 Task: Create an HTML page with a sticky navigation bar using CSS.
Action: Mouse moved to (210, 68)
Screenshot: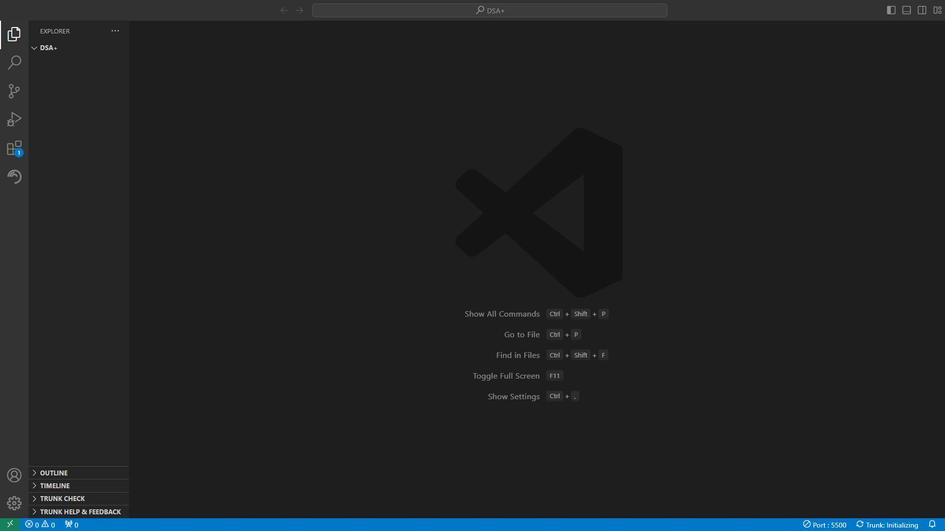 
Action: Mouse pressed left at (210, 68)
Screenshot: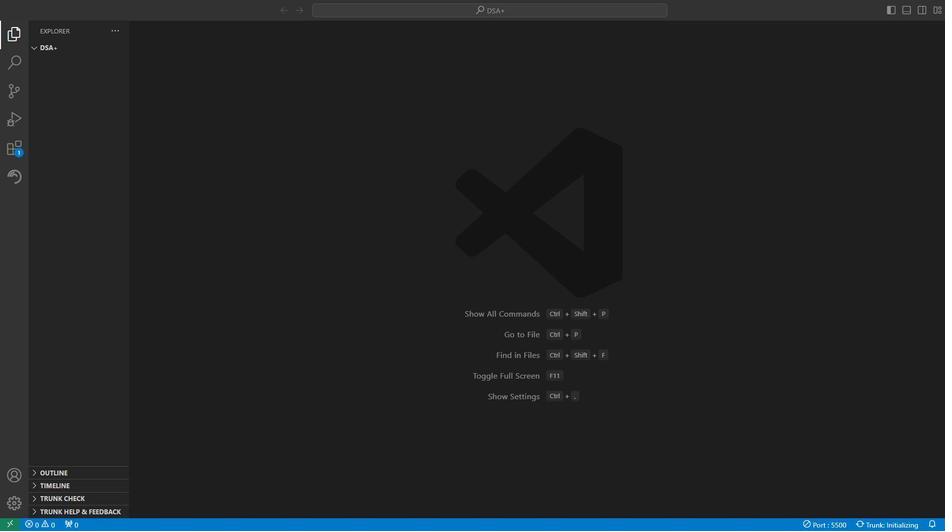 
Action: Mouse moved to (212, 221)
Screenshot: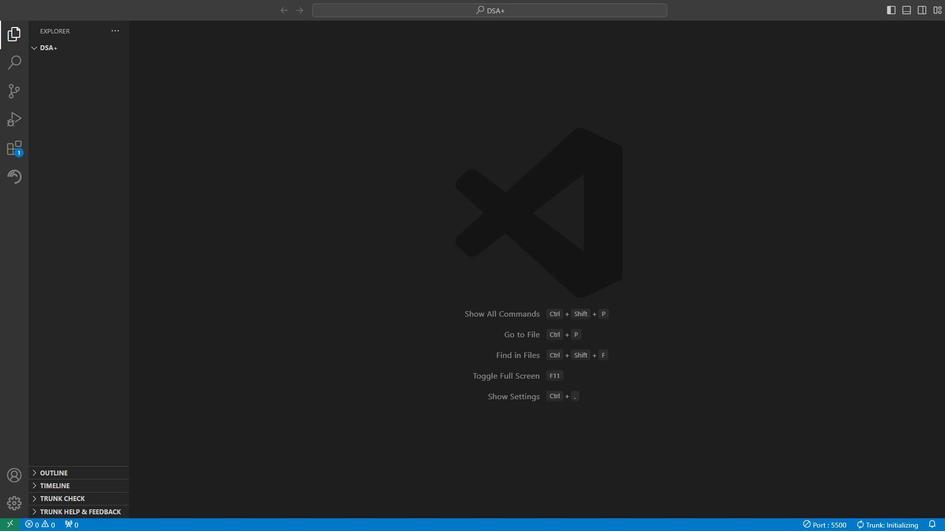 
Action: Mouse scrolled (212, 222) with delta (0, 0)
Screenshot: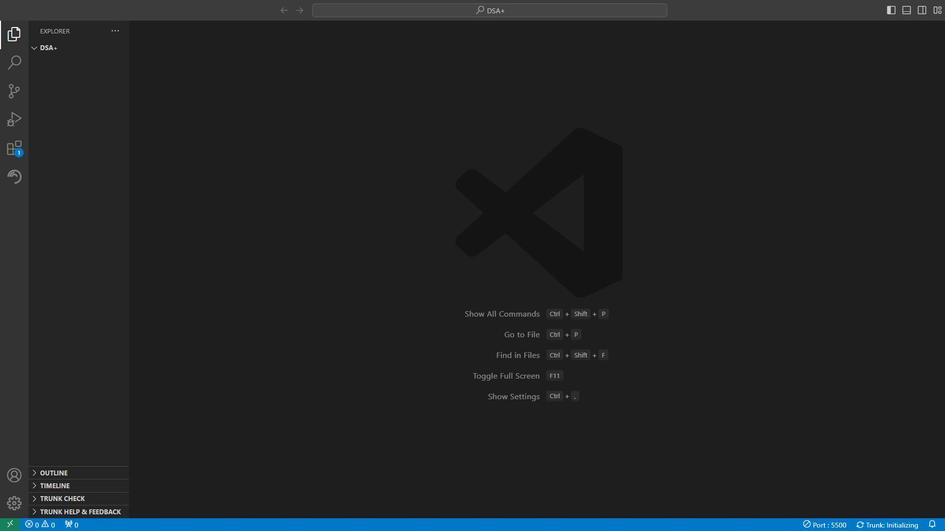 
Action: Mouse scrolled (212, 222) with delta (0, 0)
Screenshot: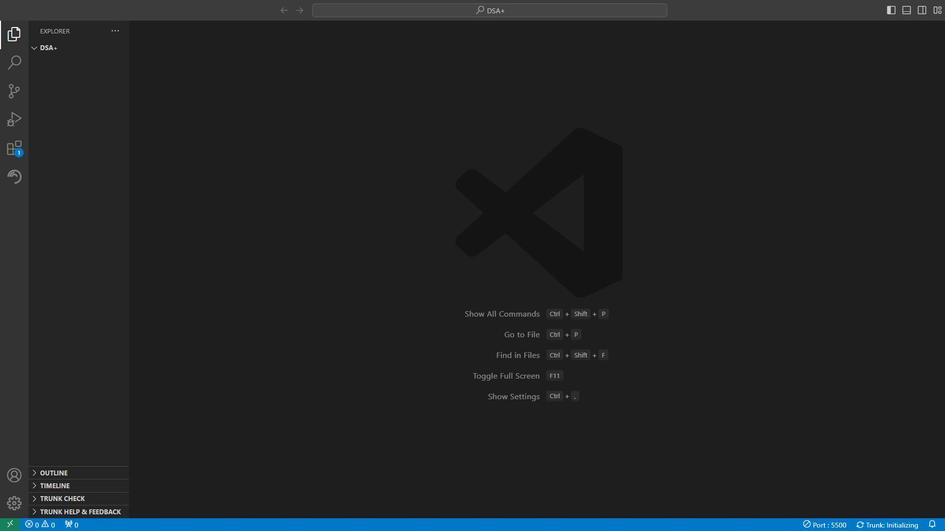 
Action: Mouse scrolled (212, 222) with delta (0, 0)
Screenshot: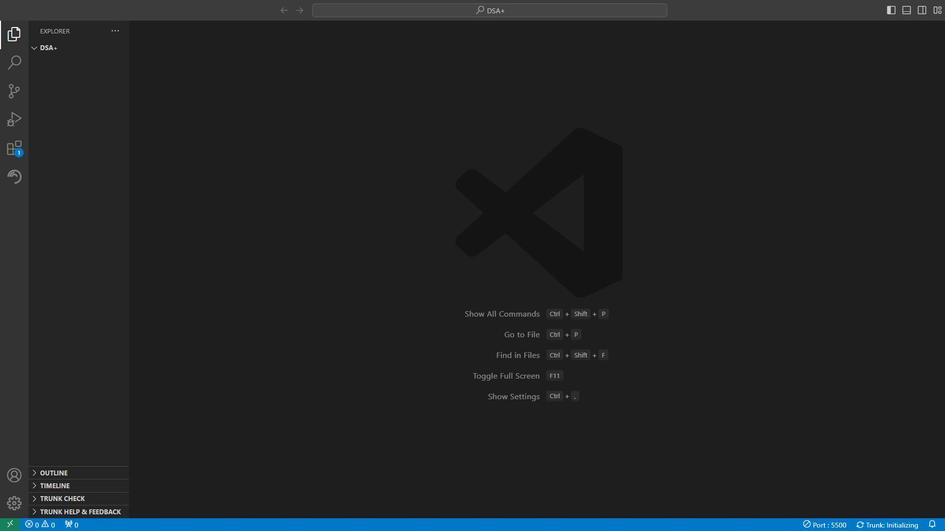 
Action: Mouse scrolled (212, 222) with delta (0, 0)
Screenshot: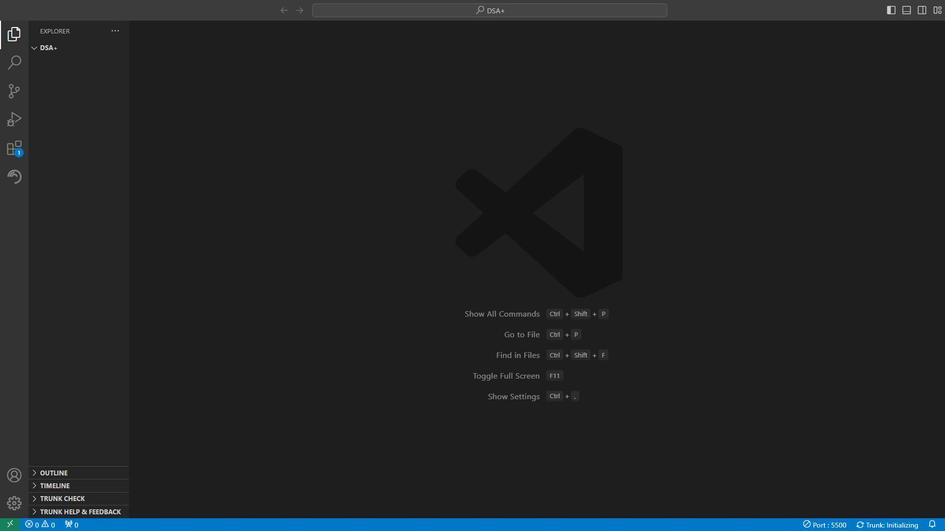 
Action: Mouse scrolled (212, 222) with delta (0, 0)
Screenshot: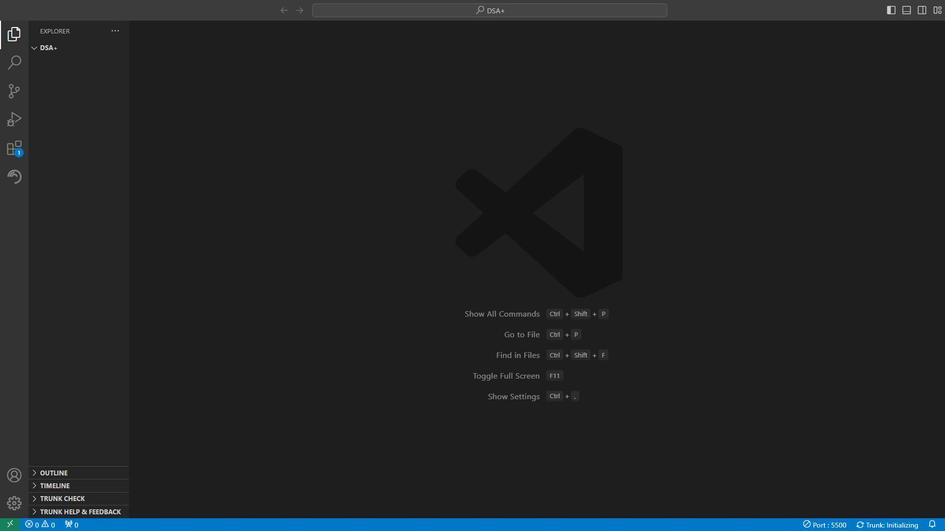 
Action: Mouse scrolled (212, 222) with delta (0, 0)
Screenshot: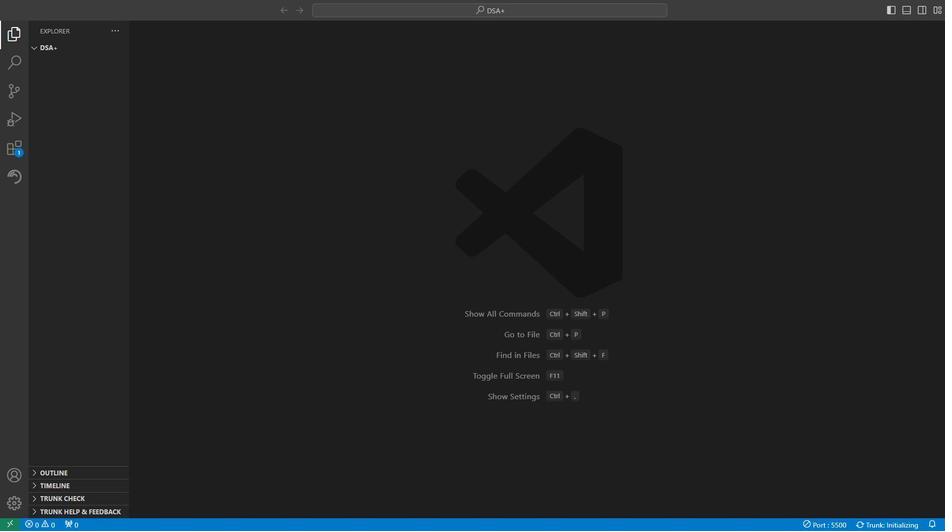 
Action: Mouse moved to (224, 45)
Screenshot: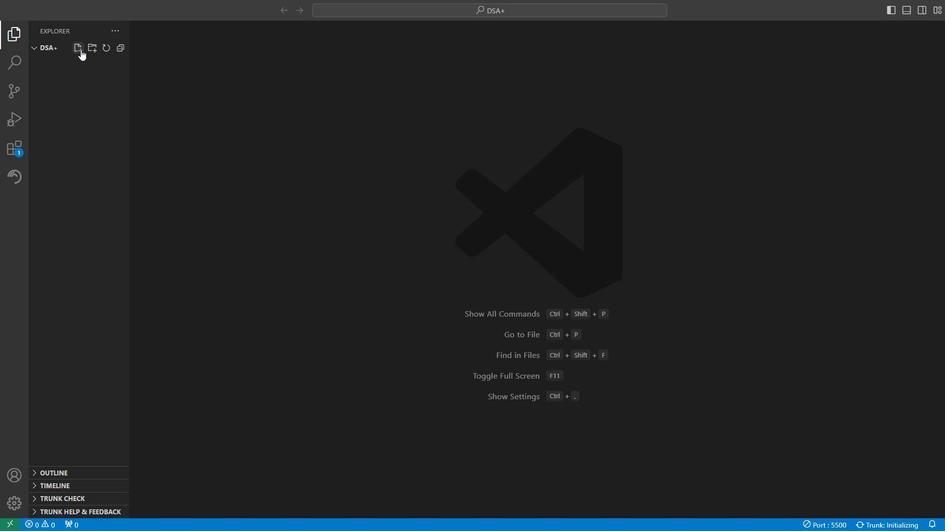 
Action: Mouse pressed left at (224, 45)
Screenshot: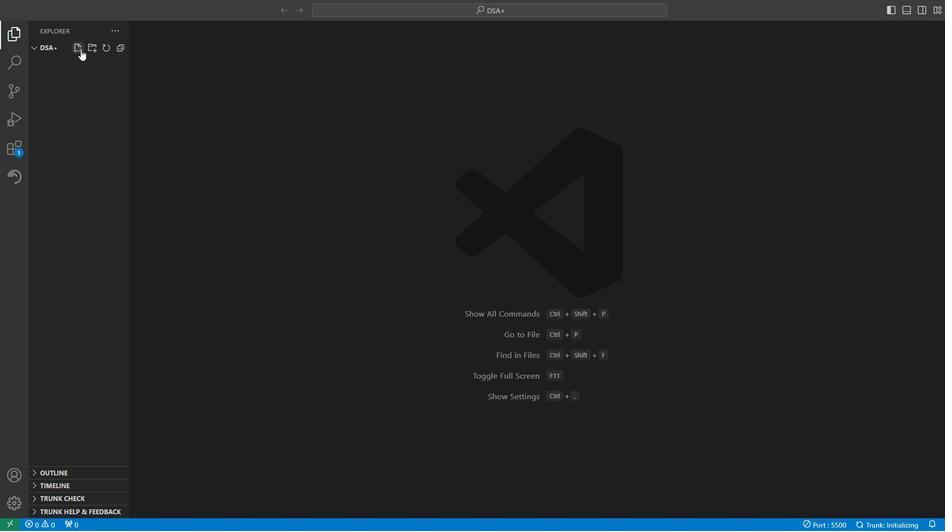 
Action: Key pressed <Key.shift>Navigation<Key.shift_r>_<Key.shift>Bar.html<Key.enter><Key.shift_r><<Key.shift>!DOCTYPE<Key.space>html<Key.shift_r>><Key.enter><Key.shift_r><html<Key.shift_r>><Key.enter><Key.enter><Key.enter><Key.shift_r><Key.shift_r><Key.shift_r><Key.shift_r><Key.shift_r><Key.shift_r><Key.shift_r><Key.shift_r><Key.shift_r><Key.shift_r><Key.shift_r><Key.shift_r><Key.shift_r><Key.shift_r><Key.shift_r><Key.shift_r><Key.shift_r><Key.shift_r><Key.shift_r><Key.shift_r><Key.shift_r><head<Key.backspace><Key.backspace><Key.backspace><Key.backspace><Key.backspace><Key.backspace><Key.backspace><Key.backspace><Key.enter><Key.shift_r><head<Key.shift_r>><Key.enter><Key.shift_r><to<Key.backspace><Key.backspace><Key.backspace><Key.enter><Key.enter><Key.enter><Key.backspace><Key.backspace><Key.backspace><Key.backspace><Key.down>
Screenshot: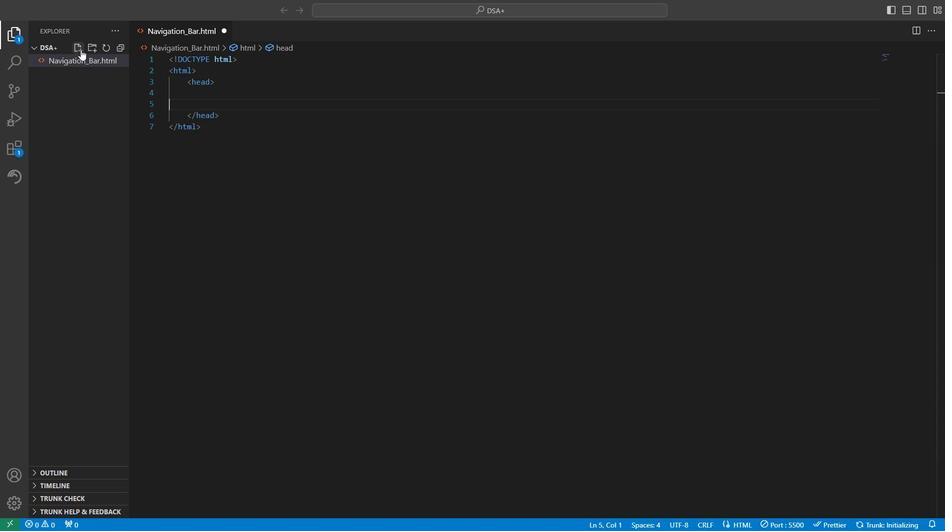 
Action: Mouse moved to (223, 81)
Screenshot: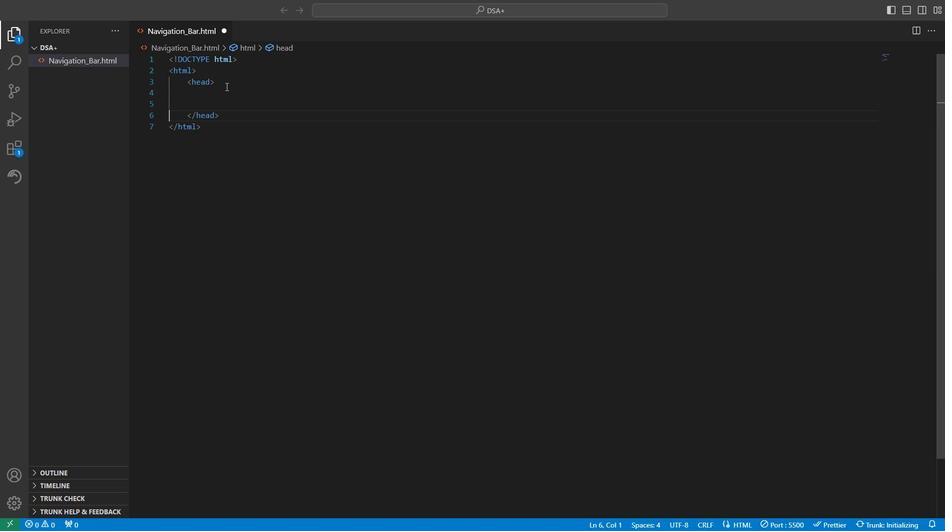 
Action: Mouse pressed left at (223, 81)
Screenshot: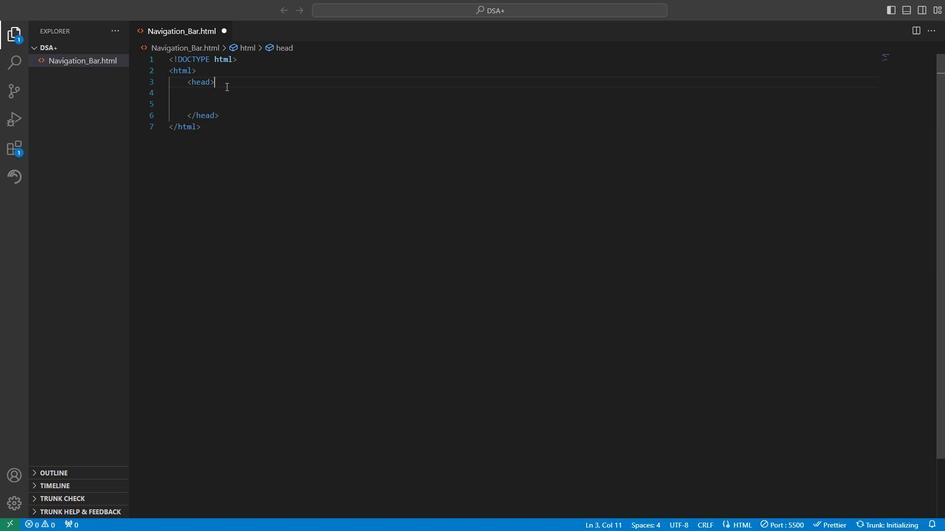 
Action: Key pressed <Key.enter><Key.enter><Key.shift_r><title<Key.shift_r>><Key.shift><Key.shift><Key.shift>Stickly<Key.space><Key.shift>NAv<Key.backspace><Key.backspace>avigation<Key.space><Key.shift>Bar
Screenshot: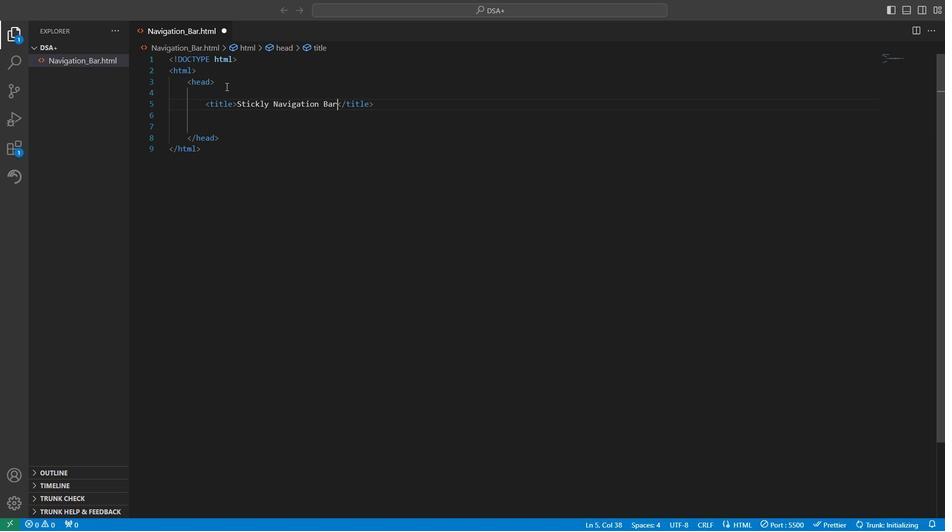 
Action: Mouse moved to (221, 100)
Screenshot: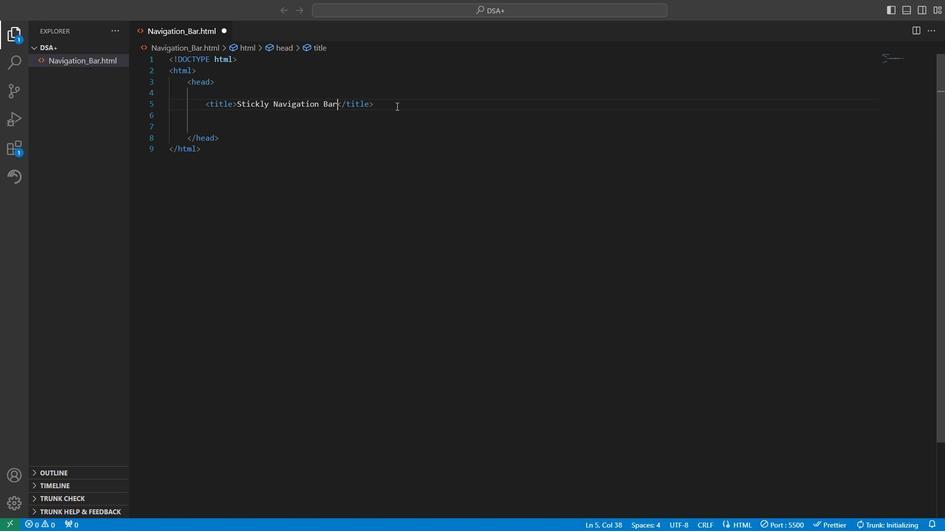 
Action: Mouse pressed left at (221, 100)
Screenshot: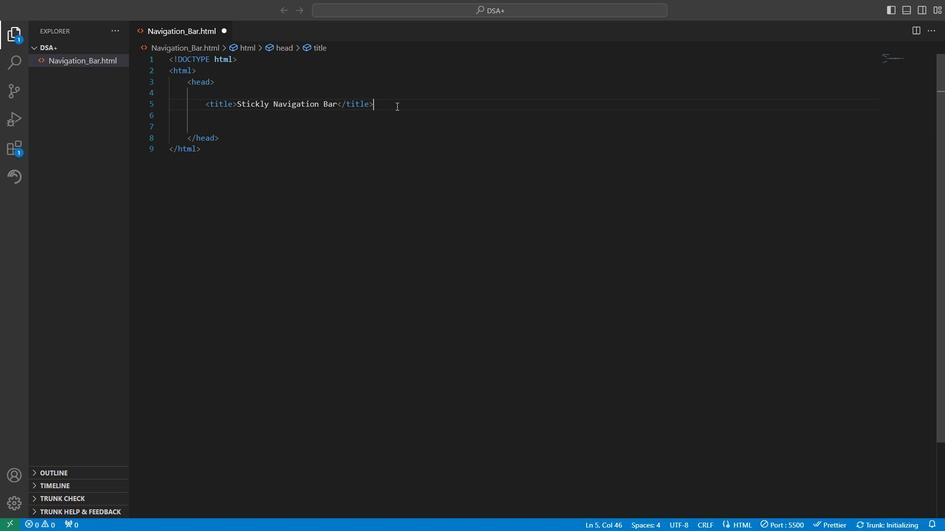 
Action: Key pressed <Key.enter><Key.shift_r><Key.shift_r><style<Key.shift_r>><Key.enter><Key.enter>body<Key.shift_r>{<Key.enter>font-famiy<Key.backspace>ly<Key.shift_r>:<Key.shift>Arial,sans-serif<Key.enter>;<Key.enter>margin<Key.shift_r>:0;<Key.enter>padding<Key.shift_r>:0;<Key.enter>background-color<Key.shift_r>:<Key.shift>#f2f2f2;
Screenshot: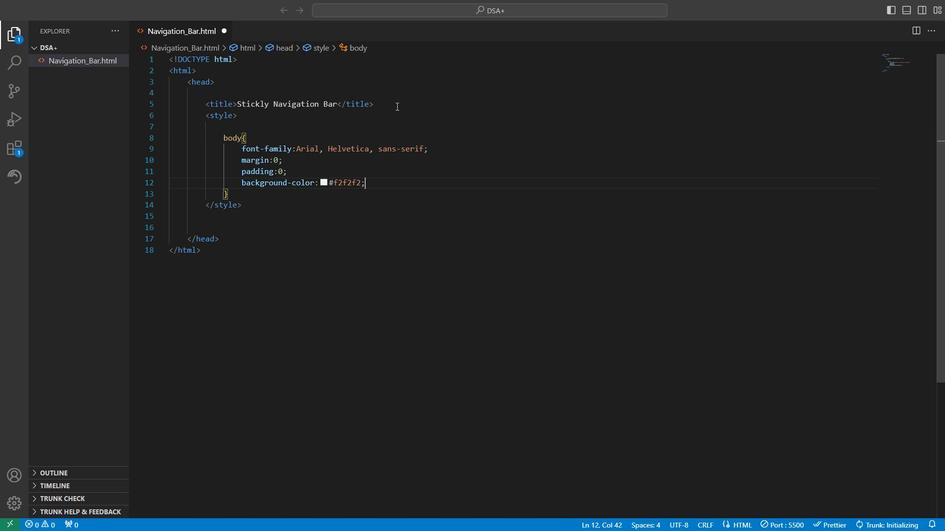 
Action: Mouse moved to (223, 185)
Screenshot: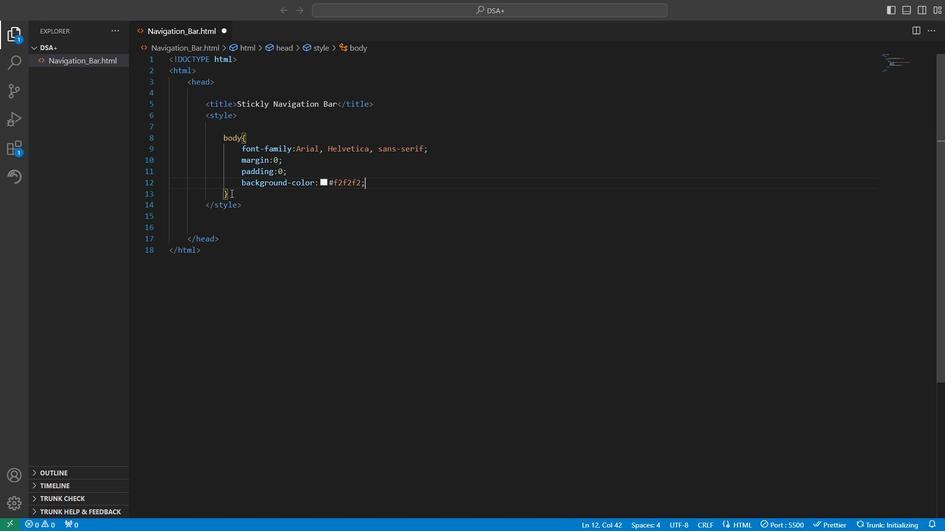 
Action: Mouse pressed left at (223, 185)
Screenshot: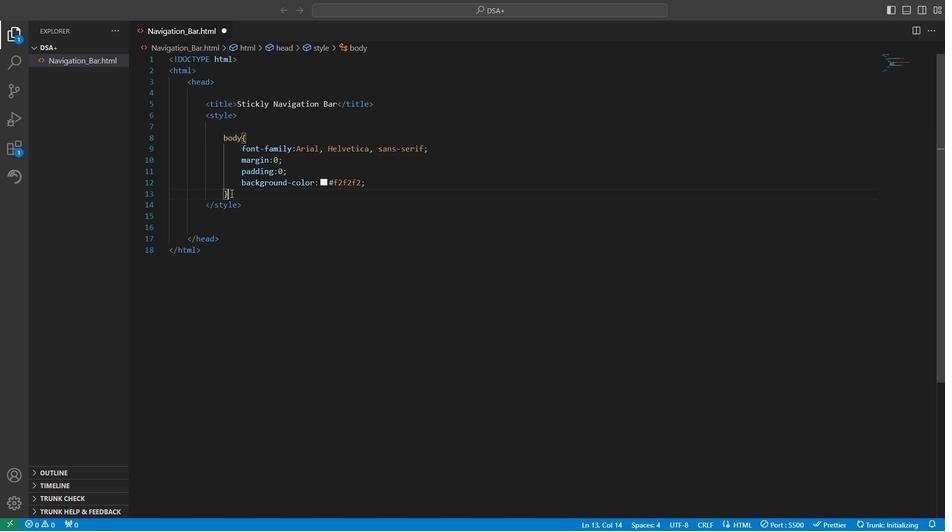 
Action: Key pressed <Key.enter><Key.enter>/*<Key.shift>Navigation<Key.space><Key.shift>Bar<Key.space><Key.shift>Style<Key.space>*/<Key.enter>
Screenshot: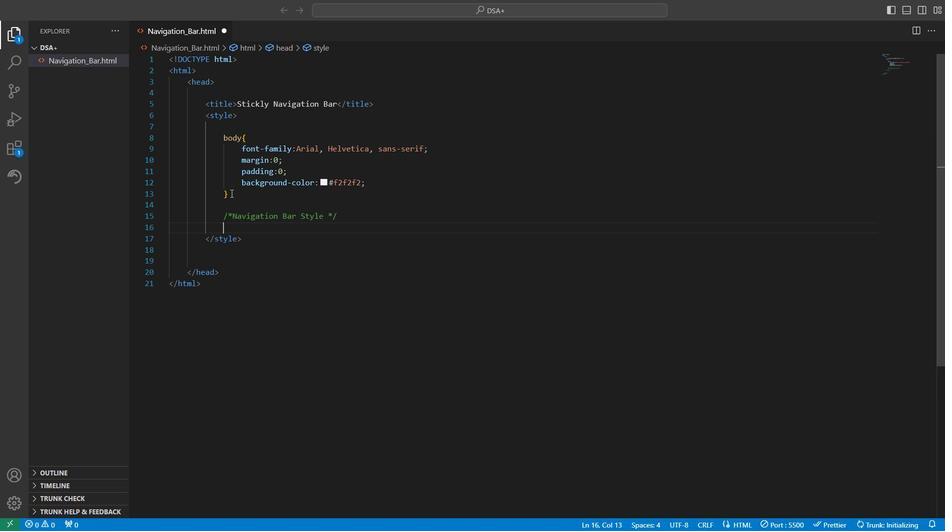 
Action: Mouse moved to (211, 217)
Screenshot: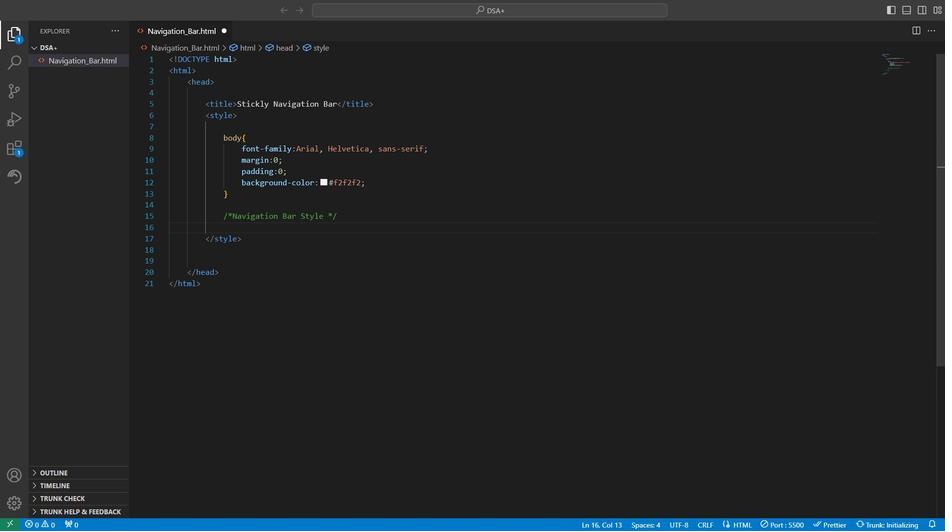 
Action: Mouse scrolled (211, 216) with delta (0, 0)
Screenshot: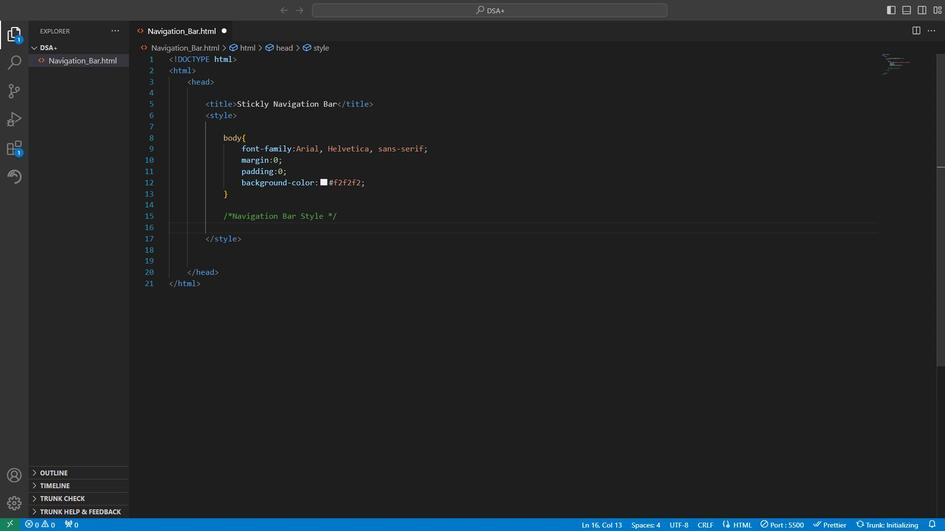 
Action: Mouse moved to (211, 217)
Screenshot: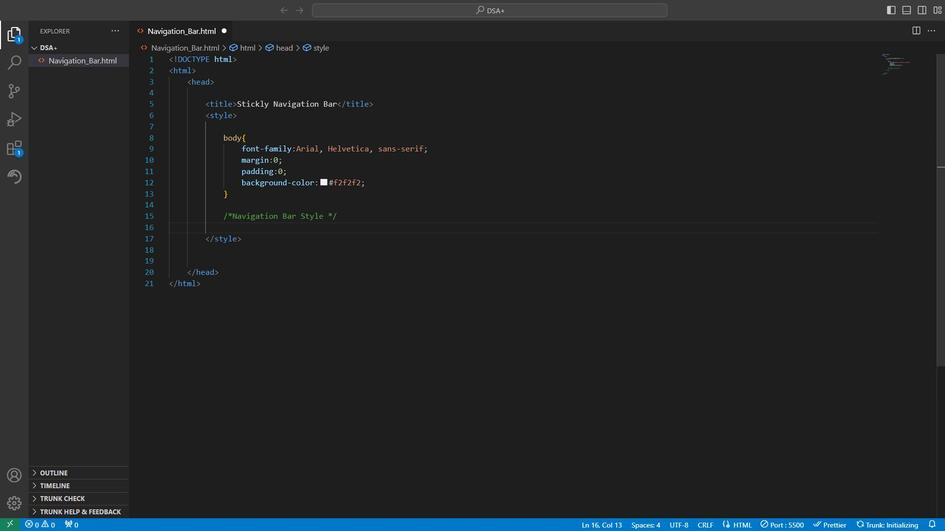 
Action: Mouse scrolled (211, 216) with delta (0, 0)
Screenshot: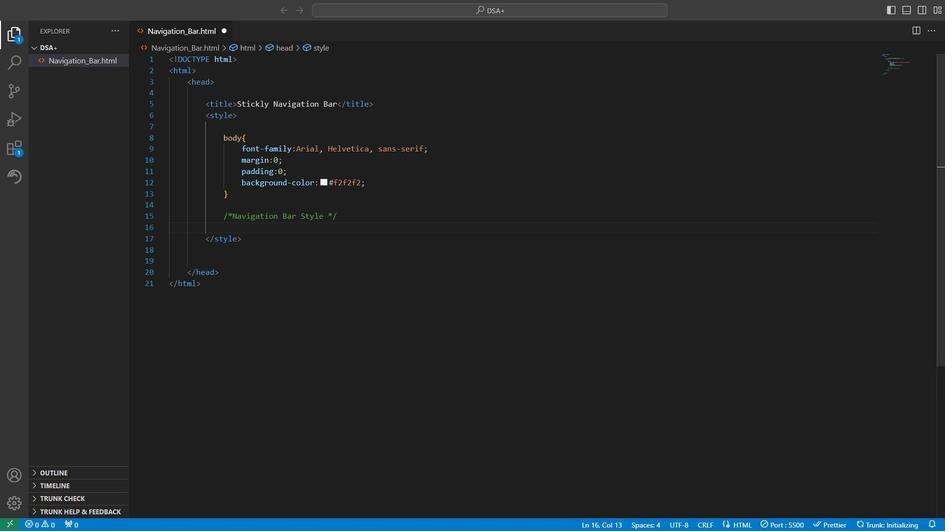 
Action: Mouse moved to (211, 220)
Screenshot: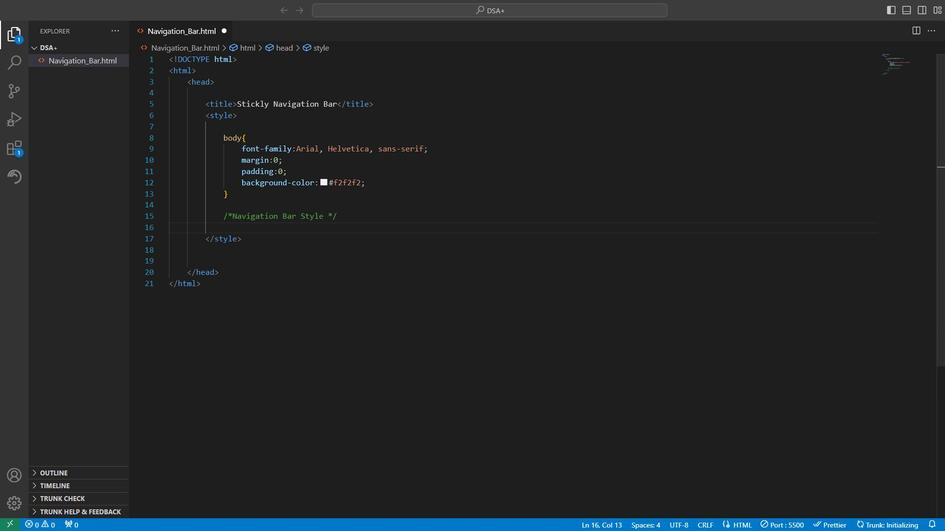 
Action: Mouse scrolled (211, 220) with delta (0, 0)
Screenshot: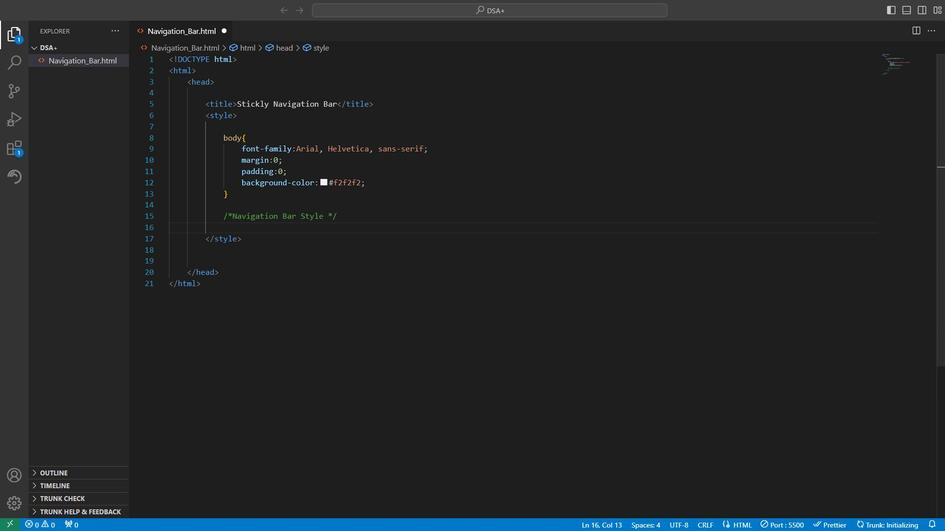 
Action: Mouse moved to (211, 221)
Screenshot: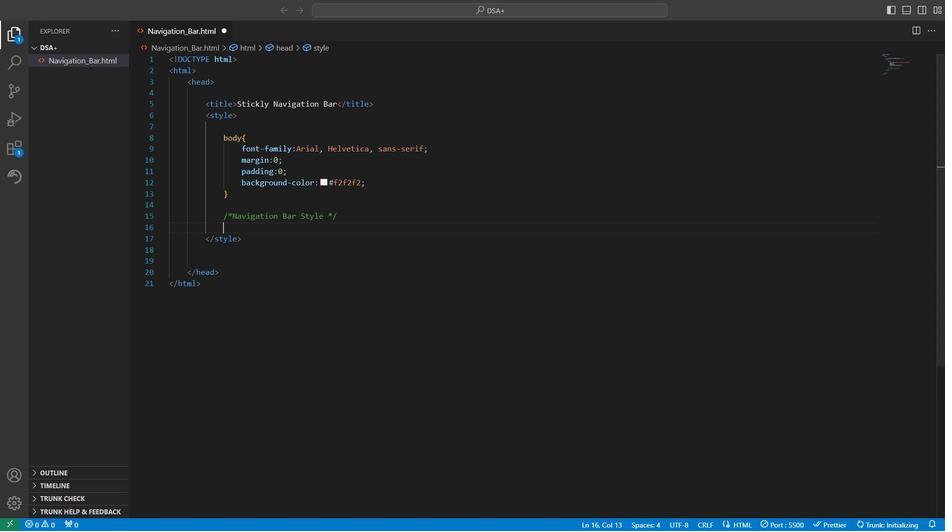 
Action: Mouse scrolled (211, 221) with delta (0, 0)
Screenshot: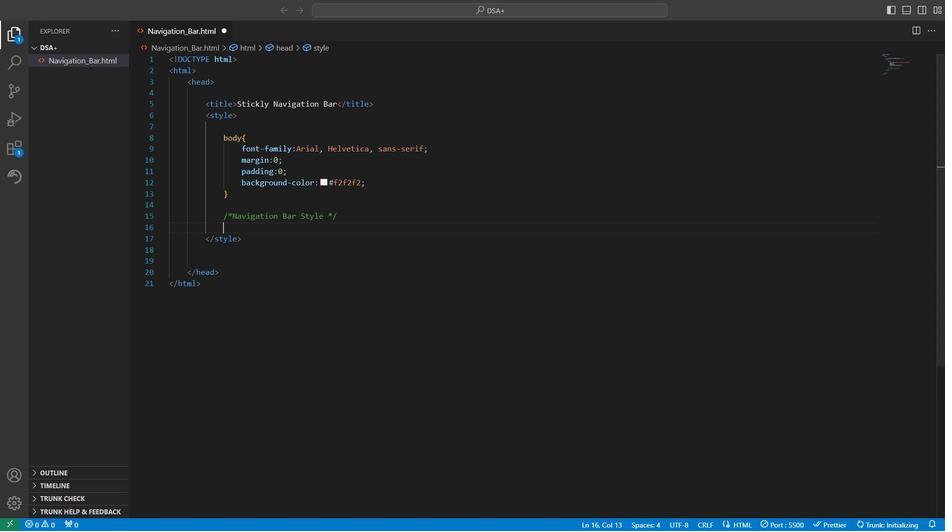 
Action: Mouse moved to (211, 224)
Screenshot: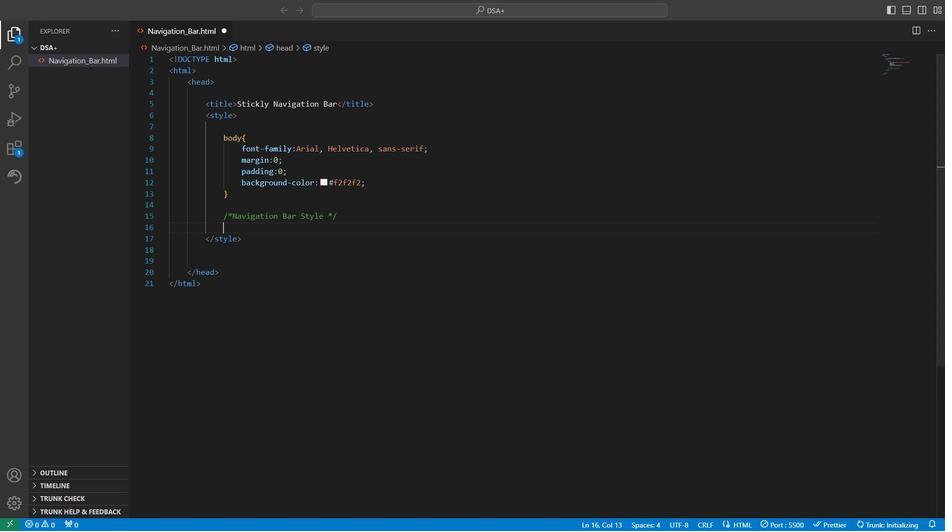 
Action: Mouse scrolled (211, 224) with delta (0, 0)
Screenshot: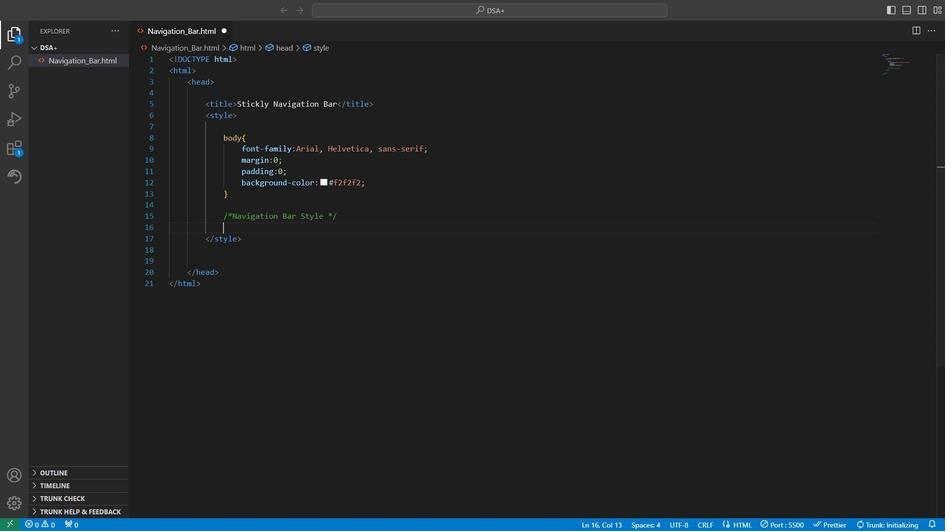 
Action: Mouse moved to (211, 225)
Screenshot: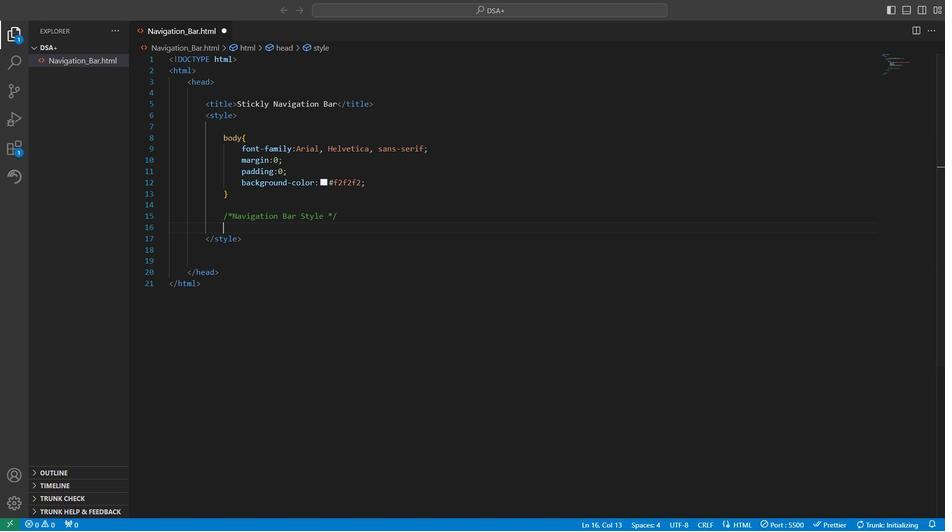 
Action: Mouse scrolled (211, 224) with delta (0, 0)
Screenshot: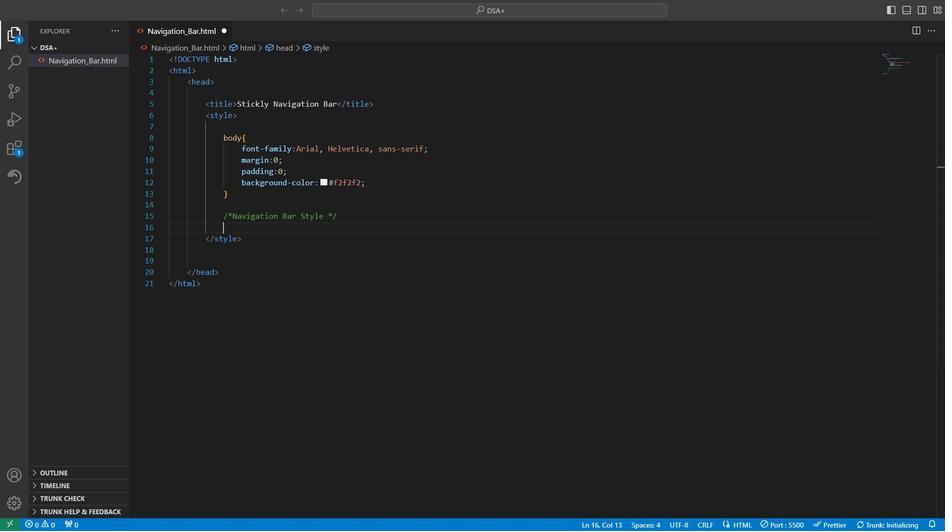 
Action: Mouse moved to (211, 227)
Screenshot: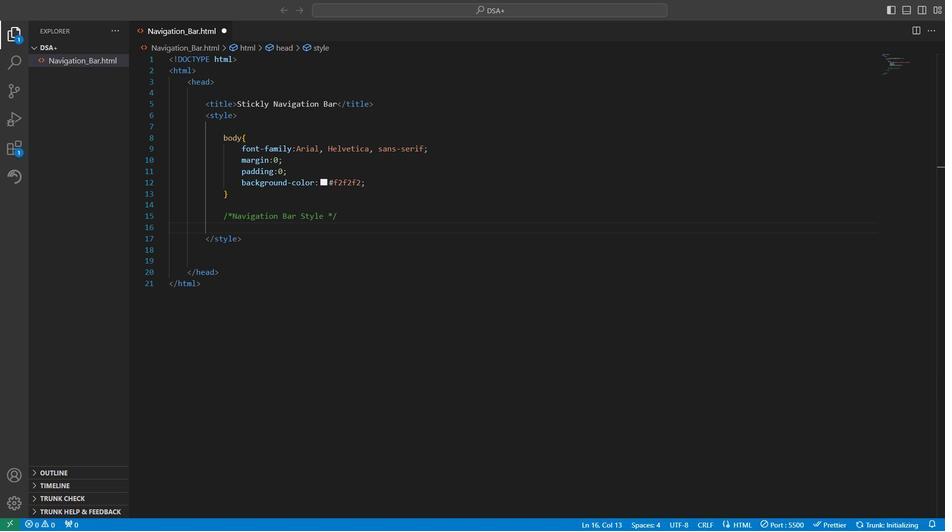 
Action: Mouse scrolled (211, 227) with delta (0, 0)
Screenshot: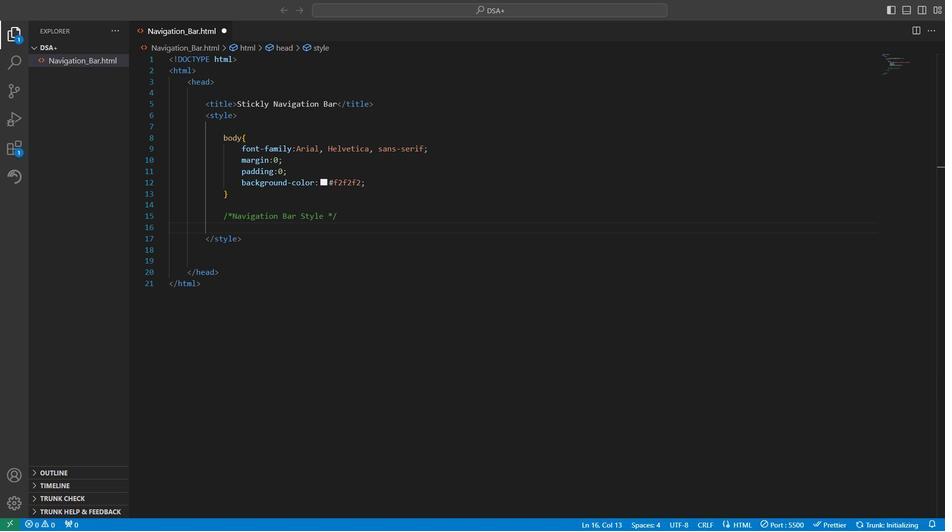 
Action: Mouse moved to (211, 228)
Screenshot: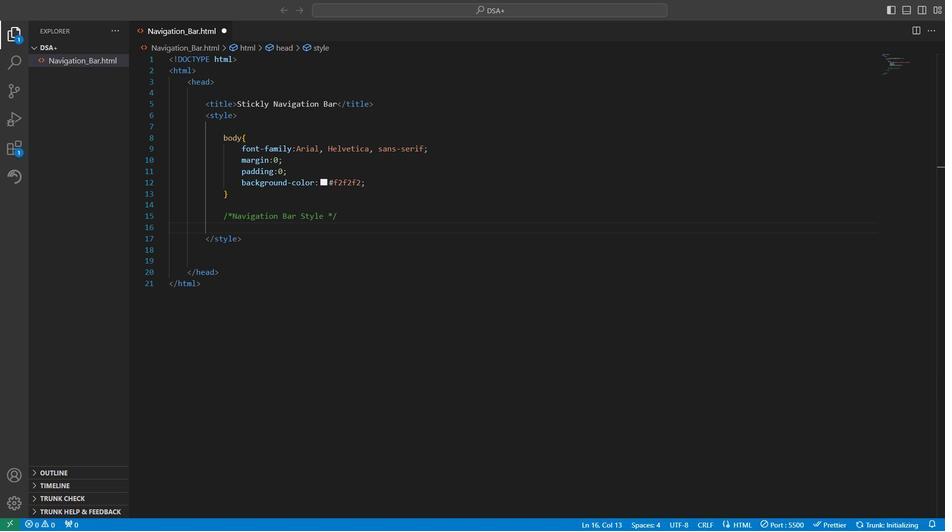 
Action: Mouse scrolled (211, 228) with delta (0, 0)
Screenshot: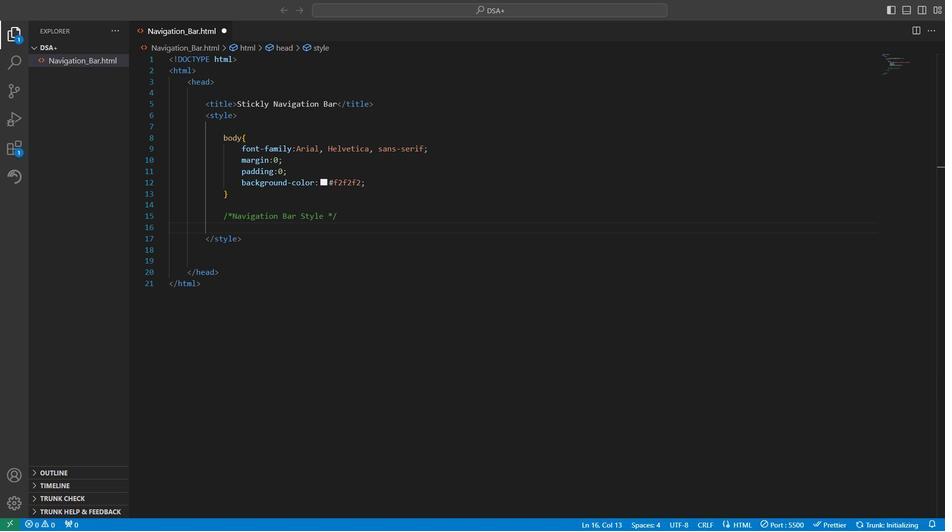
Action: Mouse moved to (211, 229)
Screenshot: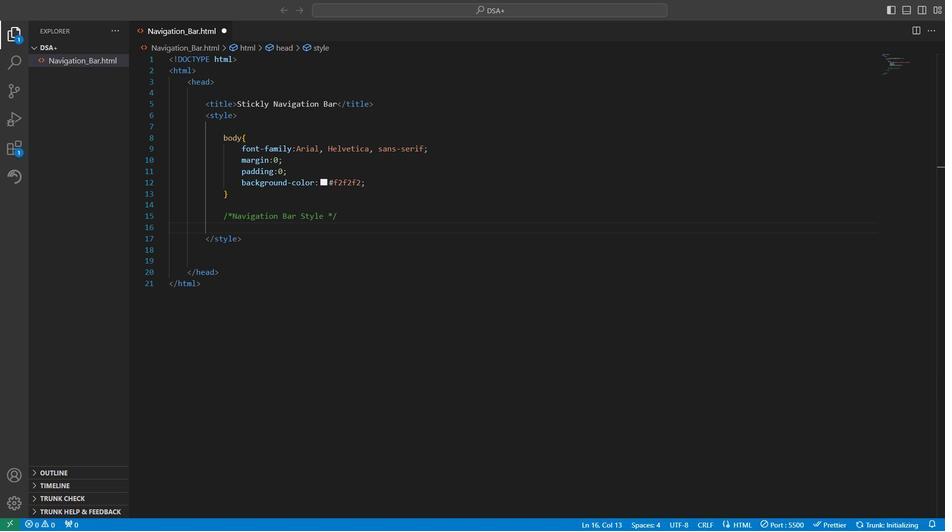 
Action: Mouse scrolled (211, 228) with delta (0, 0)
Screenshot: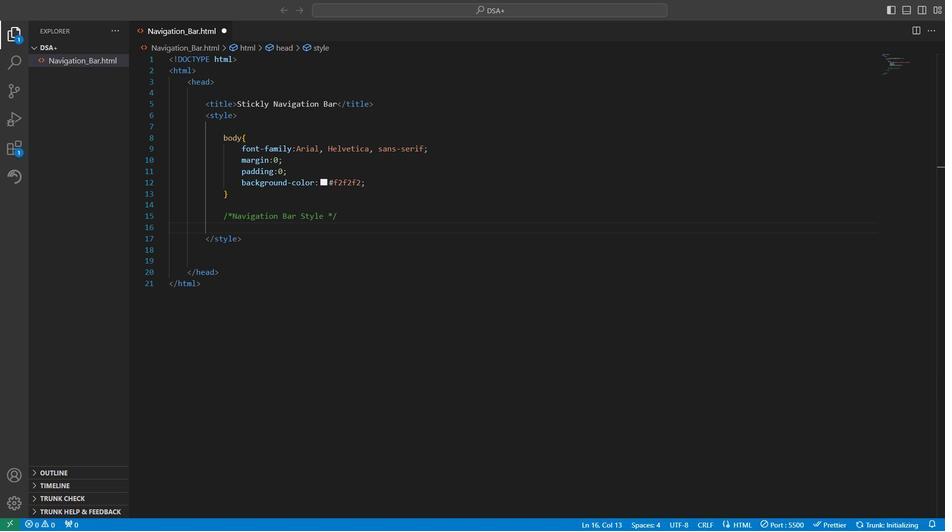 
Action: Mouse moved to (211, 230)
Screenshot: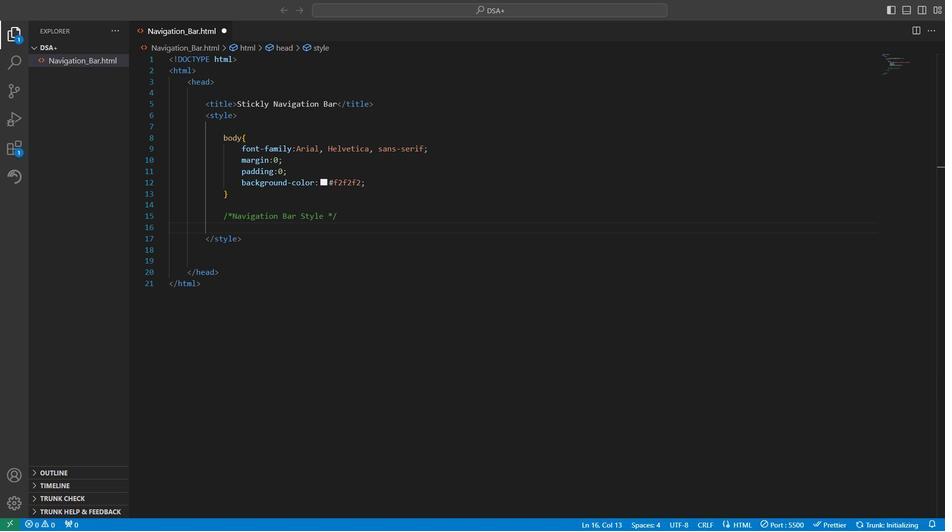 
Action: Mouse scrolled (211, 229) with delta (0, 0)
Screenshot: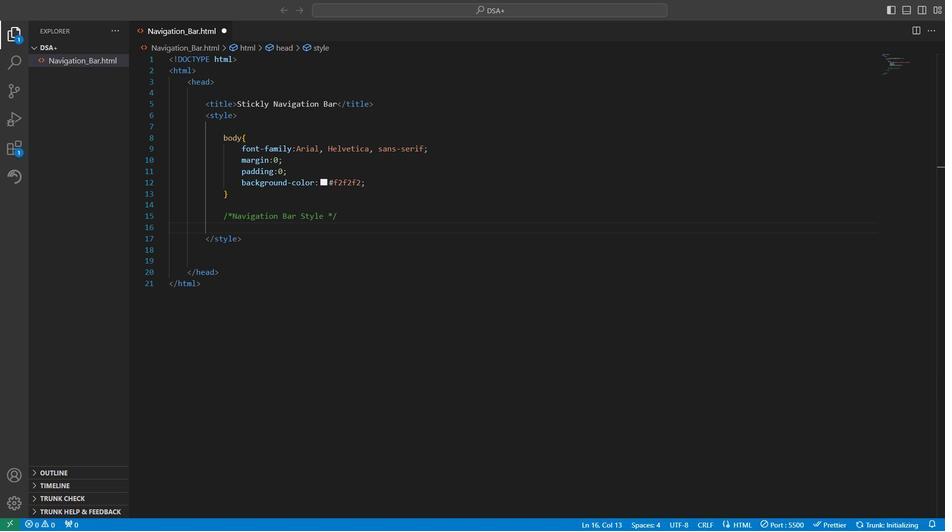 
Action: Mouse scrolled (211, 229) with delta (0, 0)
Screenshot: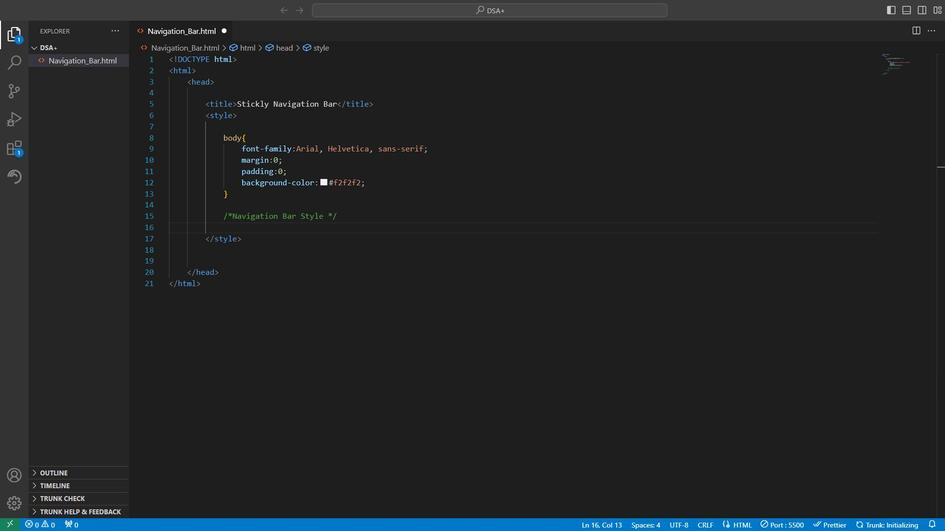 
Action: Mouse moved to (211, 230)
Screenshot: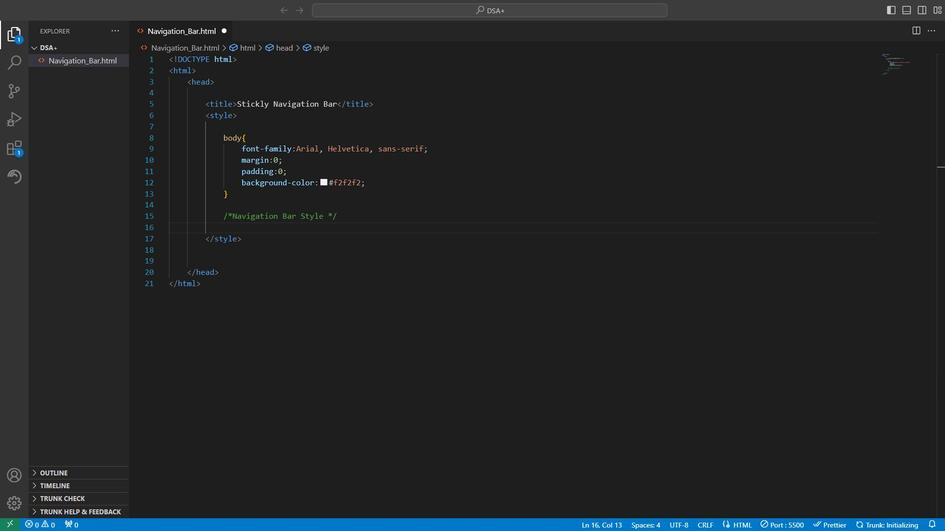 
Action: Mouse scrolled (211, 230) with delta (0, 0)
Screenshot: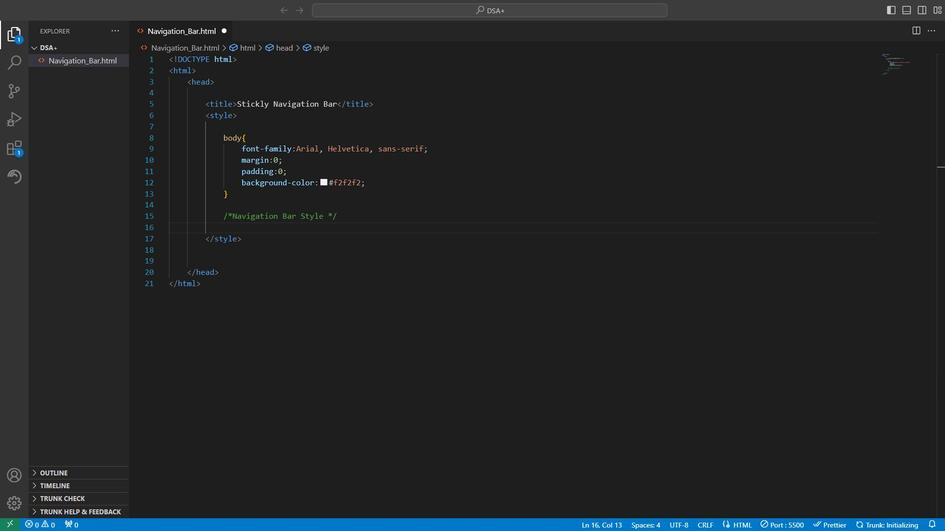 
Action: Mouse moved to (211, 231)
Screenshot: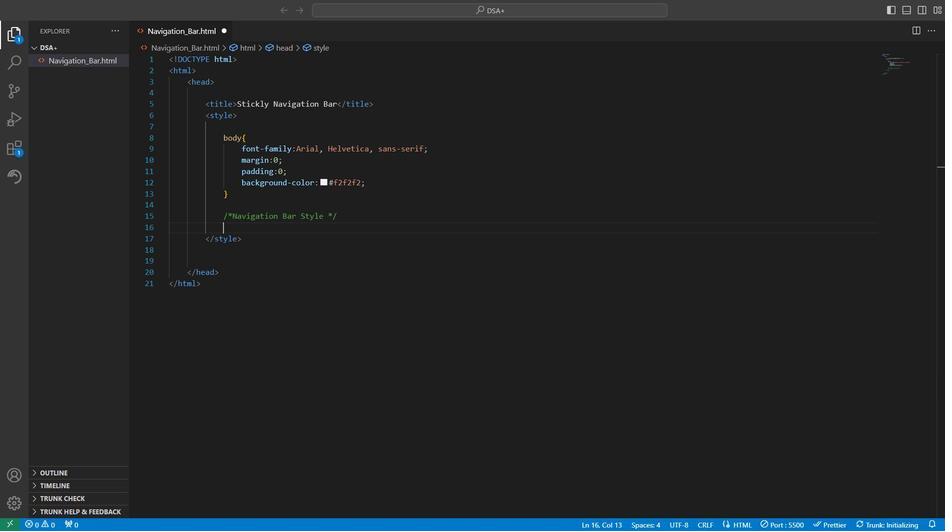 
Action: Mouse scrolled (211, 230) with delta (0, 0)
Screenshot: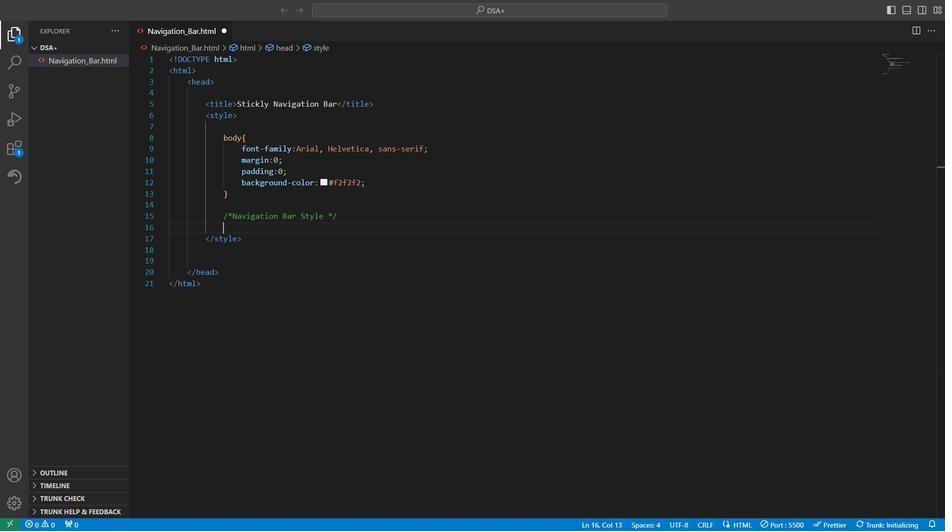 
Action: Mouse scrolled (211, 230) with delta (0, 0)
Screenshot: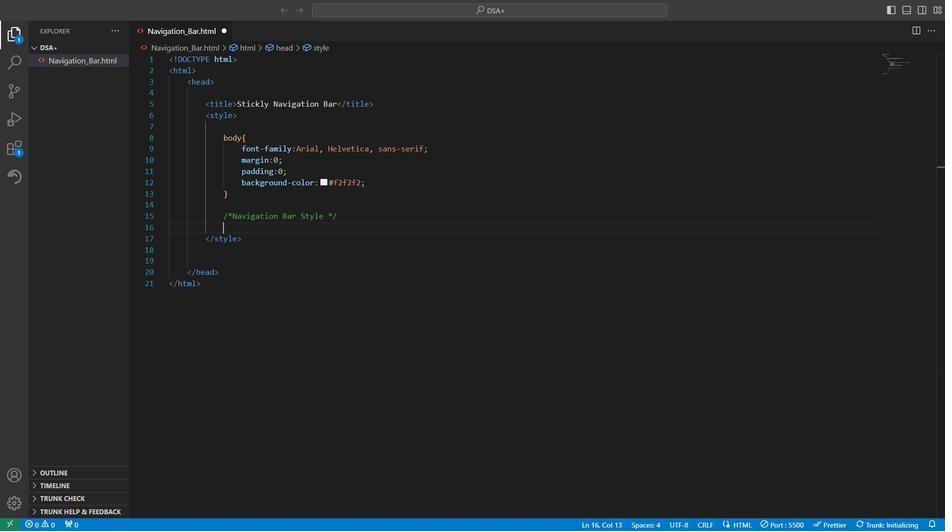 
Action: Mouse scrolled (211, 230) with delta (0, 0)
Screenshot: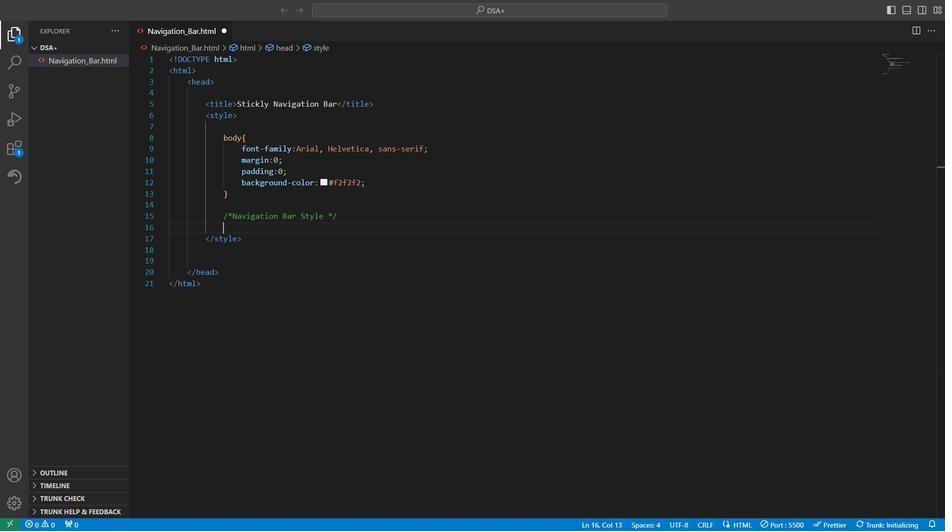 
Action: Mouse scrolled (211, 230) with delta (0, 0)
Screenshot: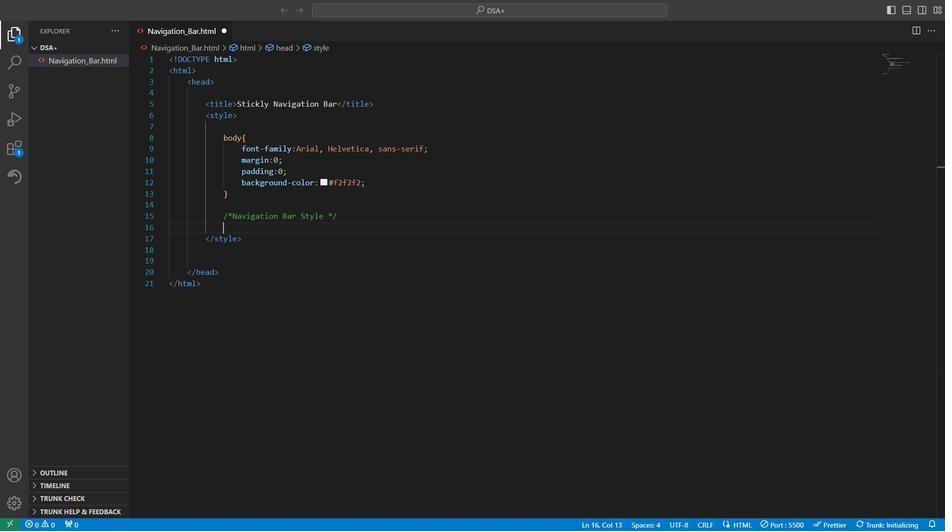 
Action: Mouse scrolled (211, 230) with delta (0, 0)
Screenshot: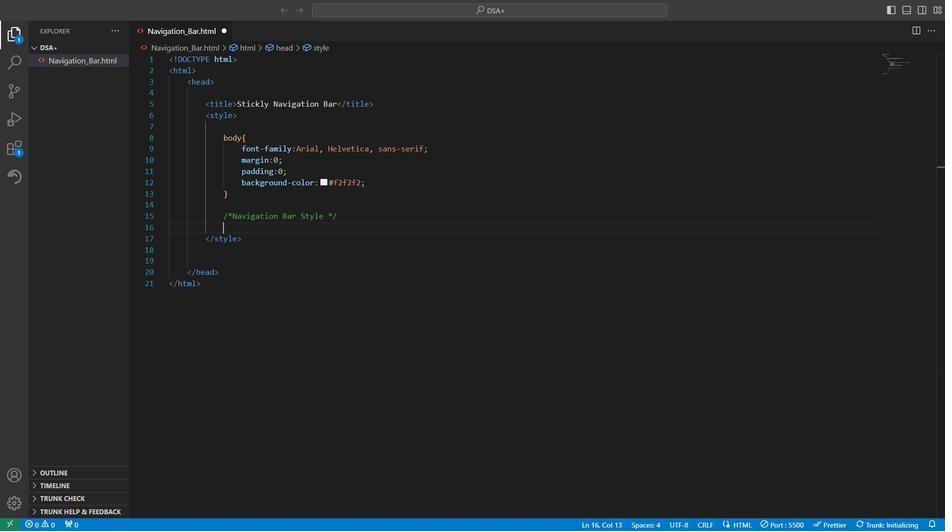 
Action: Mouse scrolled (211, 230) with delta (0, 0)
Screenshot: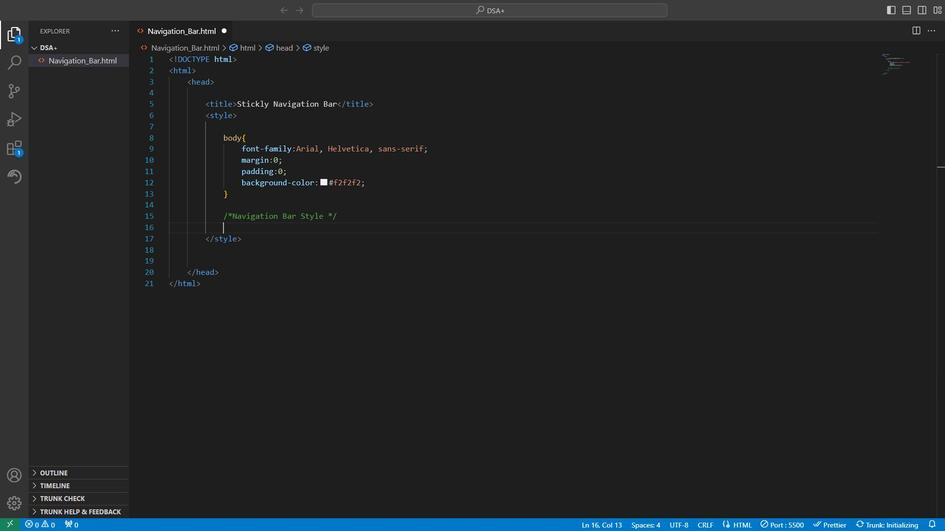 
Action: Mouse scrolled (211, 230) with delta (0, 0)
Screenshot: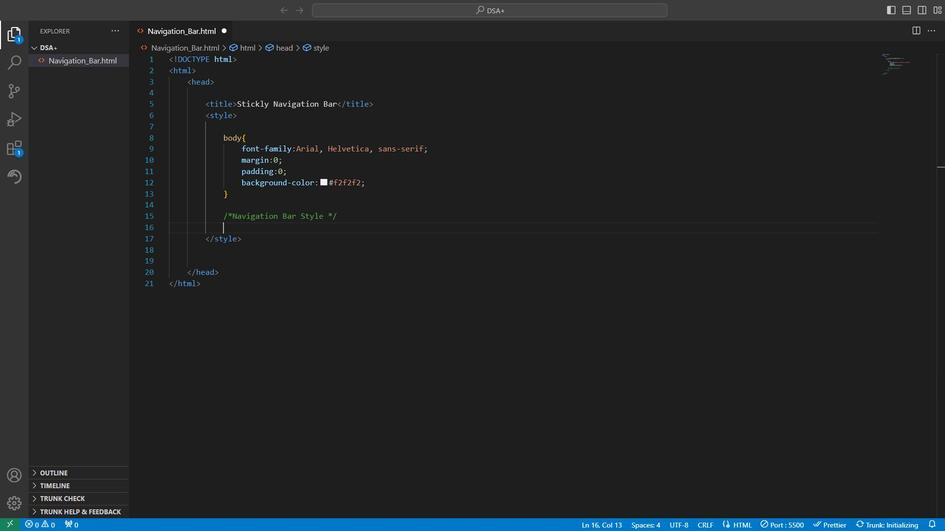 
Action: Mouse scrolled (211, 230) with delta (0, 0)
Screenshot: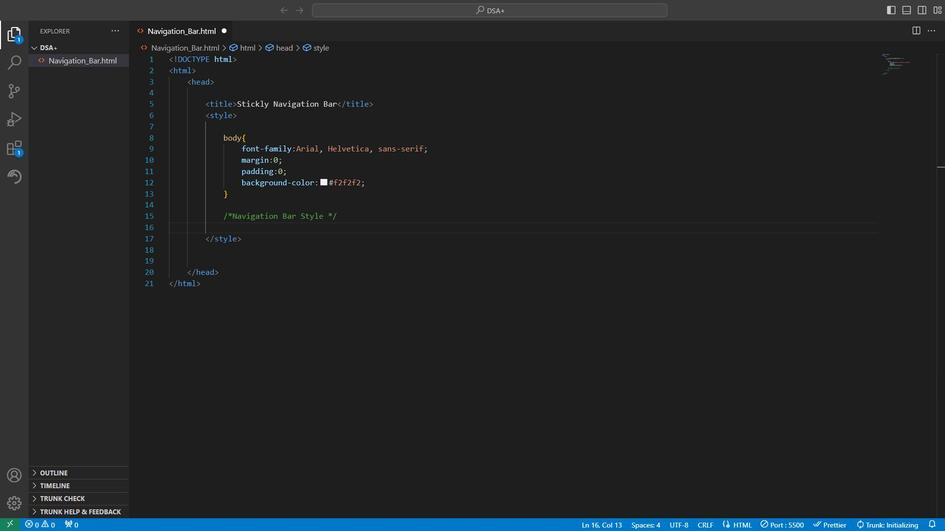 
Action: Mouse scrolled (211, 230) with delta (0, 0)
Screenshot: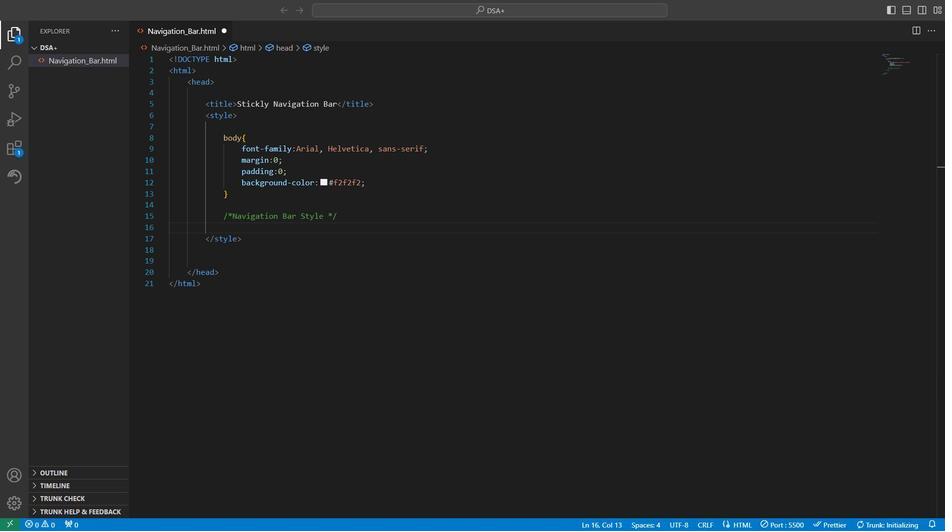 
Action: Mouse scrolled (211, 230) with delta (0, 0)
Screenshot: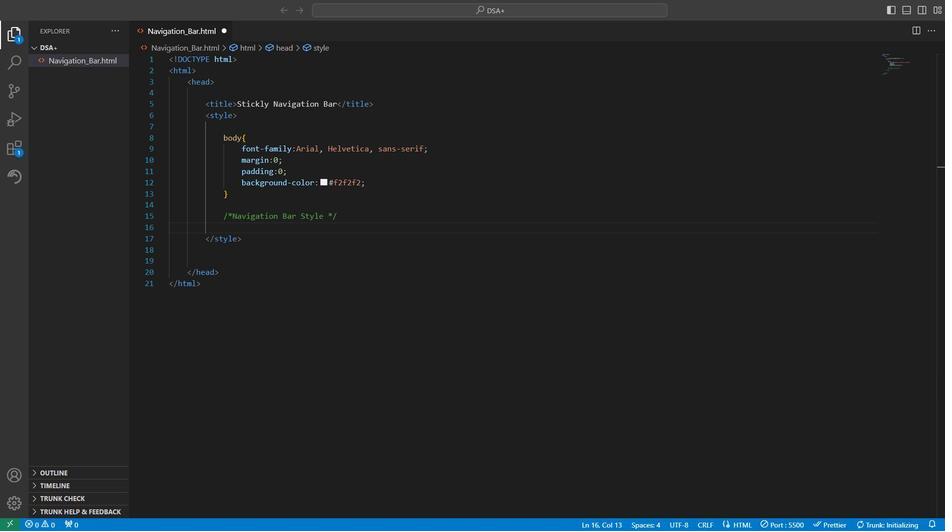 
Action: Mouse scrolled (211, 231) with delta (0, 0)
Screenshot: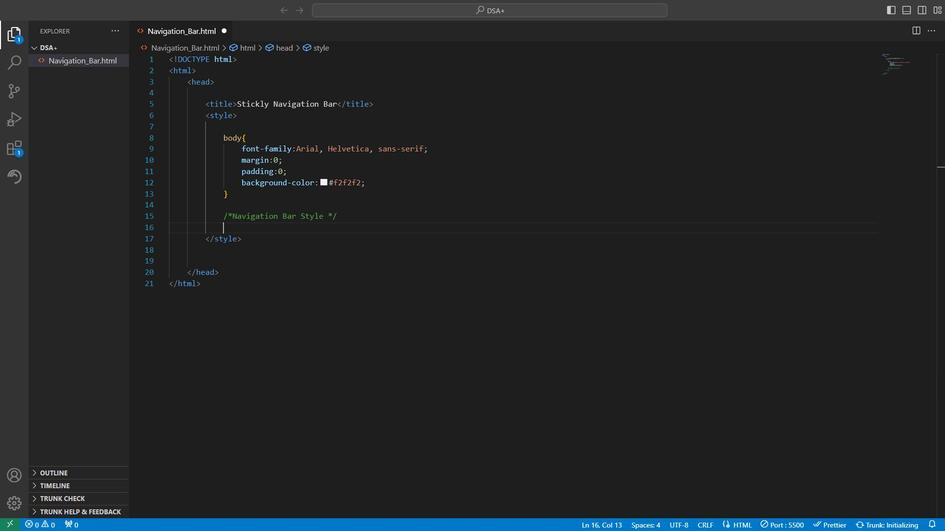 
Action: Mouse scrolled (211, 231) with delta (0, 0)
Screenshot: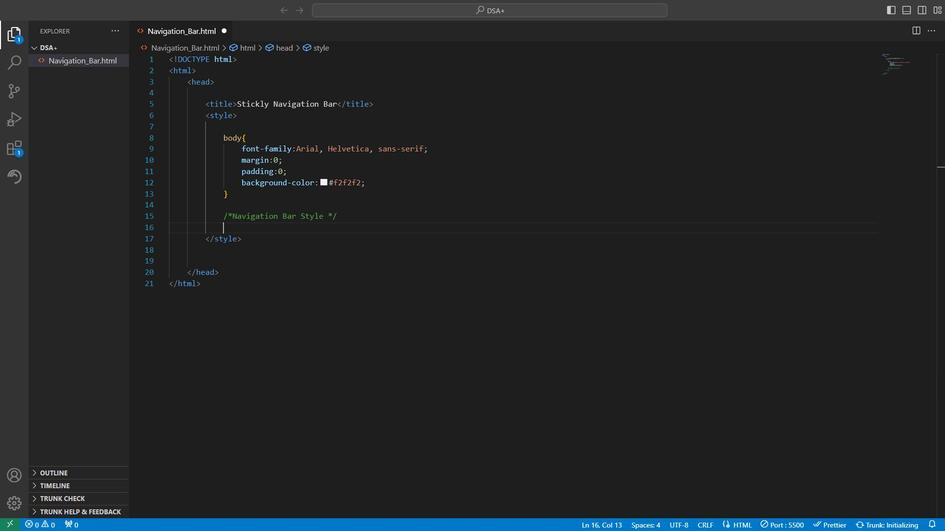 
Action: Mouse scrolled (211, 231) with delta (0, 0)
Screenshot: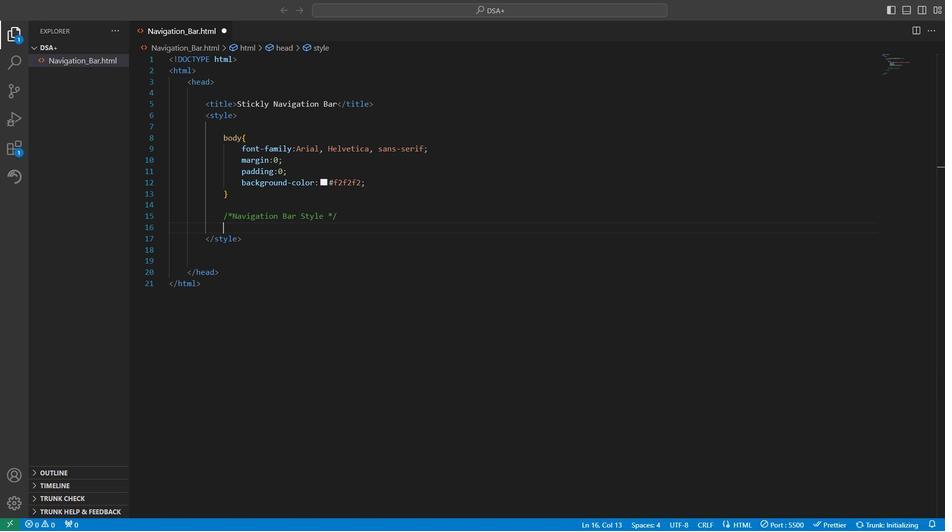 
Action: Mouse scrolled (211, 231) with delta (0, 0)
Screenshot: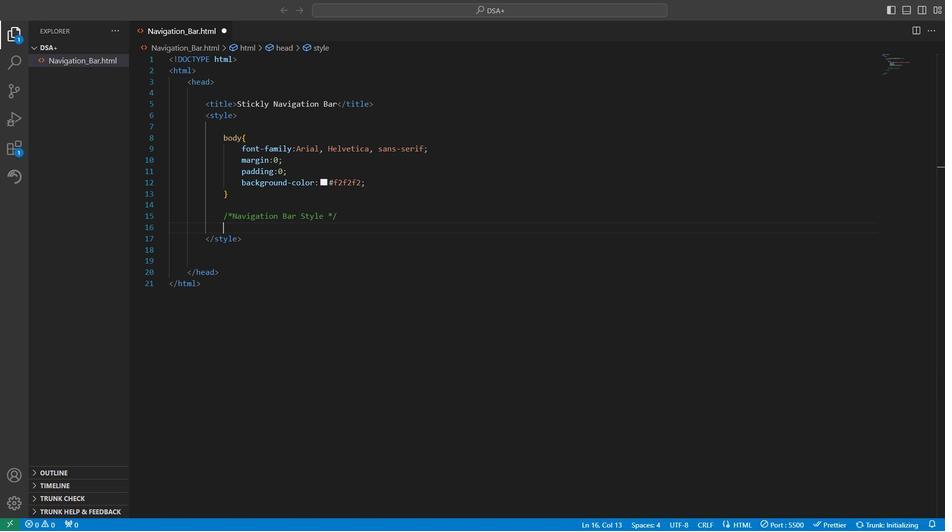 
Action: Mouse scrolled (211, 231) with delta (0, 0)
Screenshot: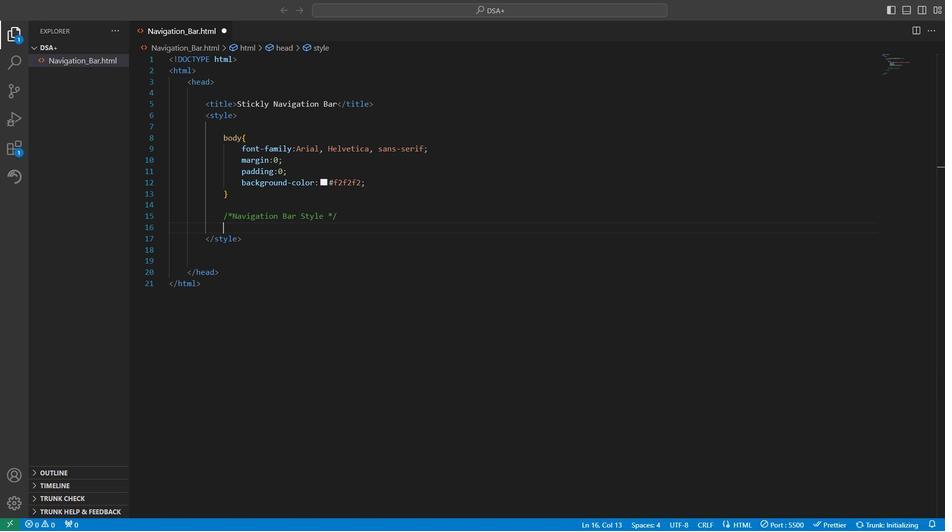 
Action: Mouse scrolled (211, 231) with delta (0, 0)
Screenshot: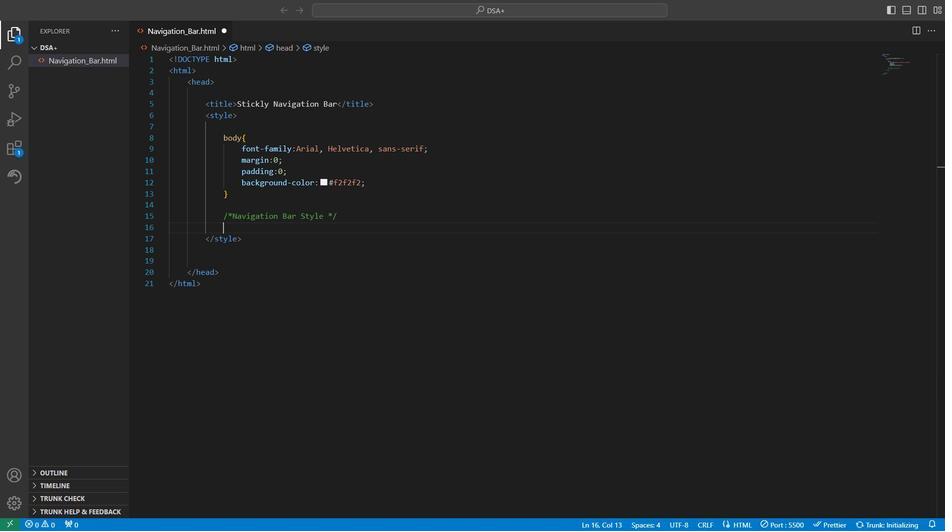 
Action: Mouse scrolled (211, 231) with delta (0, 0)
Screenshot: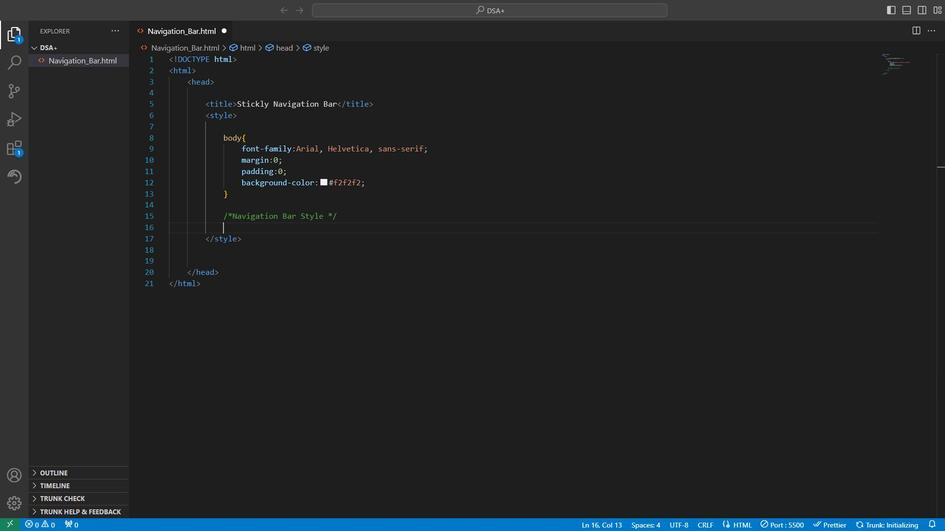 
Action: Mouse scrolled (211, 231) with delta (0, 0)
Screenshot: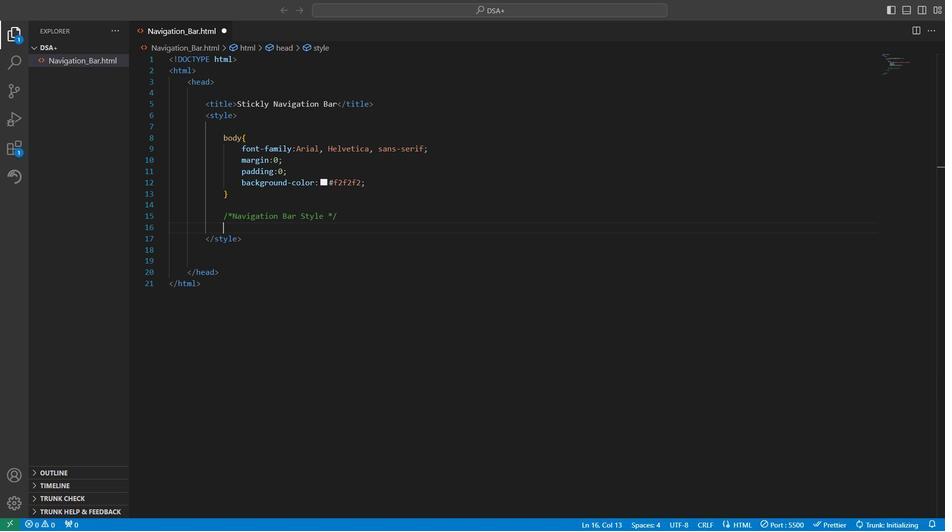 
Action: Mouse scrolled (211, 231) with delta (0, 0)
Screenshot: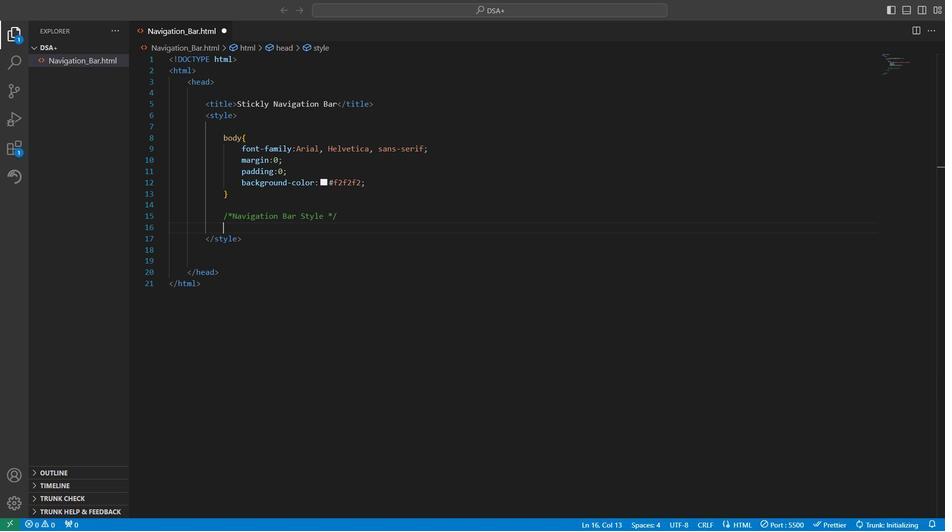 
Action: Mouse scrolled (211, 231) with delta (0, 0)
Screenshot: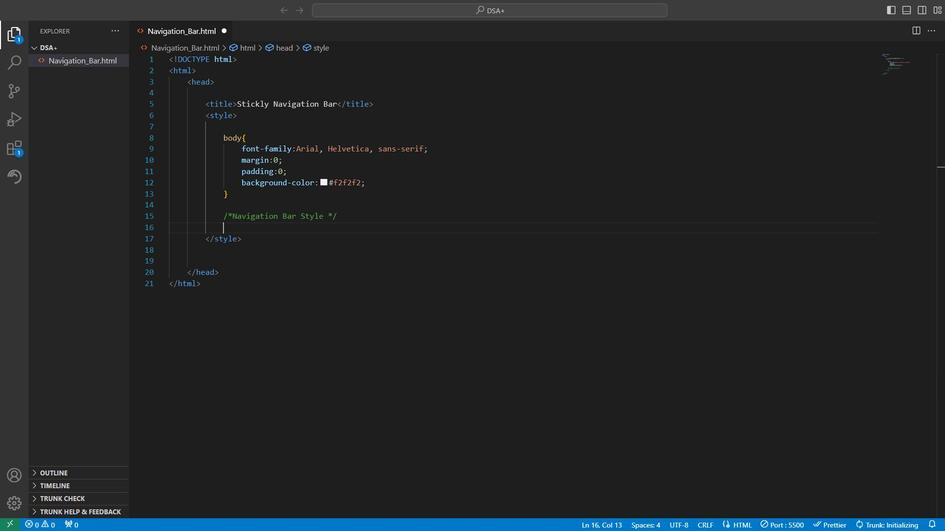 
Action: Mouse scrolled (211, 231) with delta (0, 0)
Screenshot: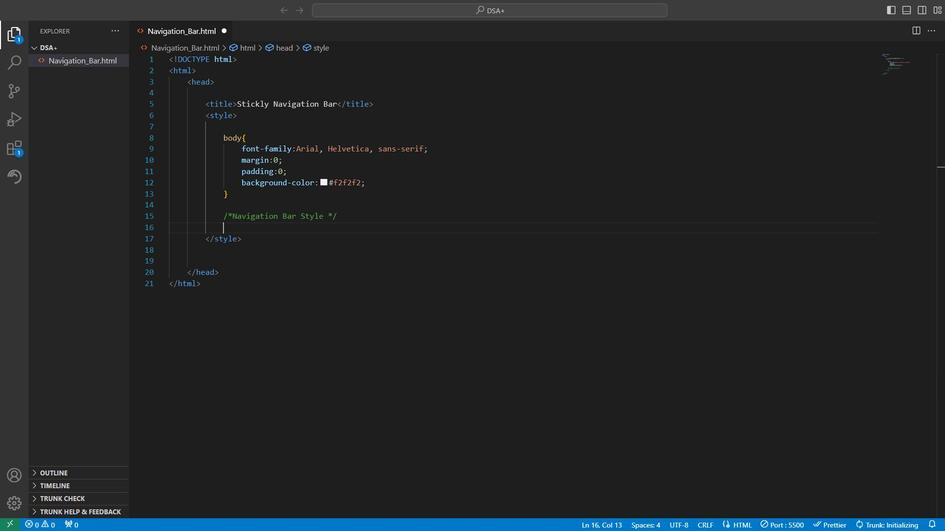 
Action: Mouse scrolled (211, 231) with delta (0, 0)
Screenshot: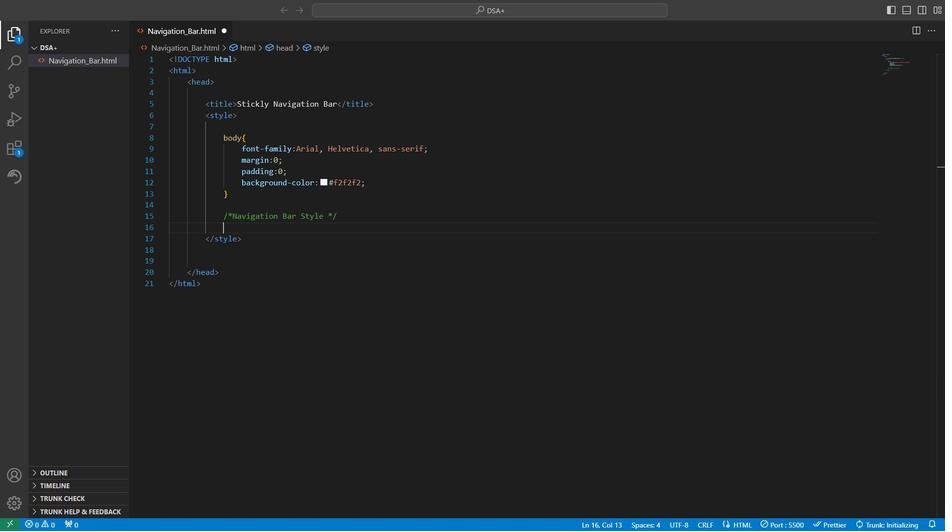 
Action: Mouse scrolled (211, 231) with delta (0, 0)
Screenshot: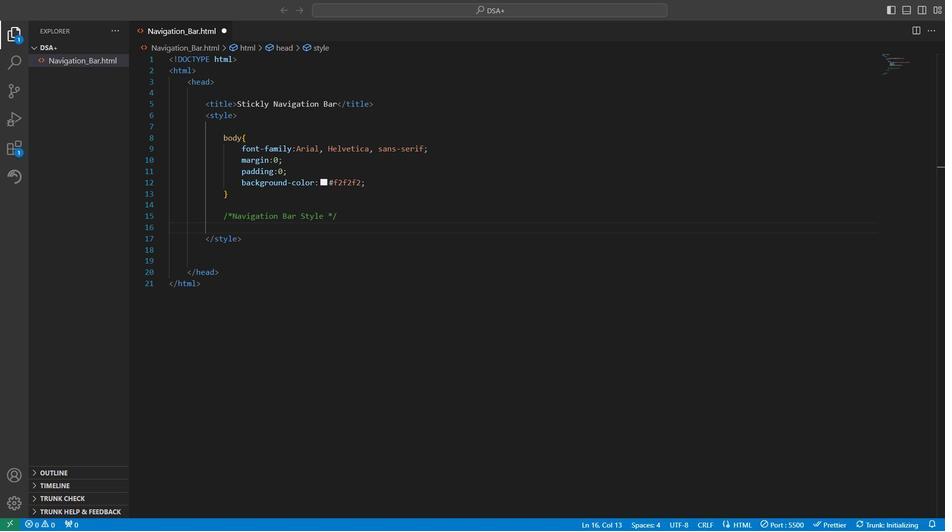 
Action: Mouse scrolled (211, 231) with delta (0, 0)
Screenshot: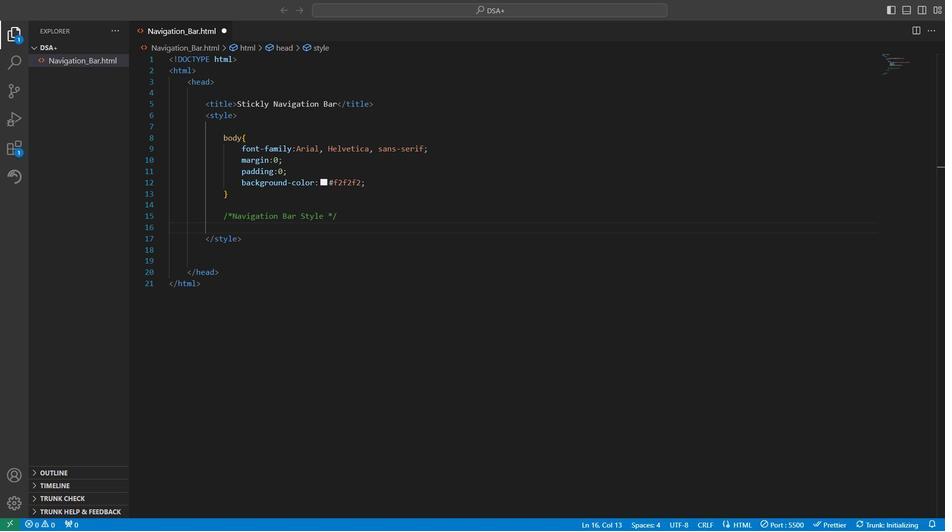 
Action: Mouse scrolled (211, 231) with delta (0, 0)
Screenshot: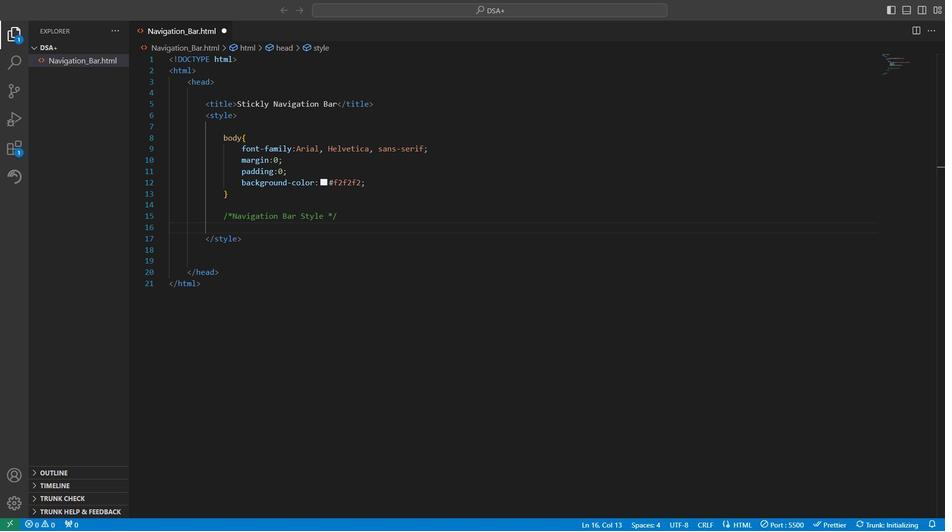 
Action: Mouse scrolled (211, 231) with delta (0, 0)
Screenshot: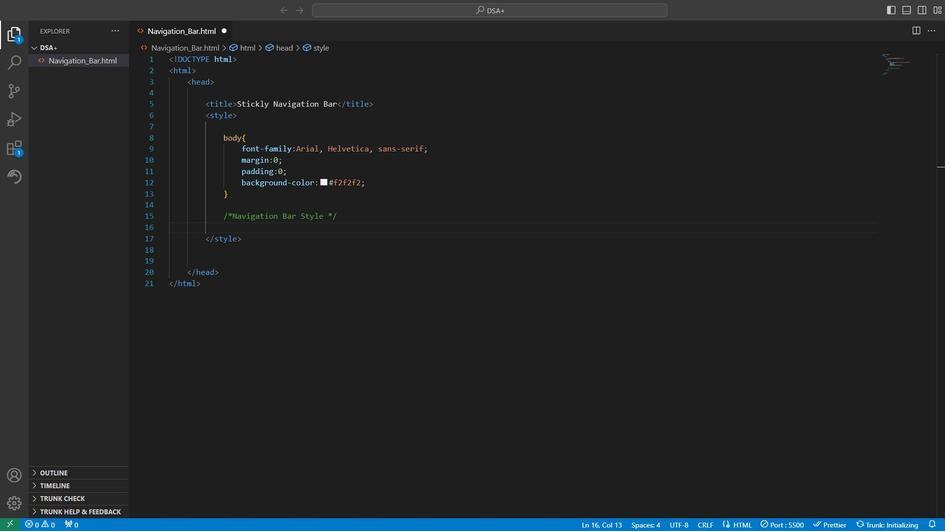 
Action: Mouse scrolled (211, 231) with delta (0, 0)
Screenshot: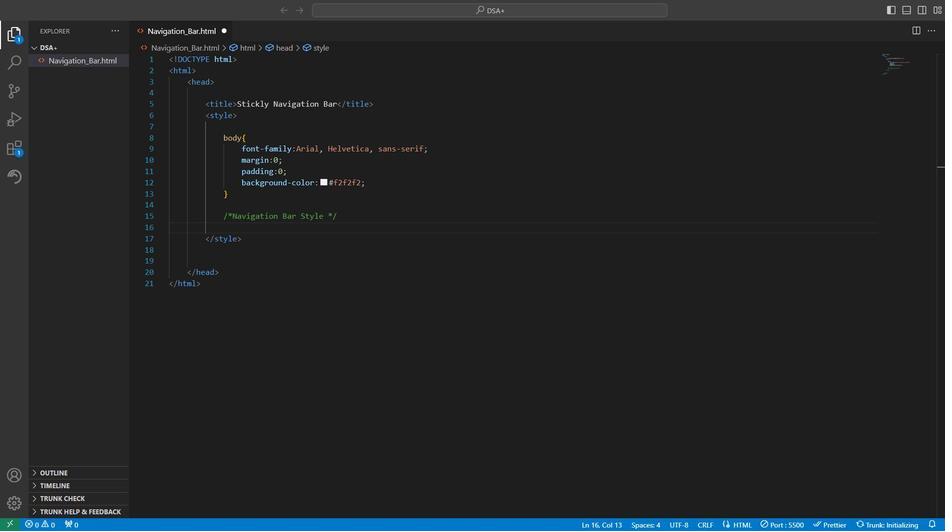 
Action: Mouse scrolled (211, 231) with delta (0, 0)
Screenshot: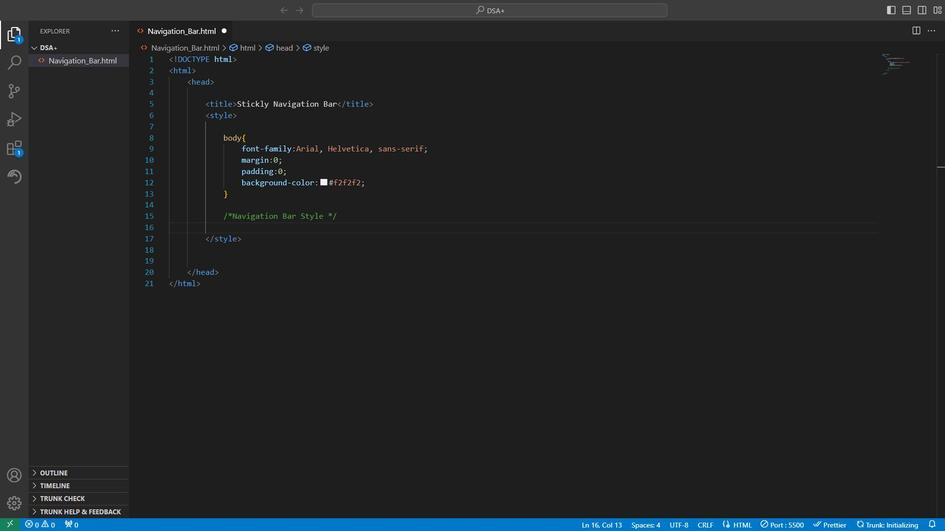 
Action: Mouse moved to (211, 243)
Screenshot: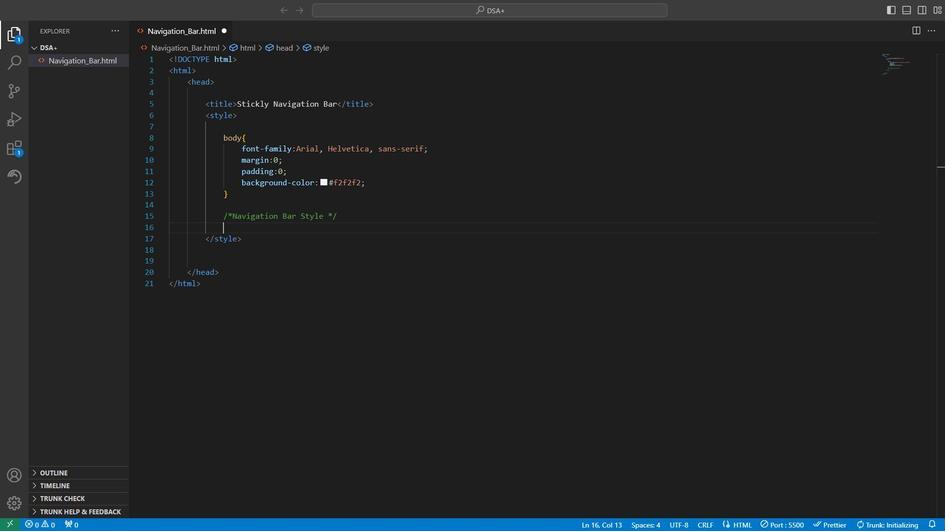 
Action: Mouse scrolled (211, 242) with delta (0, 0)
Screenshot: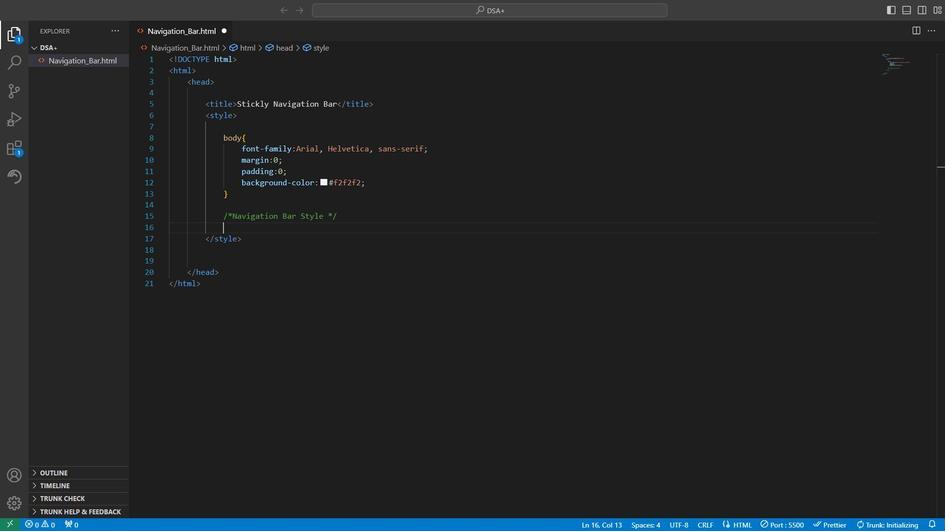 
Action: Mouse moved to (211, 283)
Screenshot: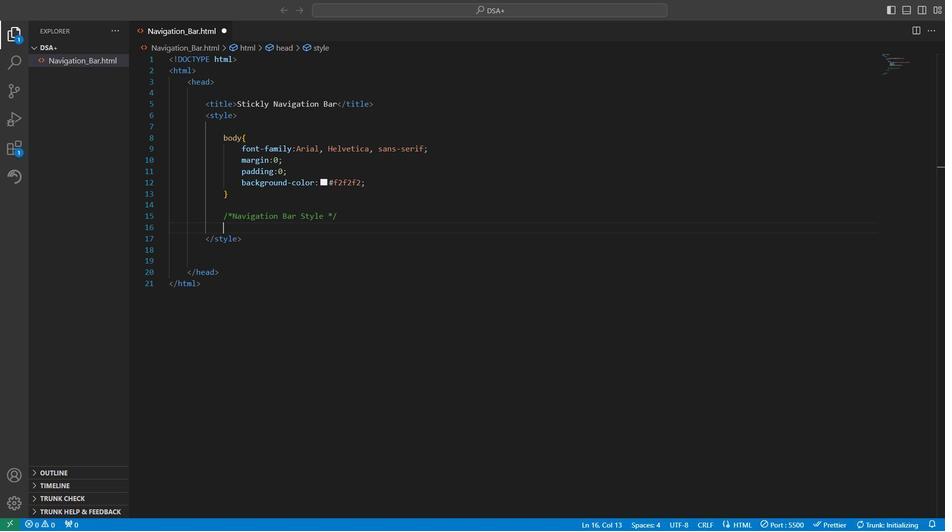 
Action: Mouse scrolled (211, 283) with delta (0, 0)
Screenshot: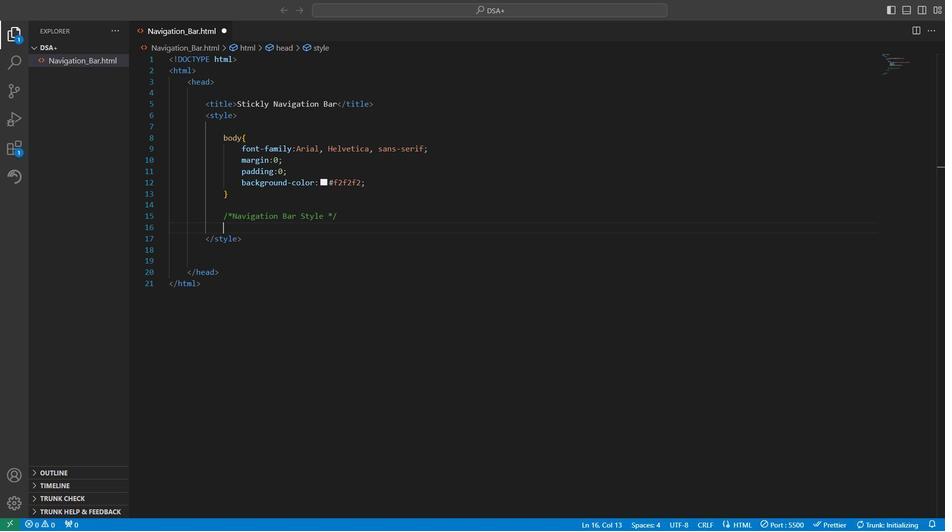 
Action: Mouse moved to (211, 302)
Screenshot: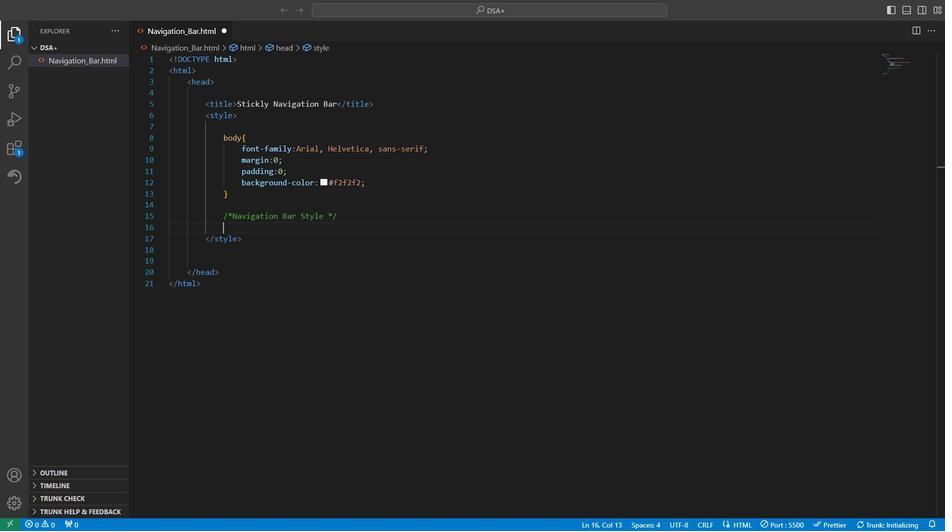 
Action: Mouse scrolled (211, 301) with delta (0, 0)
Screenshot: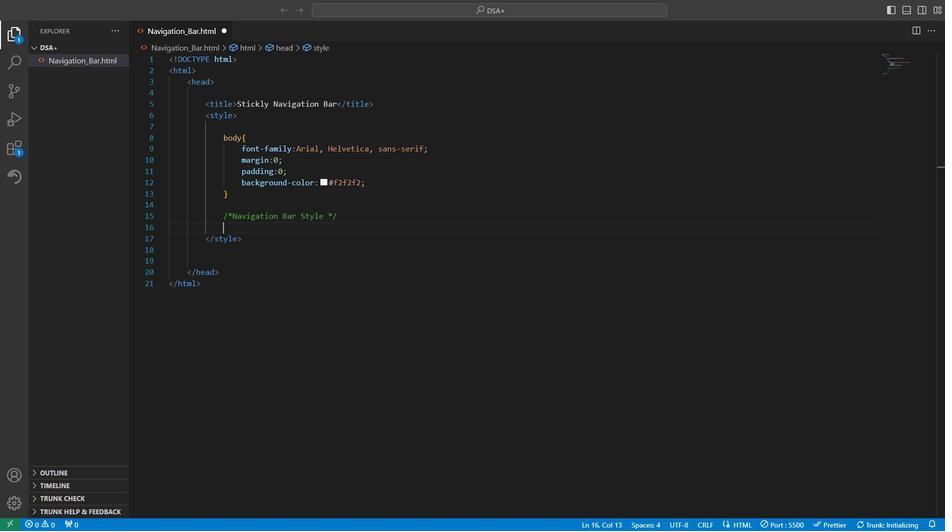 
Action: Mouse scrolled (211, 301) with delta (0, 0)
Screenshot: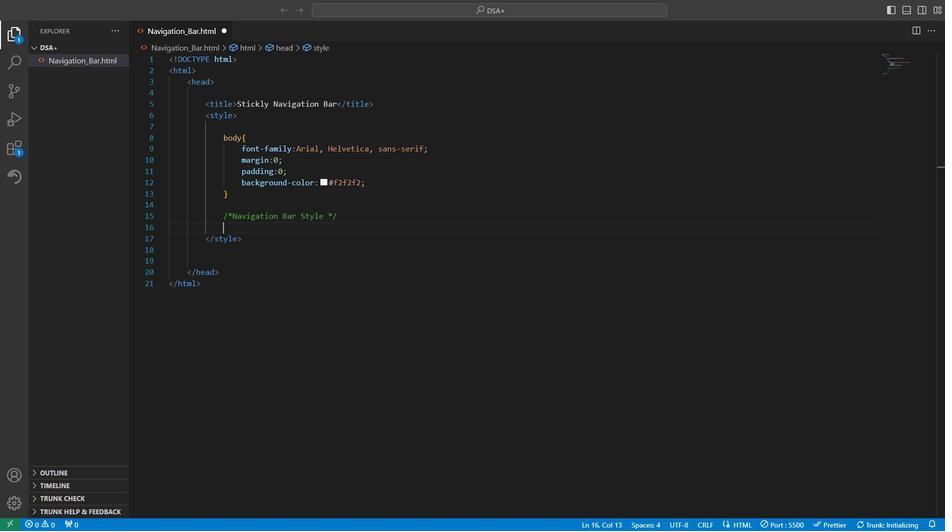 
Action: Mouse scrolled (211, 301) with delta (0, 0)
Screenshot: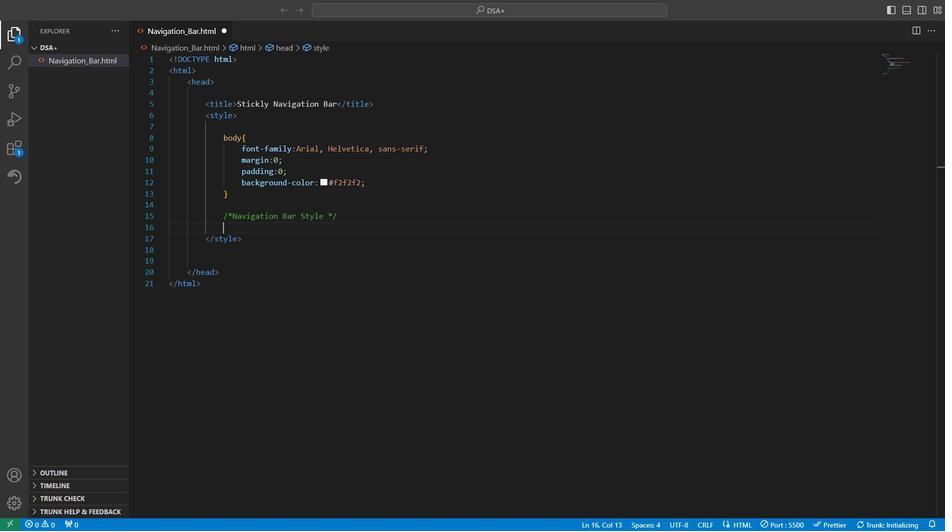 
Action: Mouse moved to (212, 302)
Screenshot: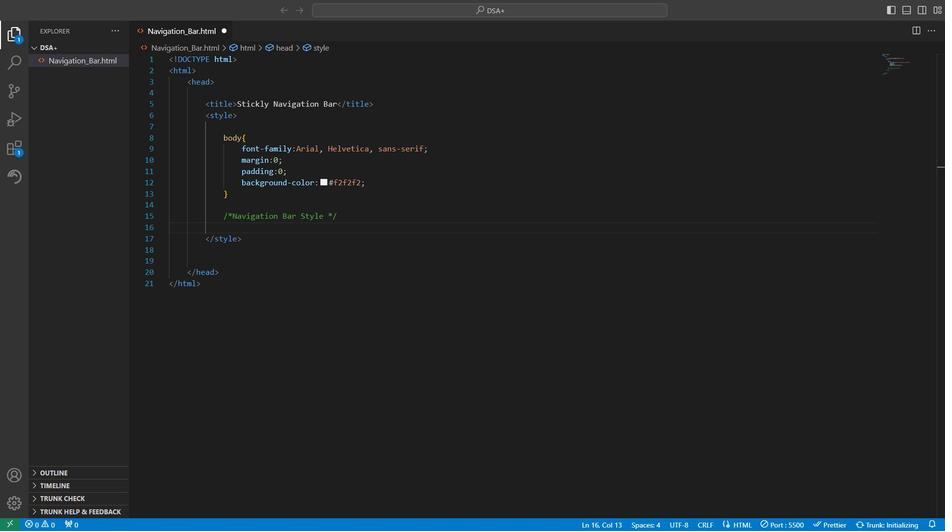 
Action: Mouse scrolled (212, 301) with delta (0, 0)
Screenshot: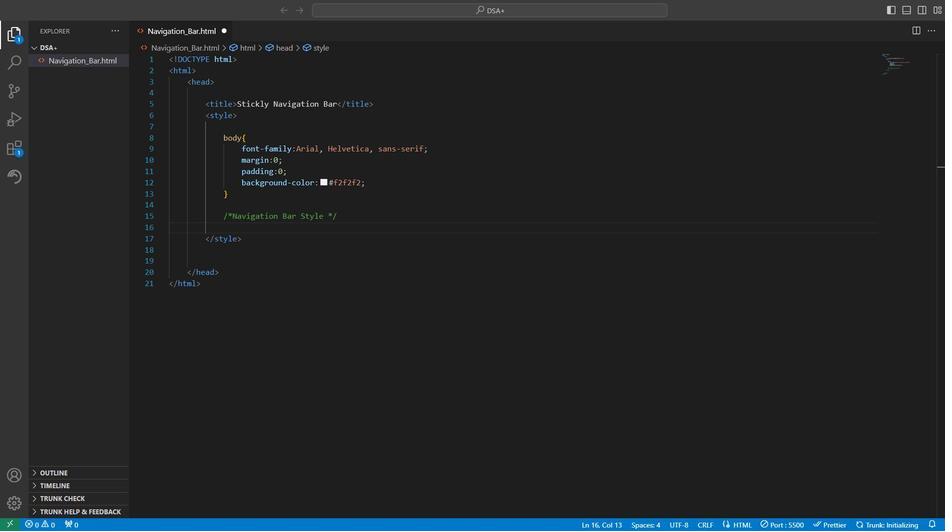 
Action: Mouse scrolled (212, 301) with delta (0, 0)
Screenshot: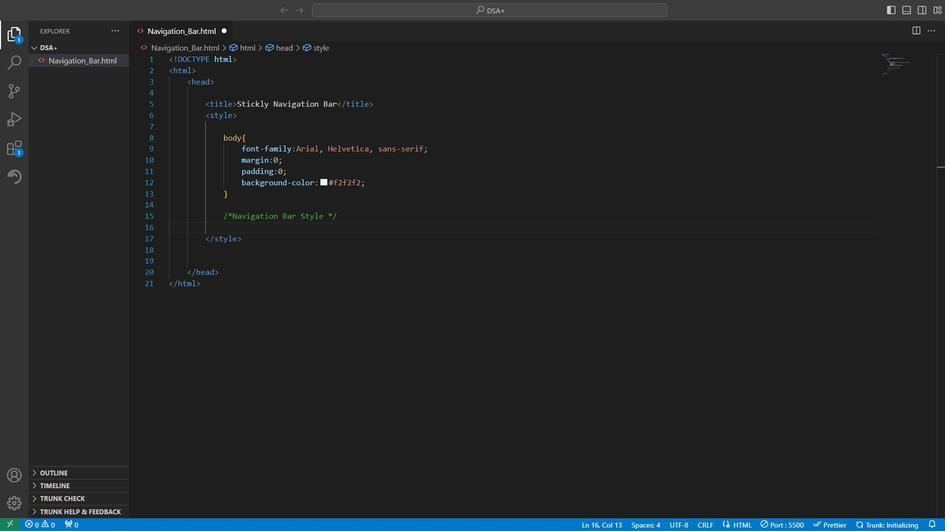 
Action: Mouse scrolled (212, 301) with delta (0, 0)
Screenshot: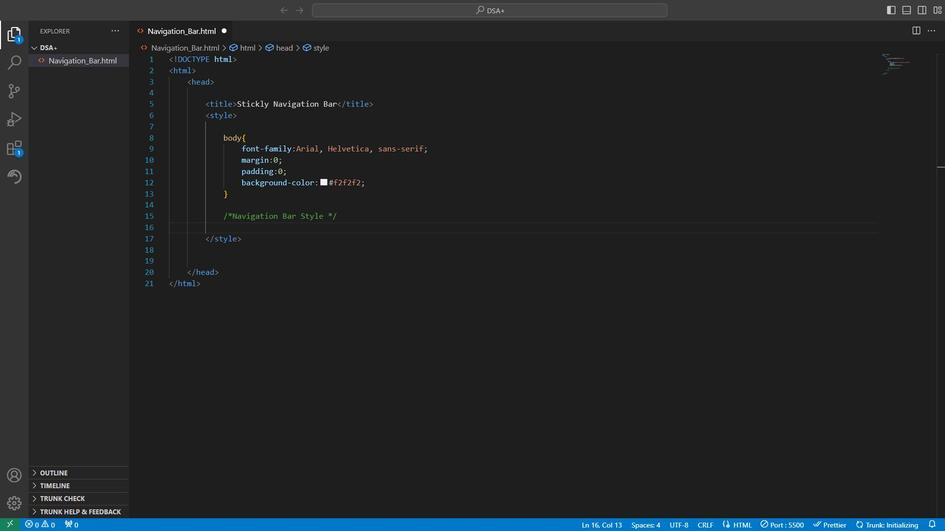 
Action: Mouse scrolled (212, 301) with delta (0, 0)
Screenshot: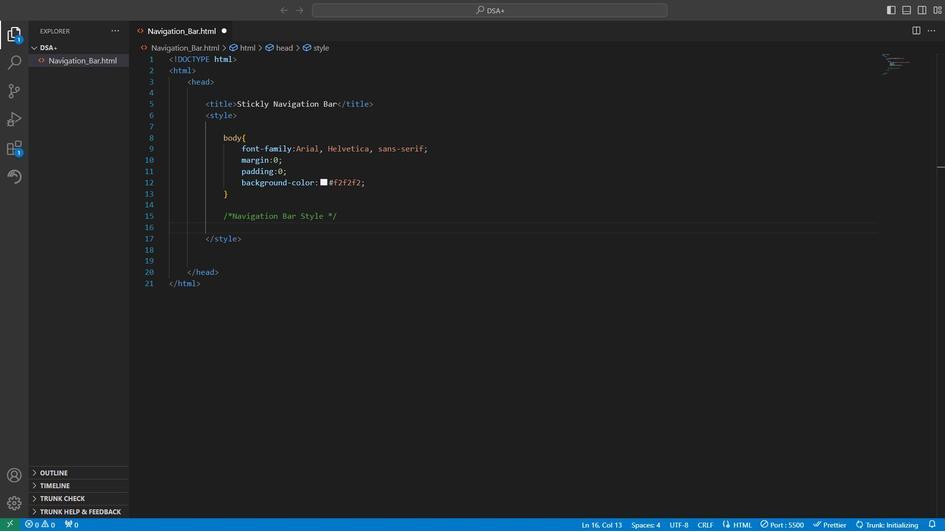 
Action: Mouse scrolled (212, 302) with delta (0, 0)
Screenshot: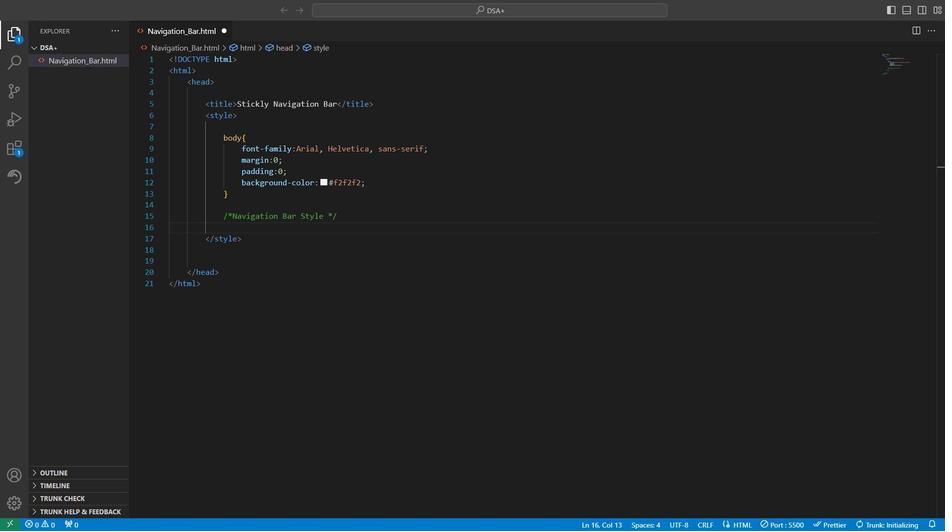
Action: Mouse scrolled (212, 302) with delta (0, 0)
Screenshot: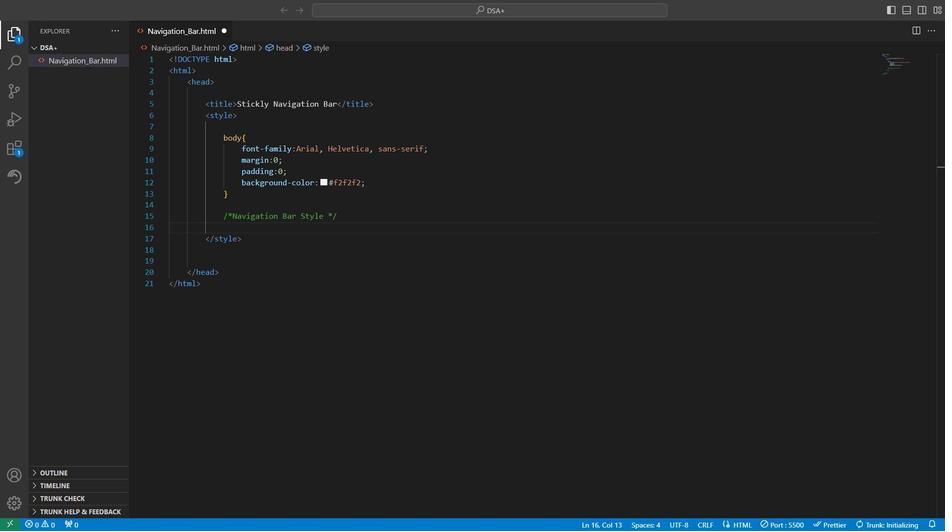 
Action: Mouse scrolled (212, 302) with delta (0, 0)
Screenshot: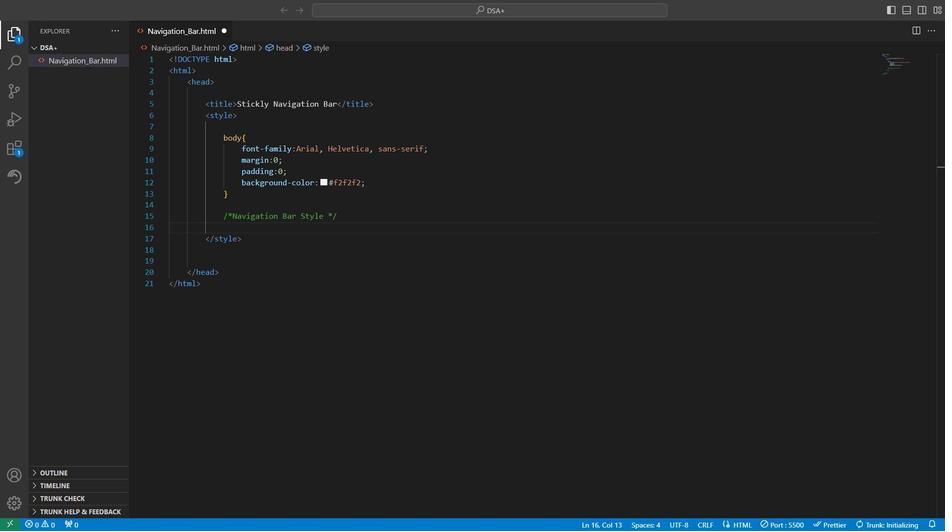 
Action: Mouse scrolled (212, 302) with delta (0, 0)
Screenshot: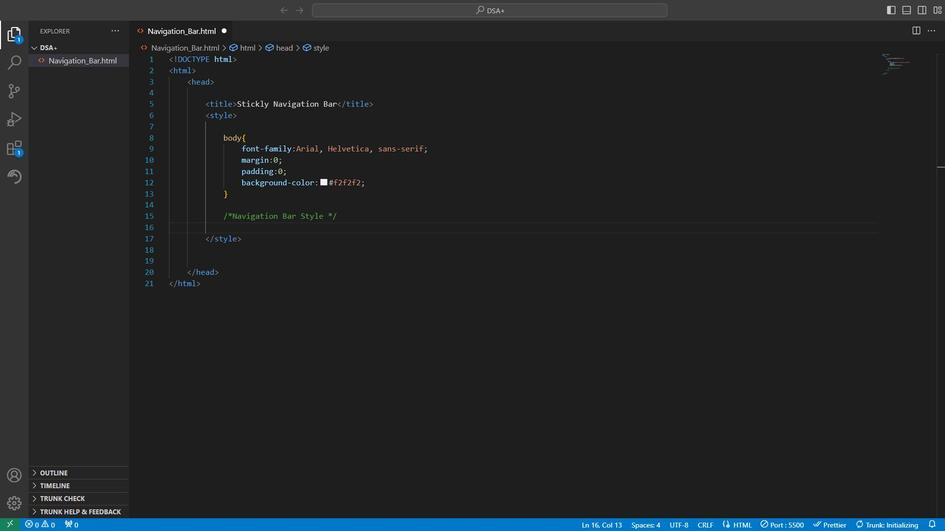 
Action: Mouse scrolled (212, 302) with delta (0, 0)
Screenshot: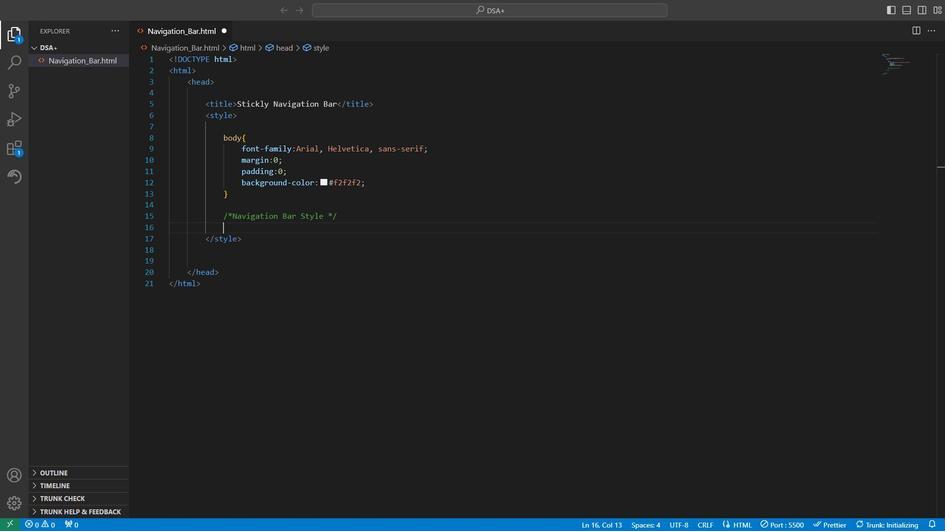 
Action: Mouse scrolled (212, 302) with delta (0, 0)
Screenshot: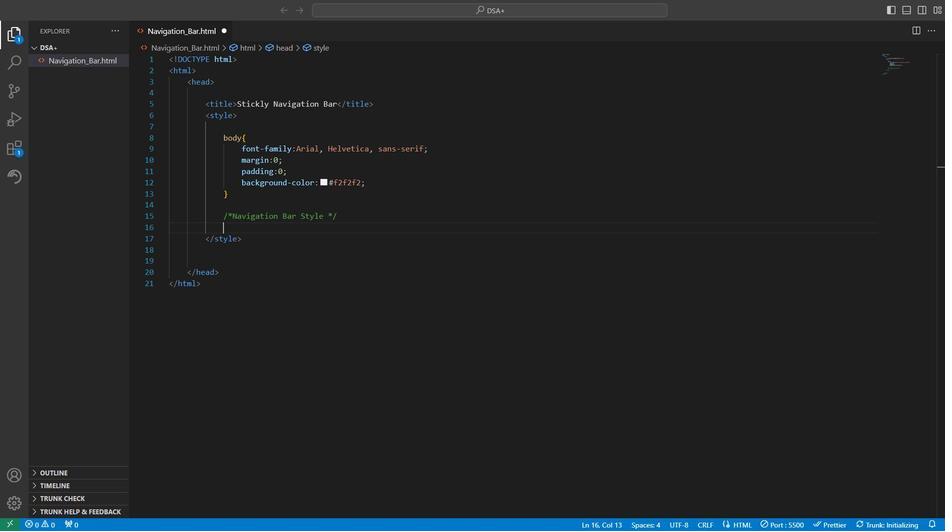 
Action: Mouse scrolled (212, 302) with delta (0, 0)
Screenshot: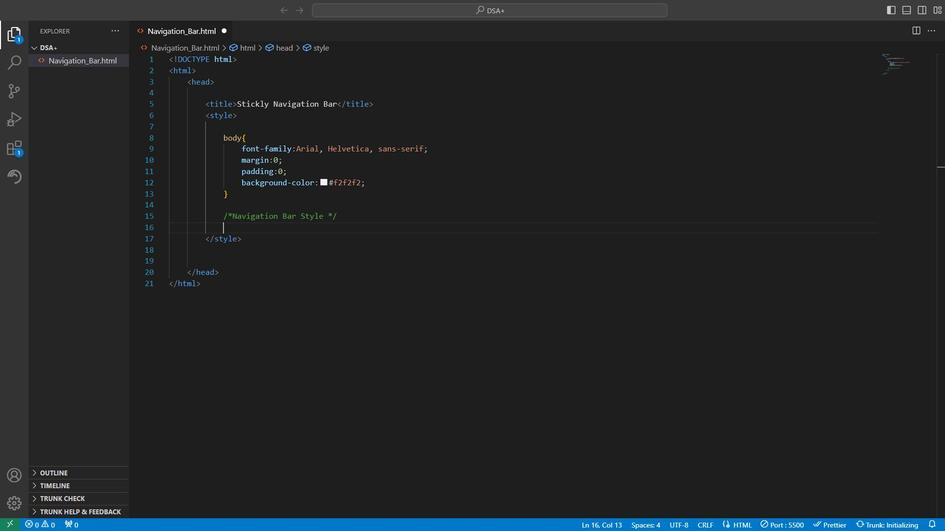 
Action: Mouse scrolled (212, 302) with delta (0, 0)
Screenshot: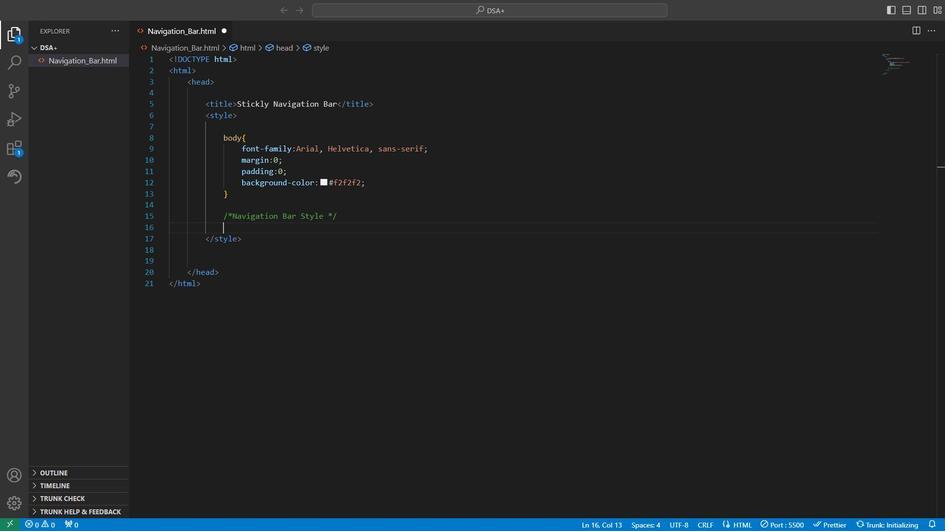 
Action: Mouse scrolled (212, 302) with delta (0, 0)
Screenshot: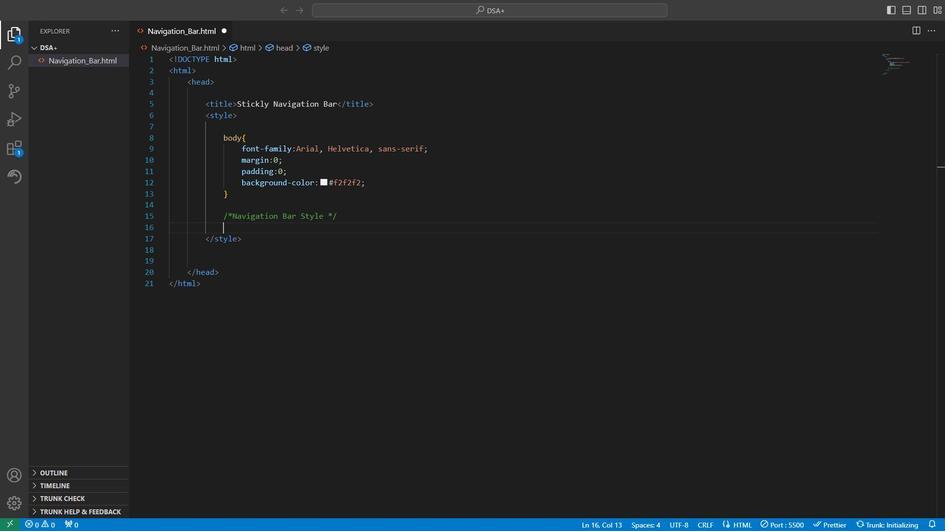 
Action: Mouse scrolled (212, 302) with delta (0, 0)
Screenshot: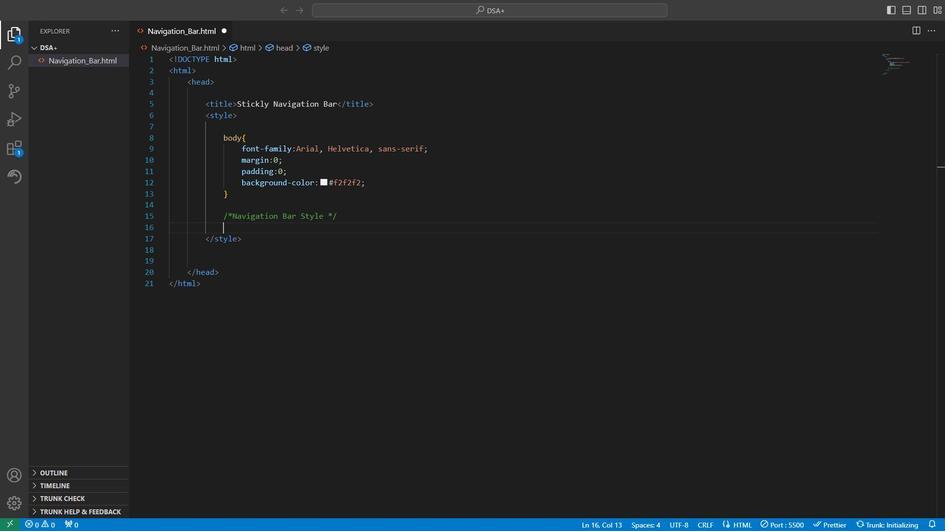 
Action: Mouse scrolled (212, 302) with delta (0, 0)
Screenshot: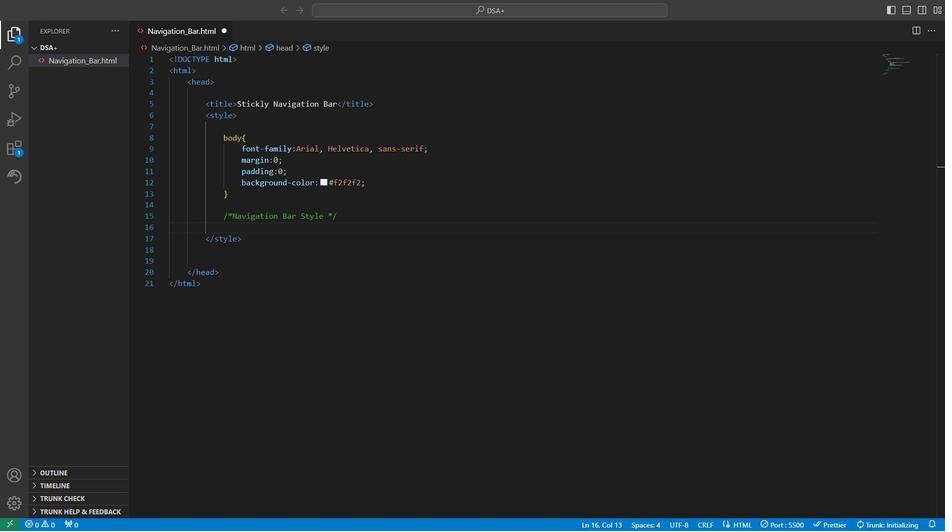 
Action: Mouse scrolled (212, 302) with delta (0, 0)
Screenshot: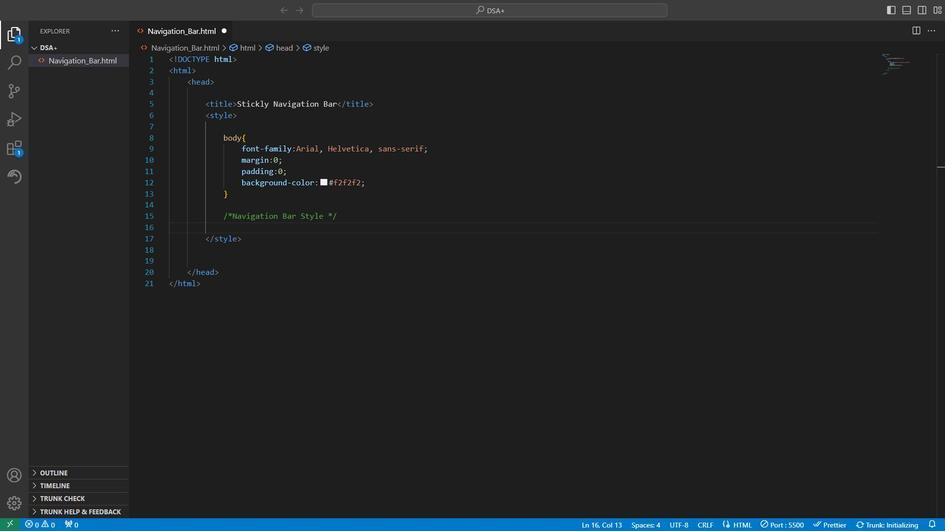 
Action: Mouse scrolled (212, 302) with delta (0, 0)
Screenshot: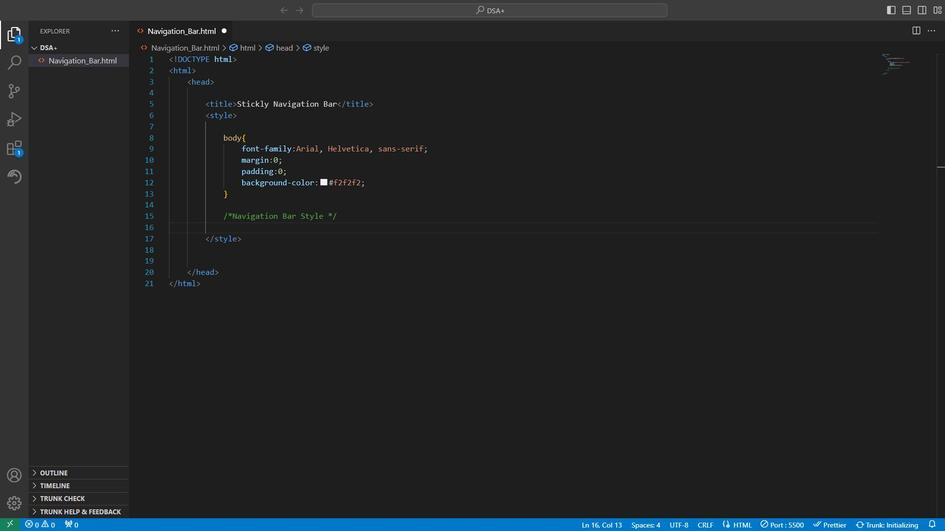 
Action: Mouse scrolled (212, 302) with delta (0, 0)
Screenshot: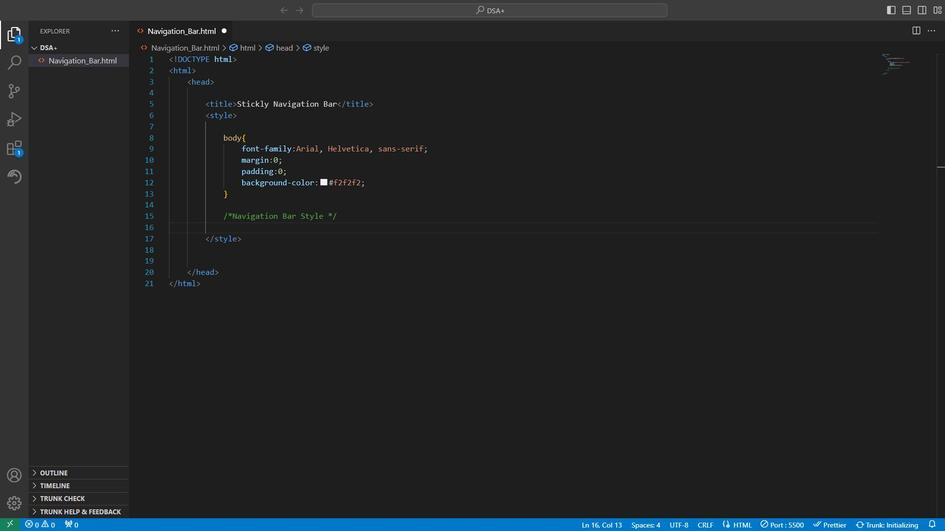 
Action: Mouse scrolled (212, 302) with delta (0, 0)
Screenshot: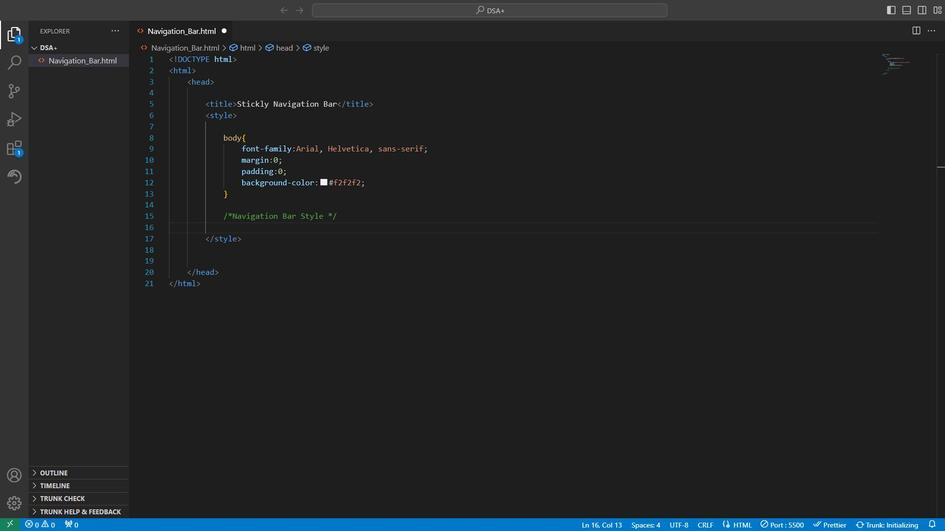 
Action: Mouse scrolled (212, 302) with delta (0, 0)
Screenshot: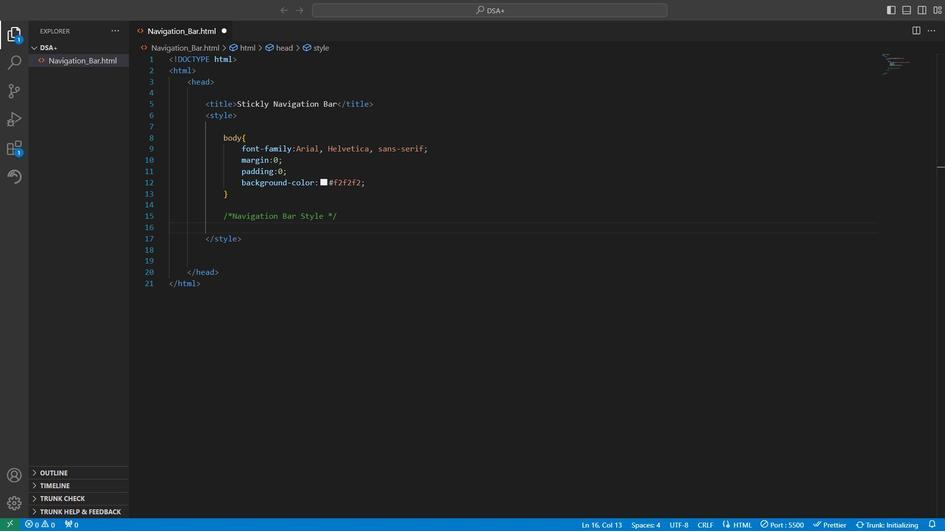 
Action: Mouse scrolled (212, 302) with delta (0, 0)
Screenshot: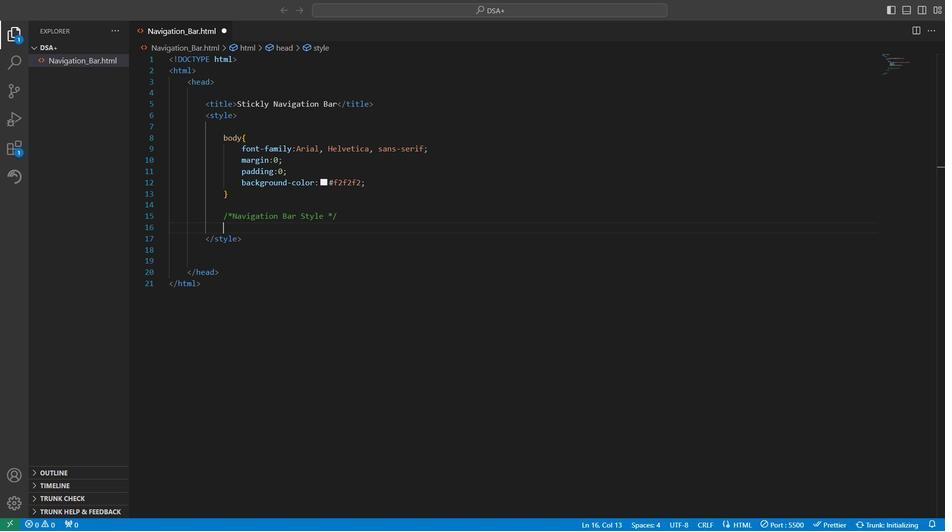 
Action: Mouse scrolled (212, 301) with delta (0, 0)
Screenshot: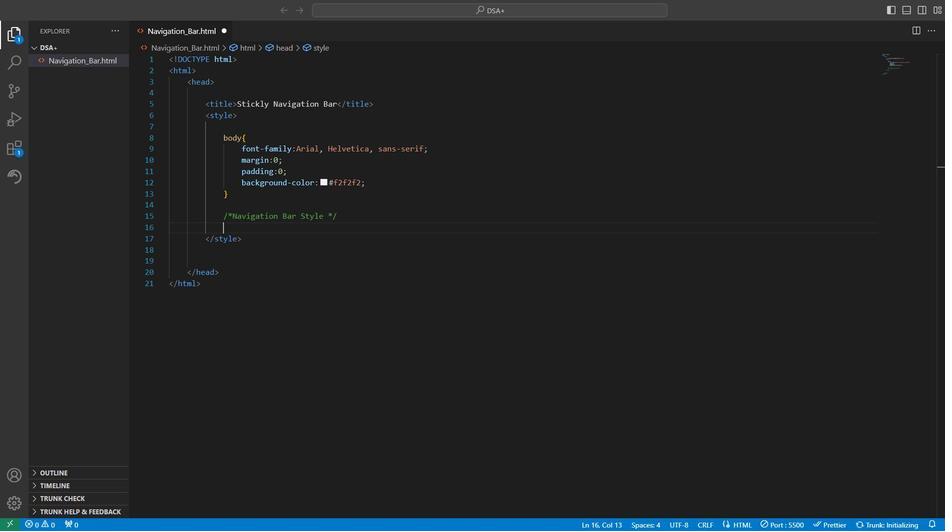 
Action: Mouse scrolled (212, 301) with delta (0, 0)
Screenshot: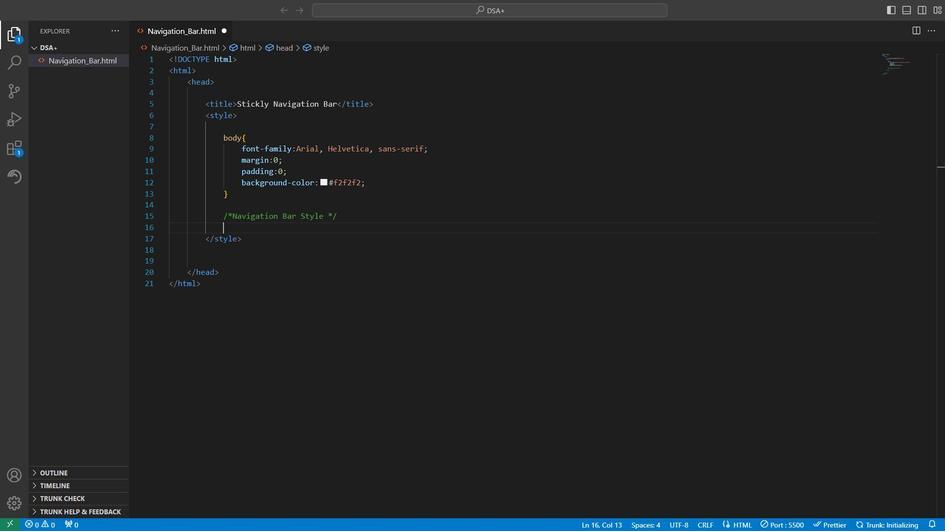 
Action: Mouse moved to (212, 310)
Screenshot: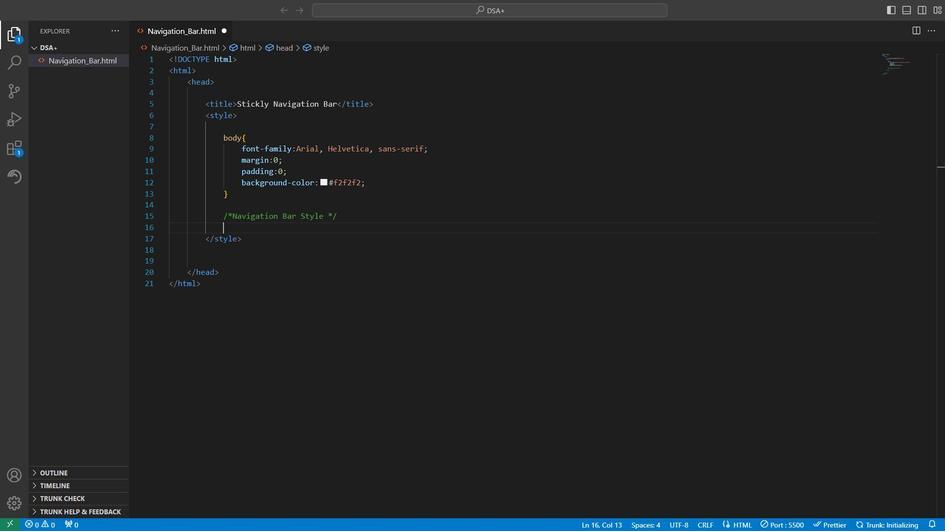 
Action: Mouse scrolled (212, 310) with delta (0, 0)
Screenshot: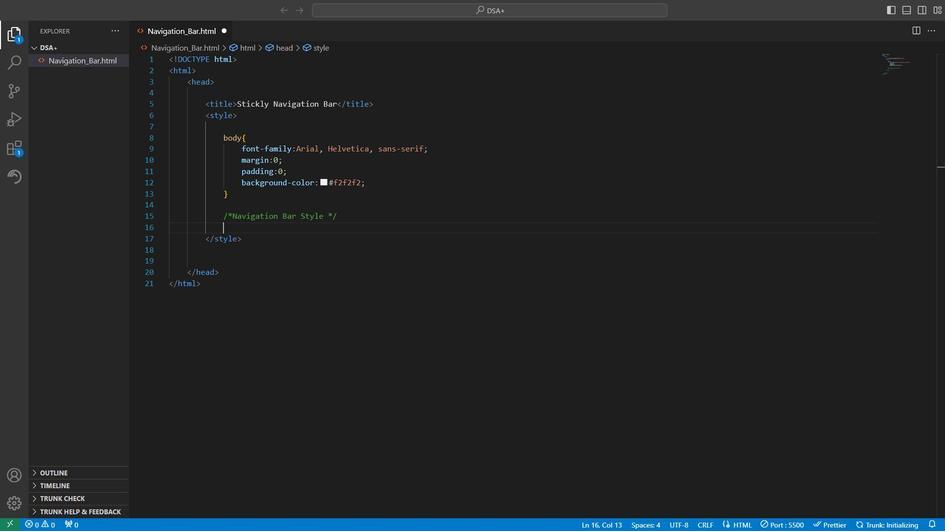 
Action: Mouse moved to (212, 311)
Screenshot: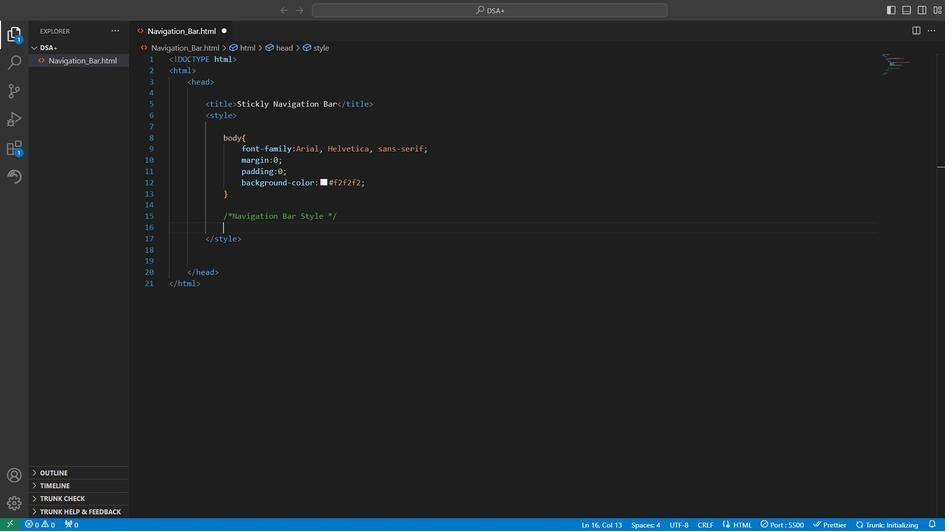 
Action: Mouse scrolled (212, 310) with delta (0, 0)
Screenshot: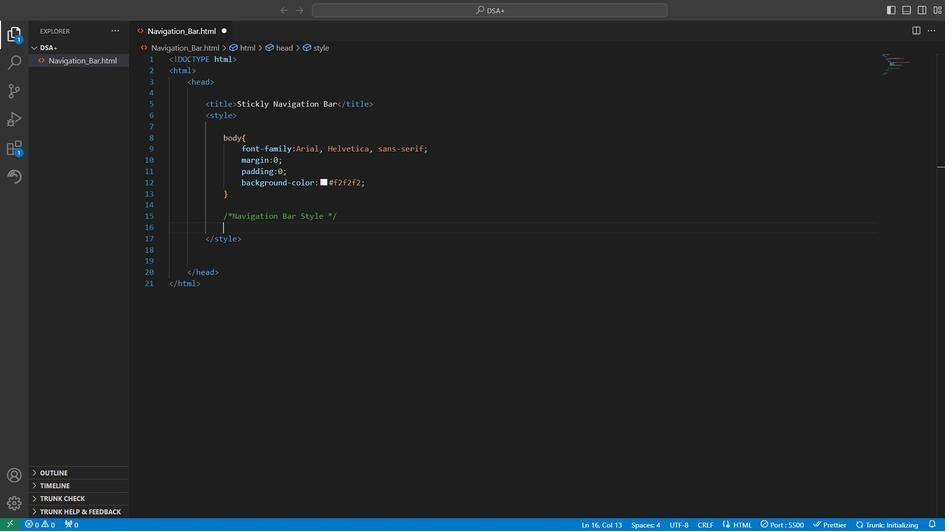 
Action: Mouse scrolled (212, 310) with delta (0, 0)
Screenshot: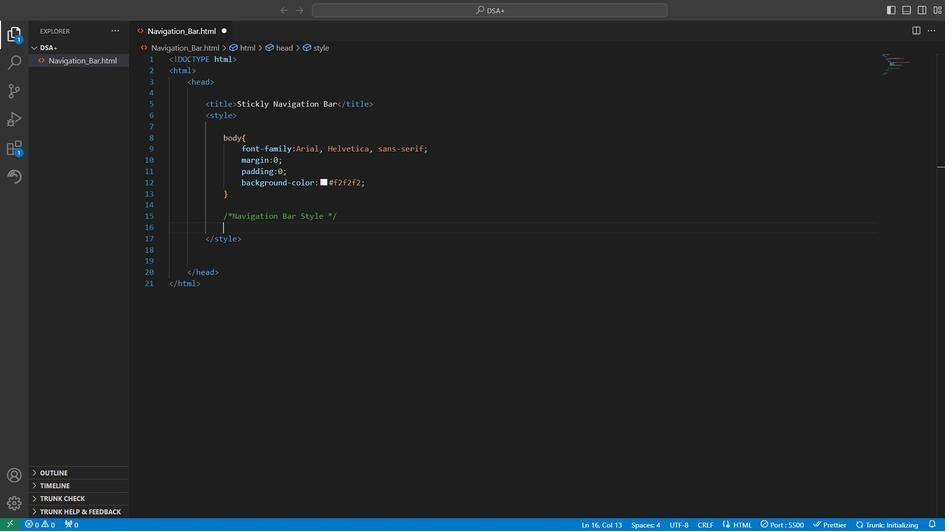 
Action: Mouse scrolled (212, 310) with delta (0, 0)
Screenshot: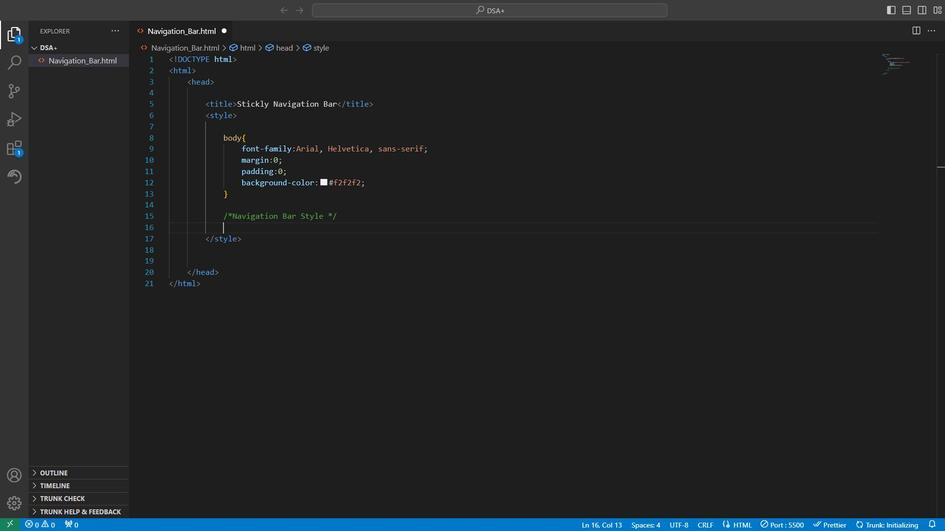 
Action: Mouse moved to (212, 309)
Screenshot: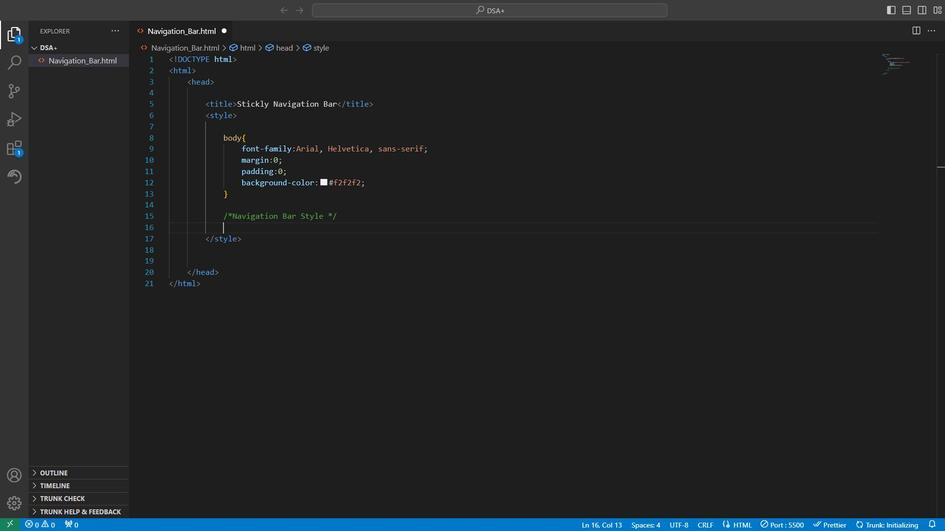 
Action: Mouse scrolled (212, 308) with delta (0, 0)
Screenshot: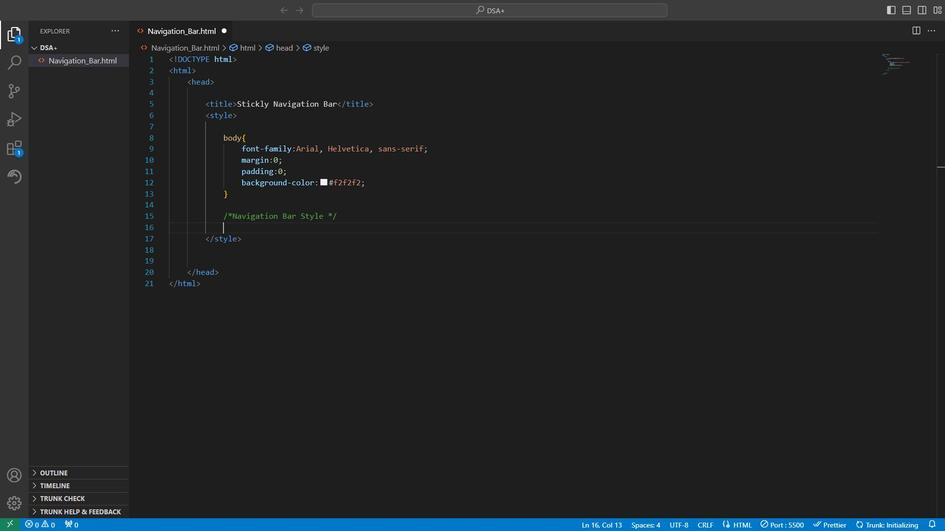 
Action: Mouse moved to (212, 307)
Screenshot: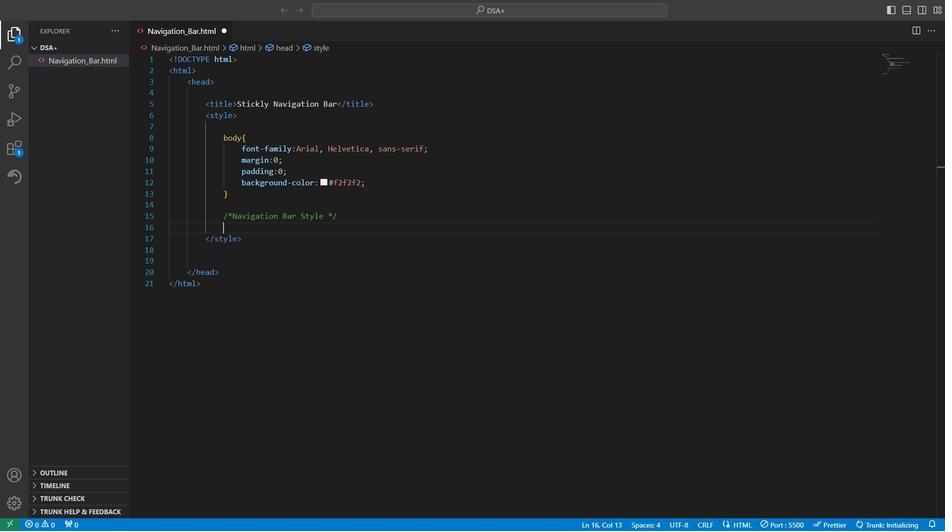 
Action: Mouse scrolled (212, 307) with delta (0, 0)
Screenshot: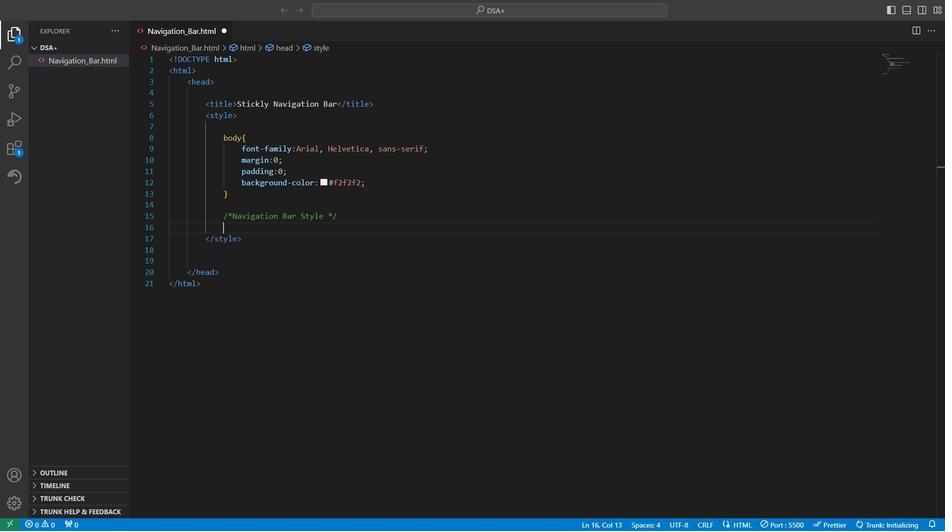 
Action: Mouse moved to (212, 302)
Screenshot: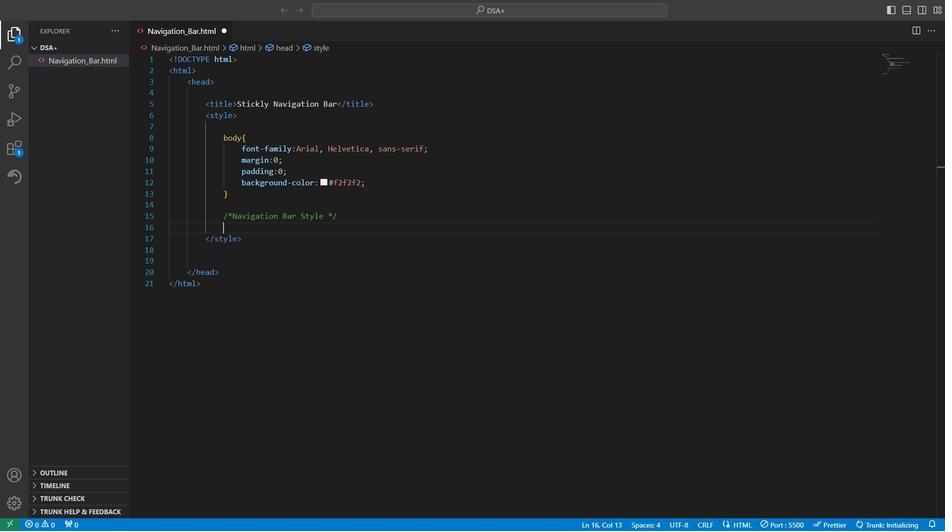 
Action: Mouse scrolled (212, 302) with delta (0, 0)
Screenshot: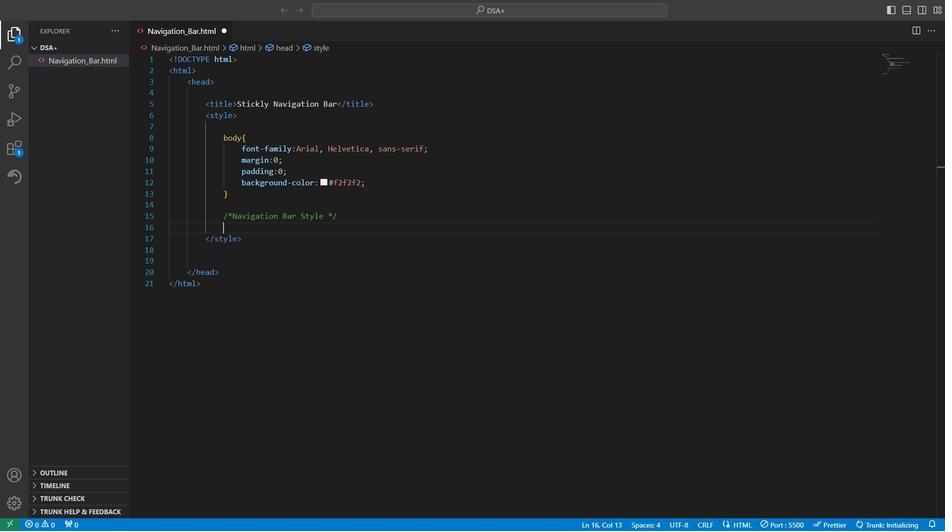 
Action: Mouse moved to (212, 296)
Screenshot: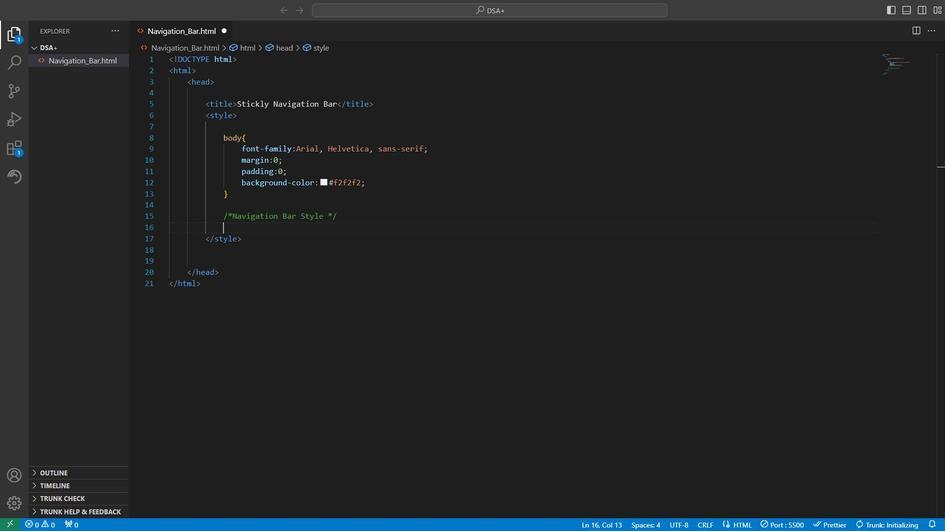 
Action: Mouse scrolled (212, 296) with delta (0, 0)
Screenshot: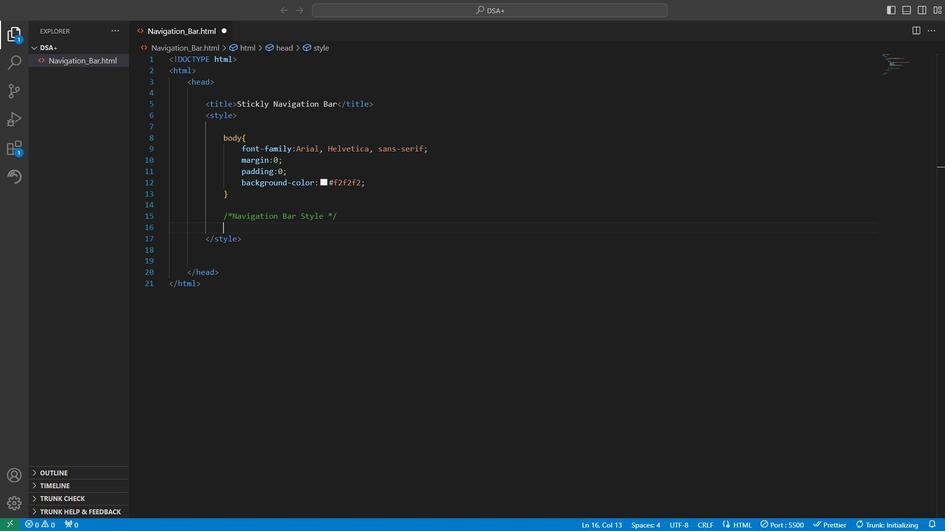 
Action: Mouse scrolled (212, 296) with delta (0, 0)
Screenshot: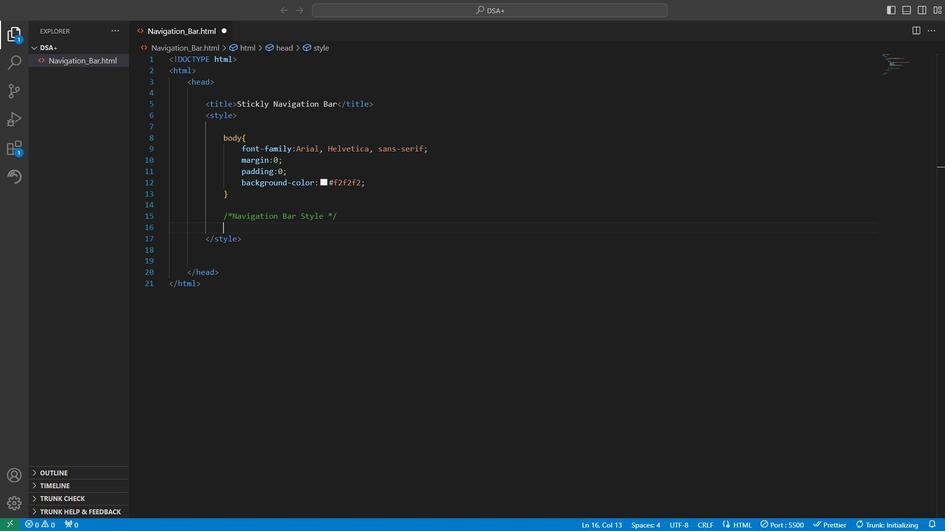 
Action: Mouse scrolled (212, 296) with delta (0, 0)
Screenshot: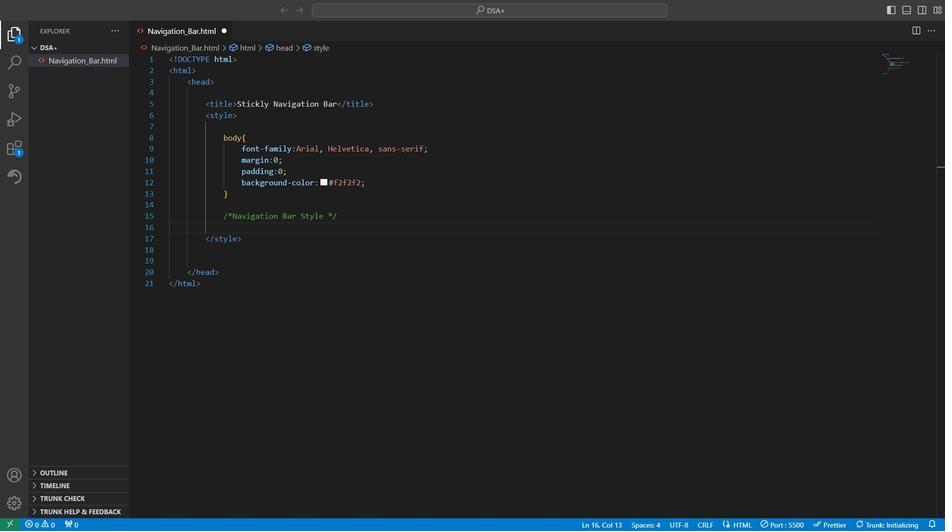 
Action: Mouse scrolled (212, 296) with delta (0, 0)
Screenshot: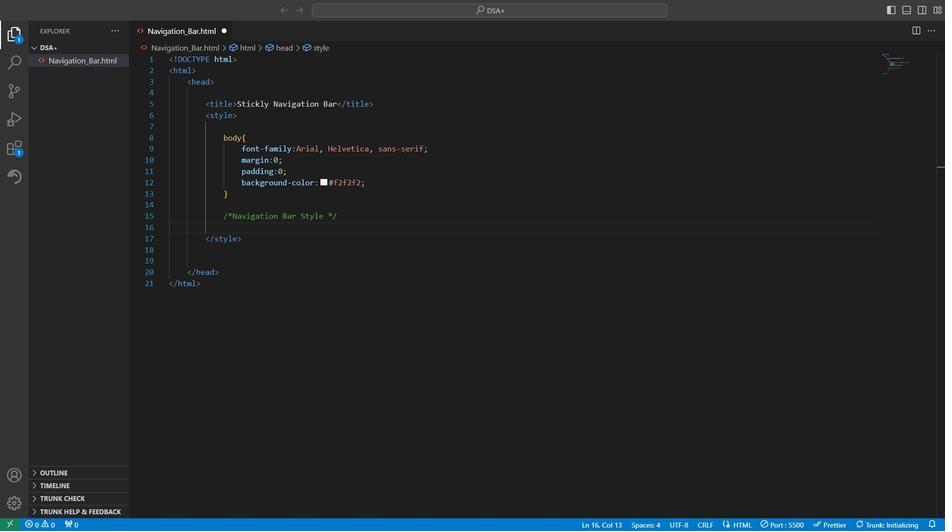 
Action: Mouse scrolled (212, 296) with delta (0, 0)
Screenshot: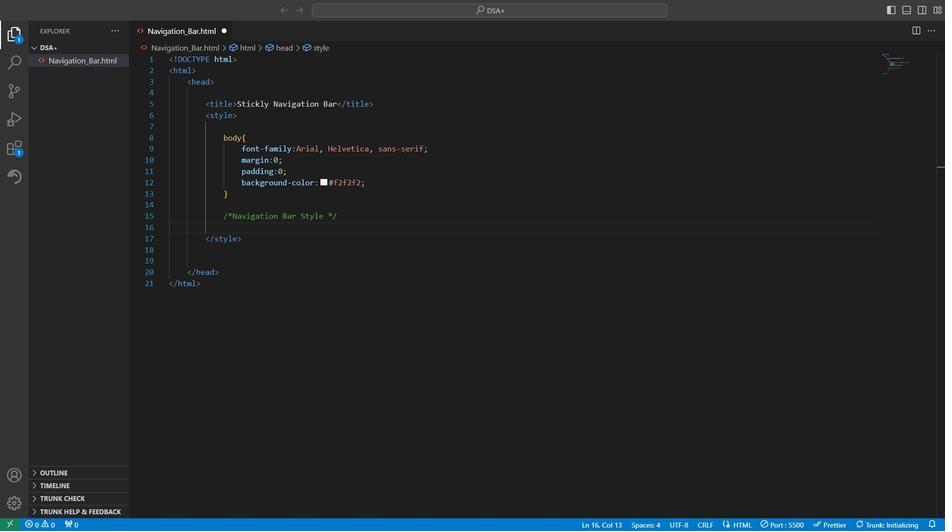 
Action: Mouse scrolled (212, 296) with delta (0, 0)
Screenshot: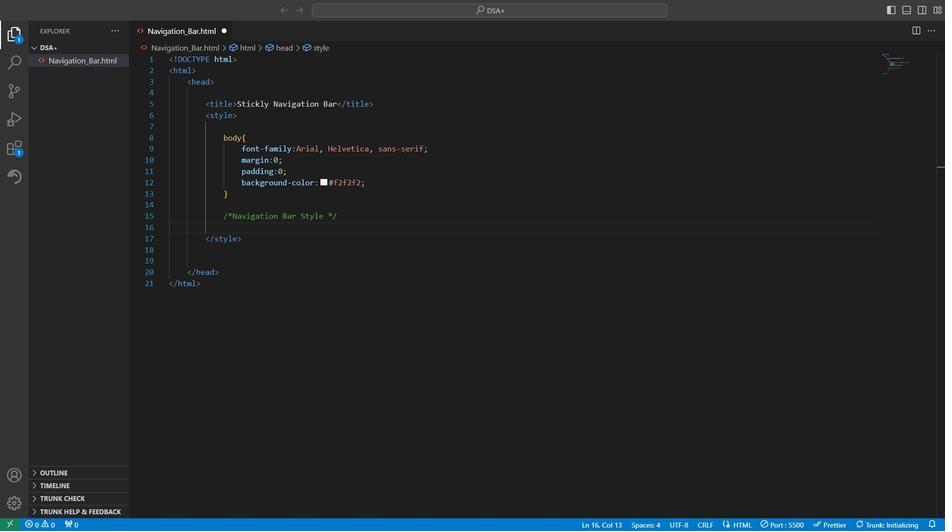 
Action: Mouse scrolled (212, 296) with delta (0, 0)
Screenshot: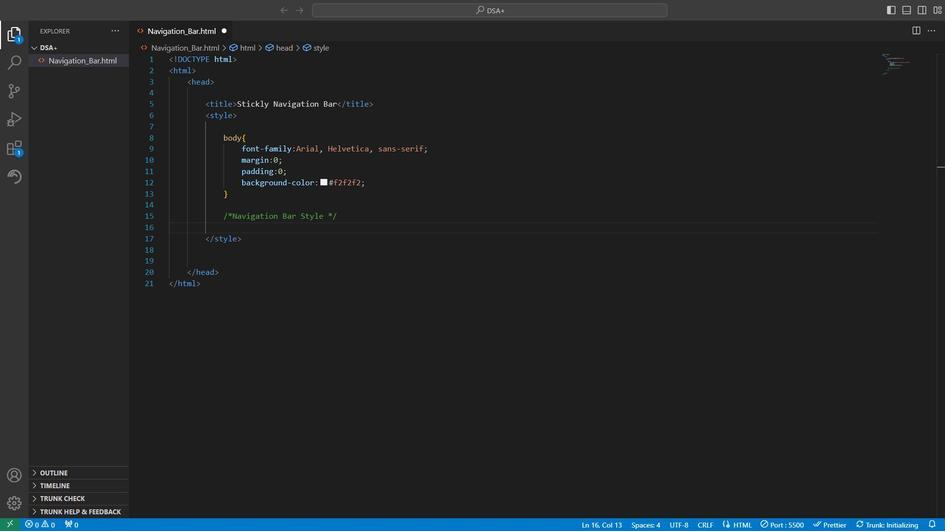 
Action: Mouse moved to (212, 296)
Screenshot: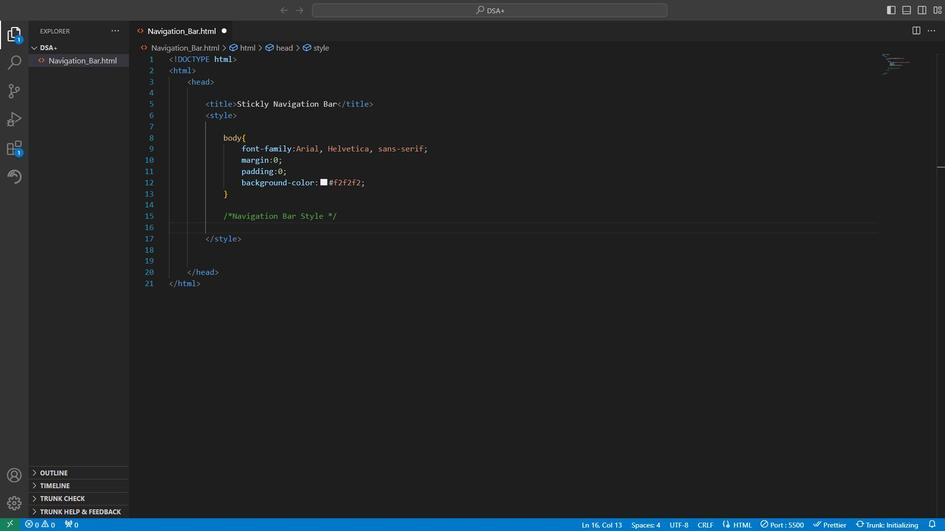 
Action: Mouse scrolled (212, 295) with delta (0, 0)
Screenshot: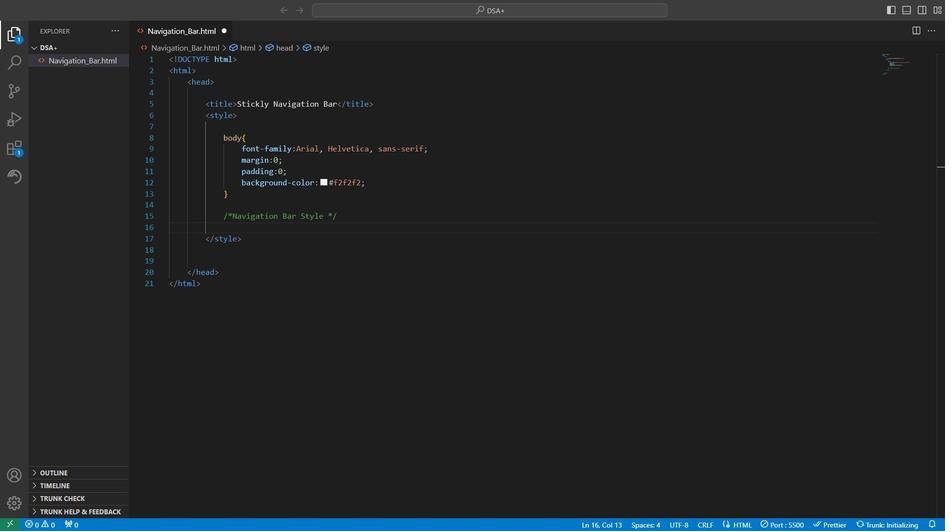 
Action: Mouse scrolled (212, 295) with delta (0, 0)
Screenshot: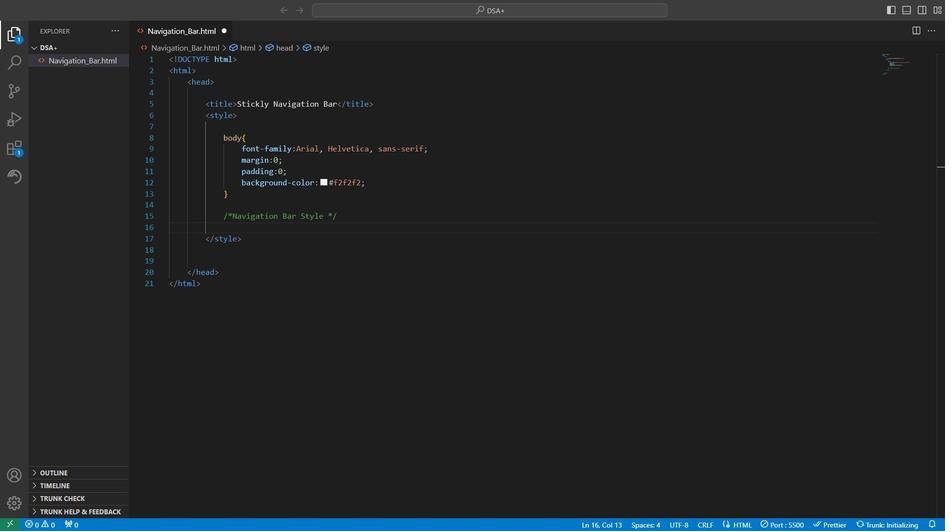 
Action: Mouse scrolled (212, 295) with delta (0, 0)
Screenshot: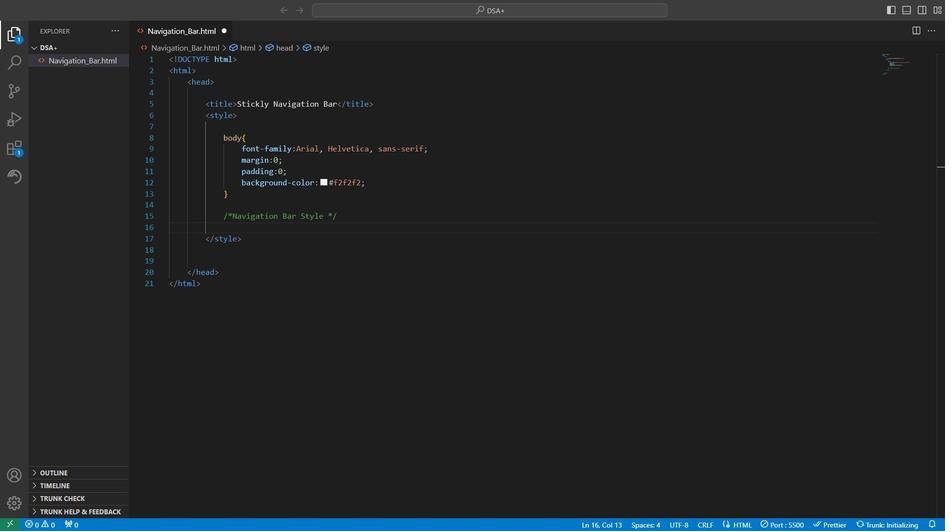 
Action: Mouse scrolled (212, 295) with delta (0, 0)
Screenshot: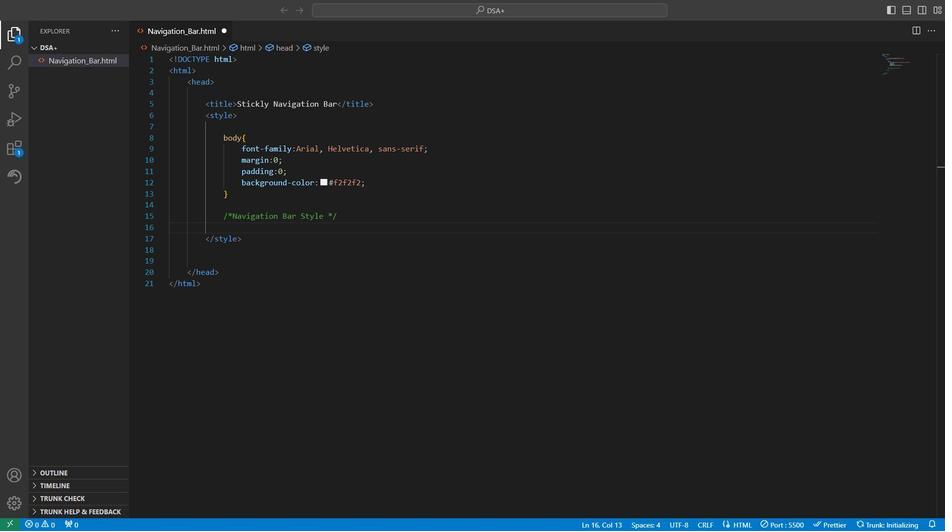 
Action: Mouse scrolled (212, 295) with delta (0, 0)
Screenshot: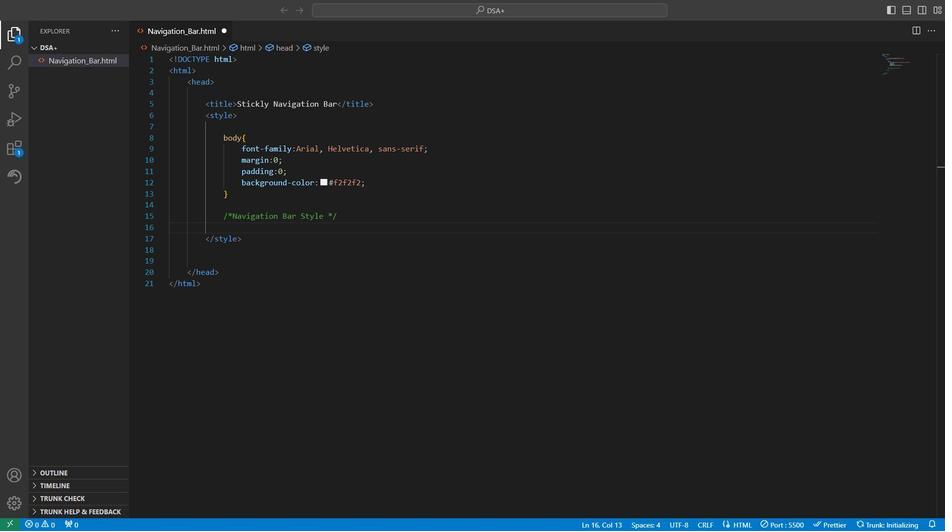 
Action: Mouse scrolled (212, 296) with delta (0, 0)
Screenshot: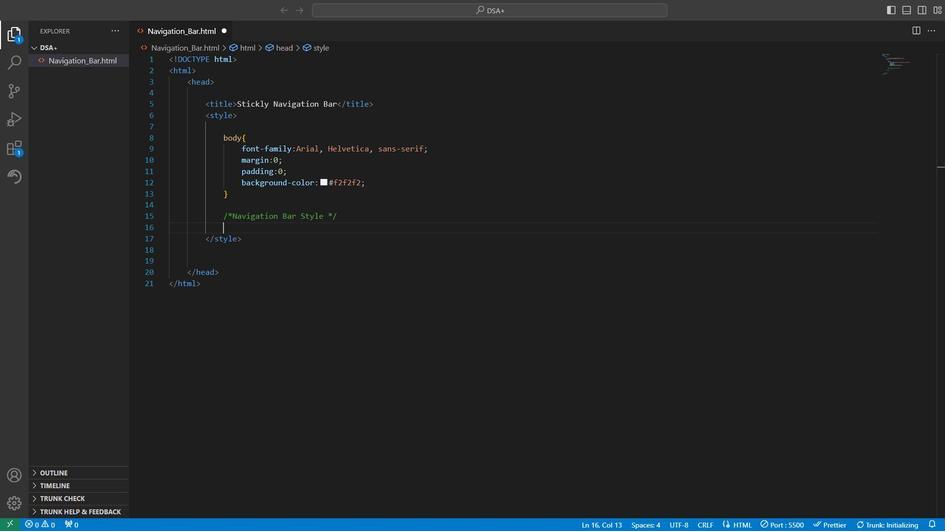 
Action: Mouse moved to (212, 224)
Screenshot: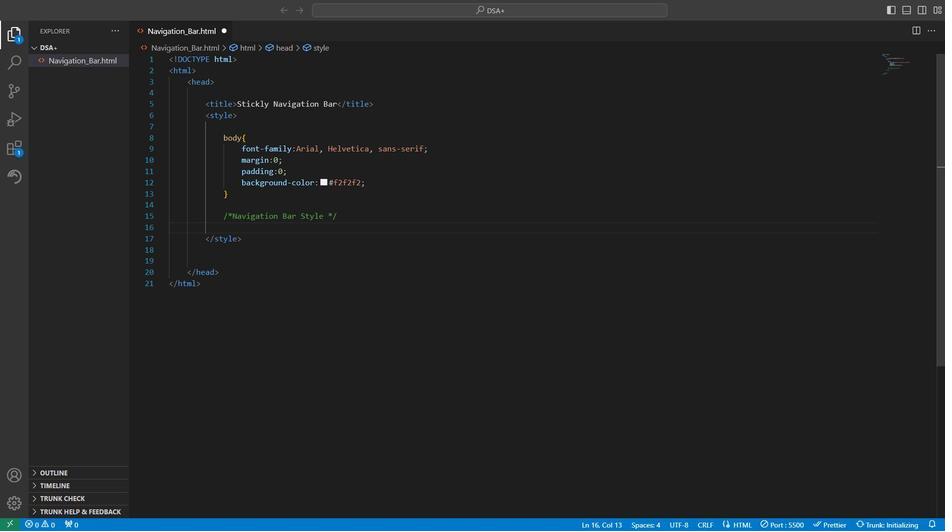 
Action: Mouse scrolled (212, 225) with delta (0, 0)
Screenshot: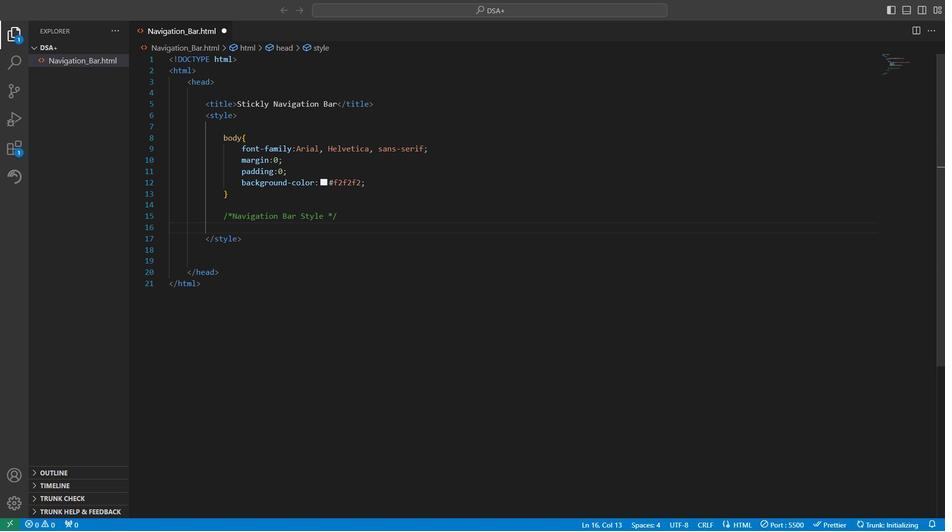 
Action: Mouse scrolled (212, 225) with delta (0, 0)
Screenshot: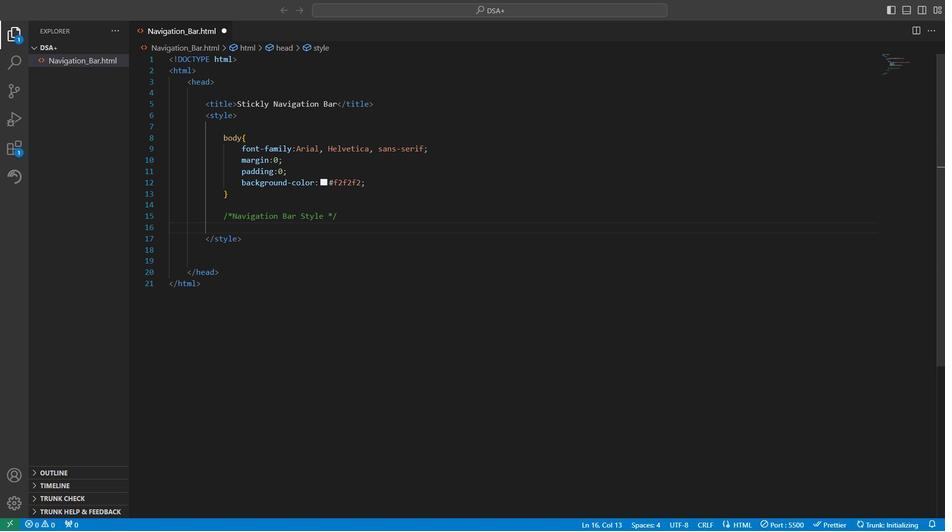 
Action: Mouse scrolled (212, 225) with delta (0, 0)
Screenshot: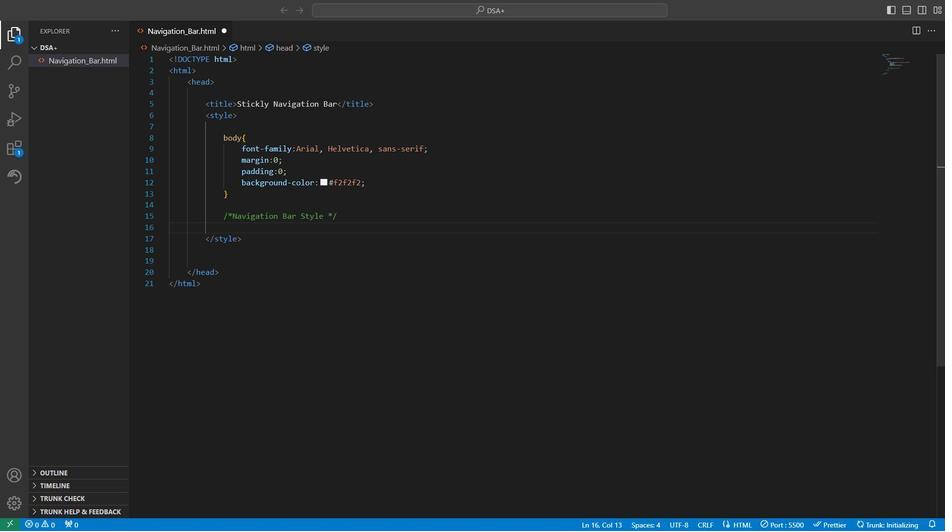 
Action: Mouse scrolled (212, 225) with delta (0, 0)
Screenshot: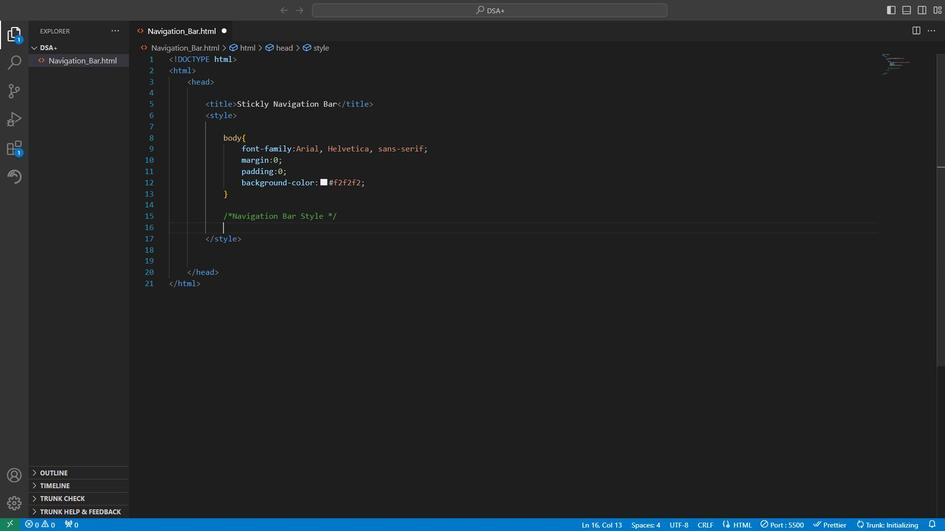 
Action: Mouse moved to (212, 224)
Screenshot: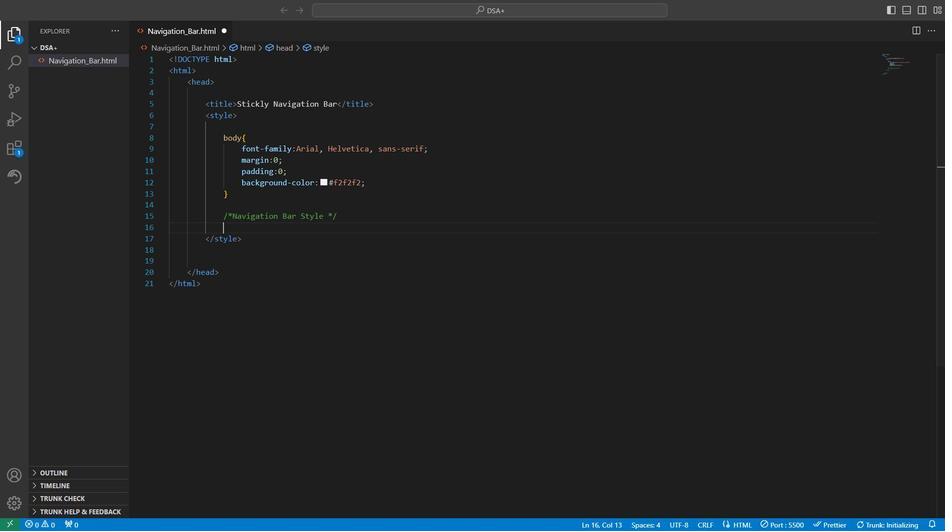 
Action: Mouse scrolled (212, 224) with delta (0, 0)
Screenshot: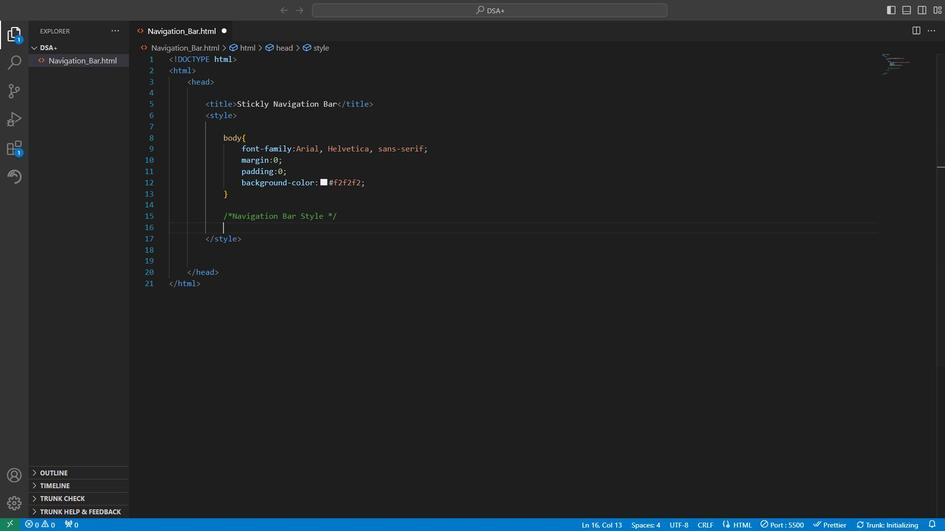 
Action: Mouse moved to (212, 223)
Screenshot: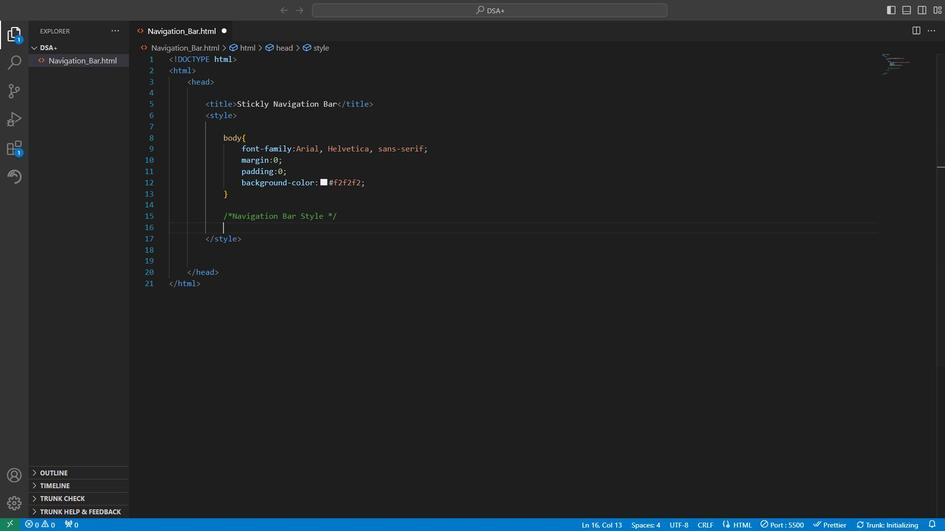 
Action: Mouse scrolled (212, 224) with delta (0, 0)
Screenshot: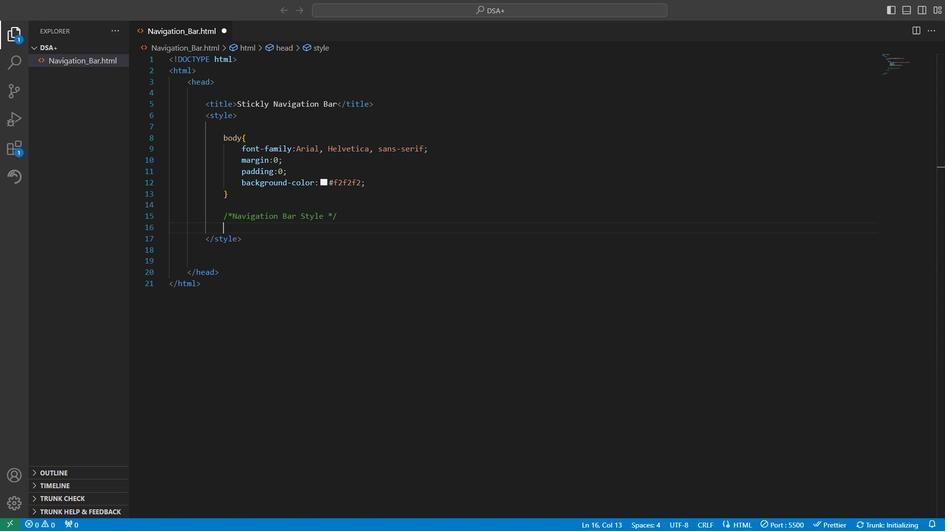 
Action: Mouse scrolled (212, 224) with delta (0, 0)
Screenshot: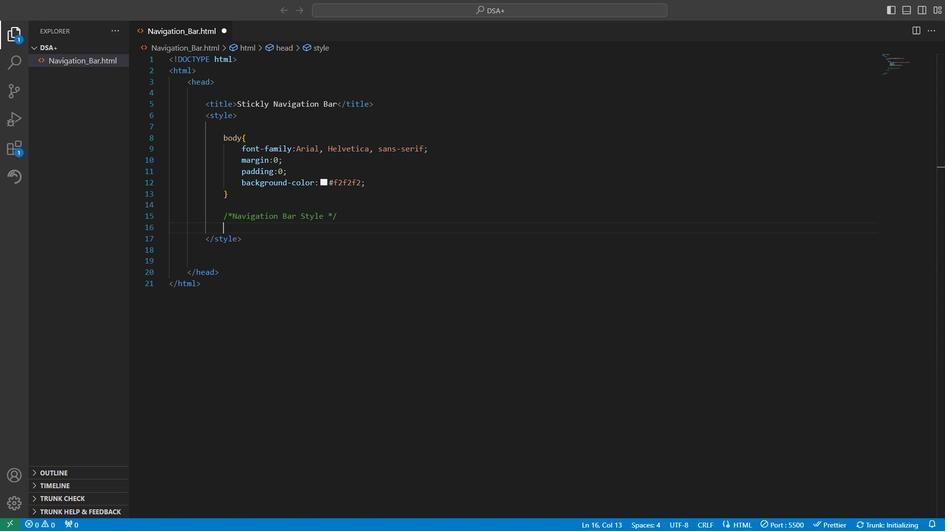 
Action: Mouse scrolled (212, 224) with delta (0, 0)
Screenshot: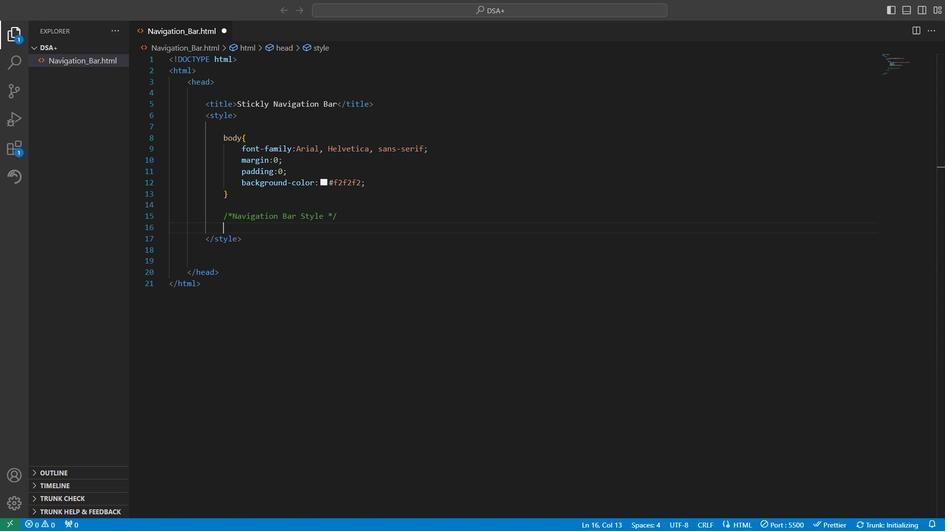 
Action: Mouse scrolled (212, 224) with delta (0, 0)
Screenshot: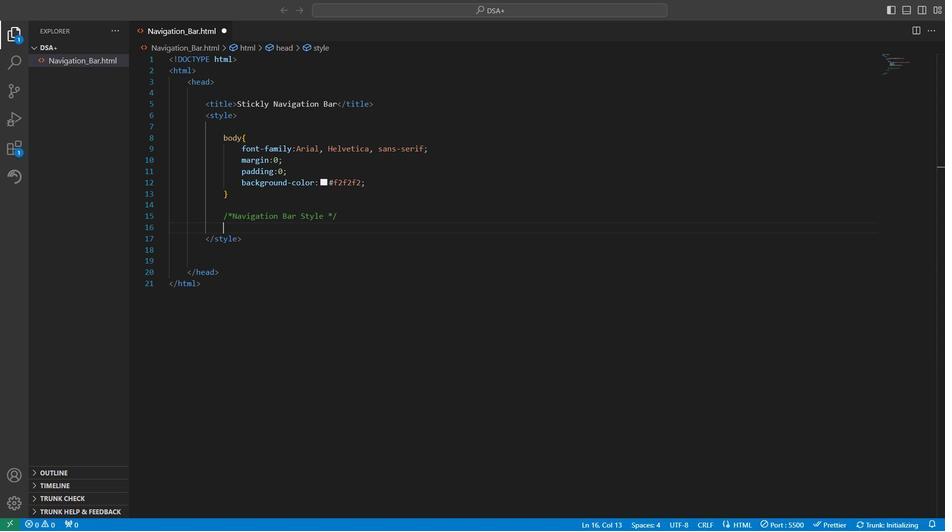 
Action: Mouse scrolled (212, 224) with delta (0, 0)
Screenshot: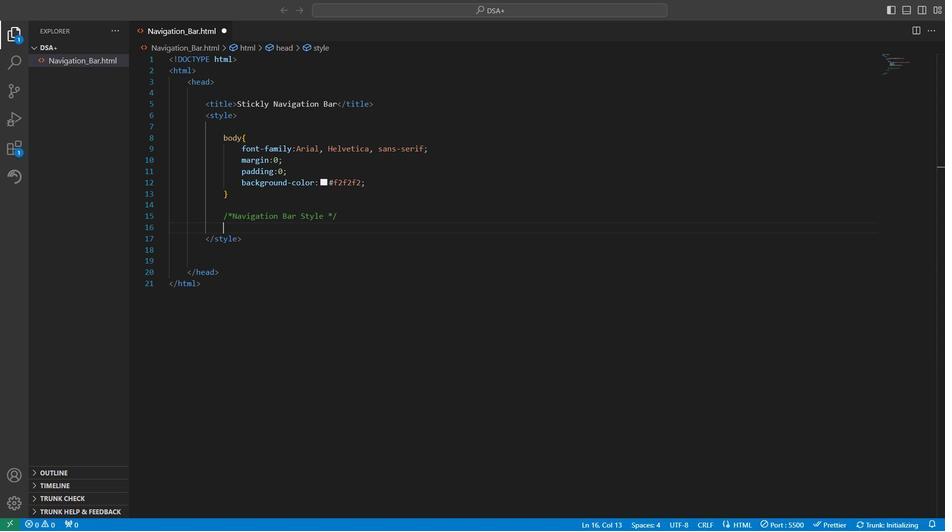 
Action: Mouse scrolled (212, 224) with delta (0, 0)
Screenshot: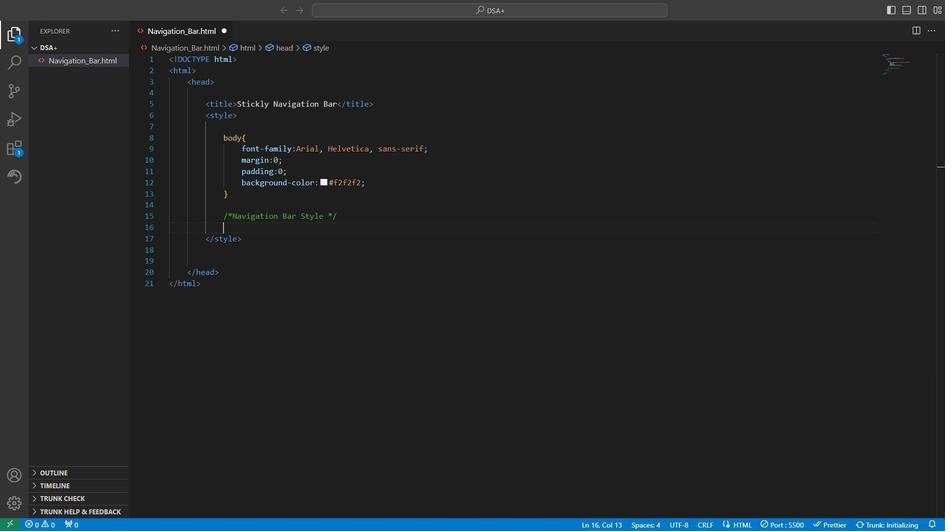 
Action: Mouse moved to (212, 222)
Screenshot: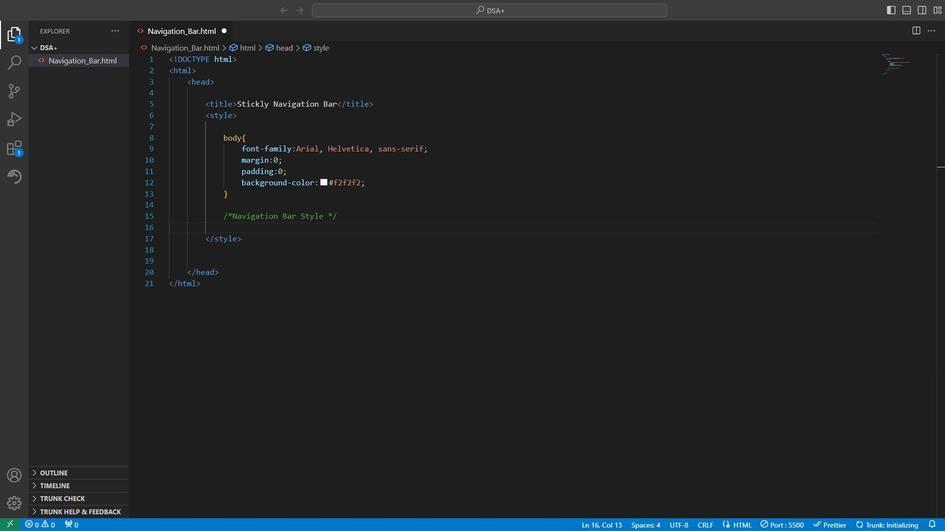 
Action: Mouse scrolled (212, 222) with delta (0, 0)
Screenshot: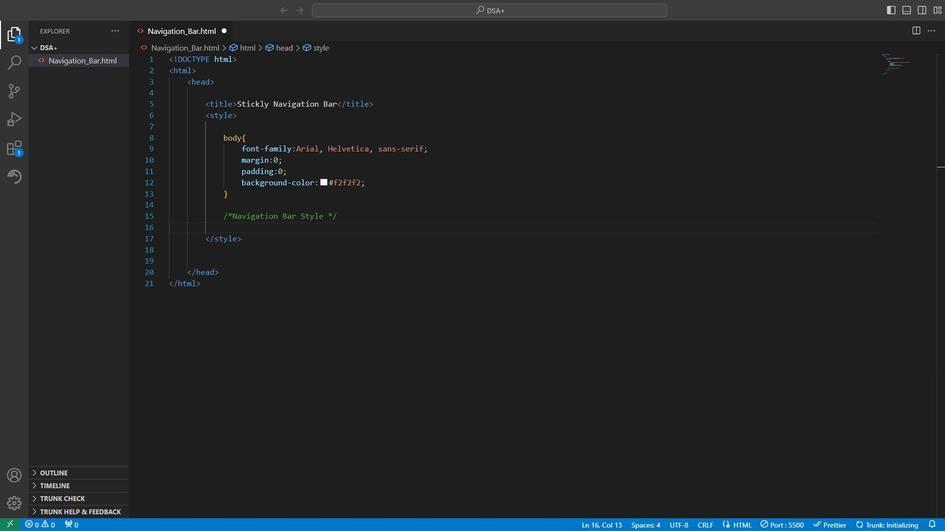 
Action: Mouse scrolled (212, 222) with delta (0, 0)
Screenshot: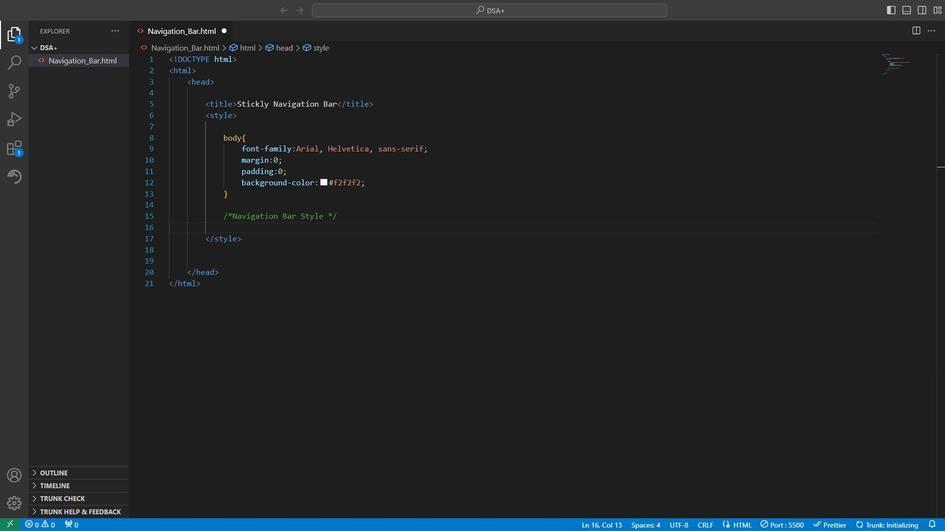 
Action: Mouse scrolled (212, 222) with delta (0, 0)
Screenshot: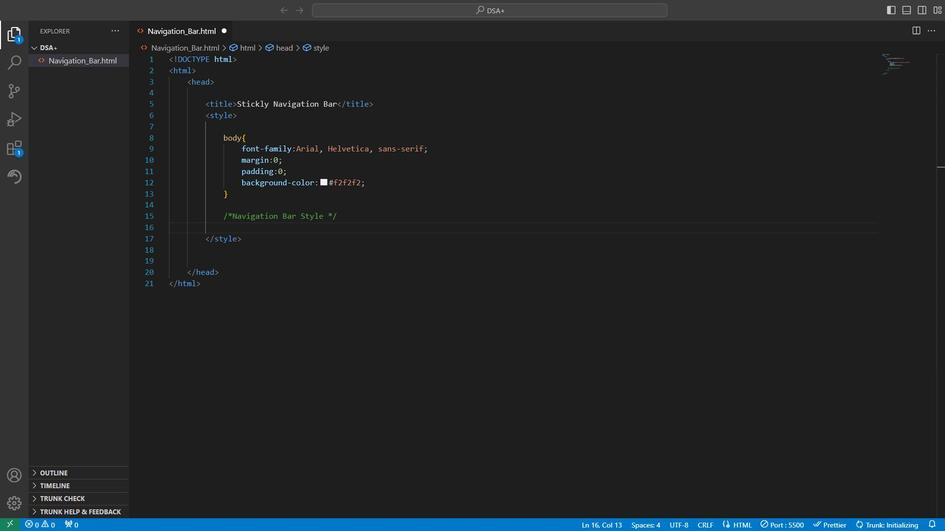 
Action: Mouse scrolled (212, 222) with delta (0, 0)
Screenshot: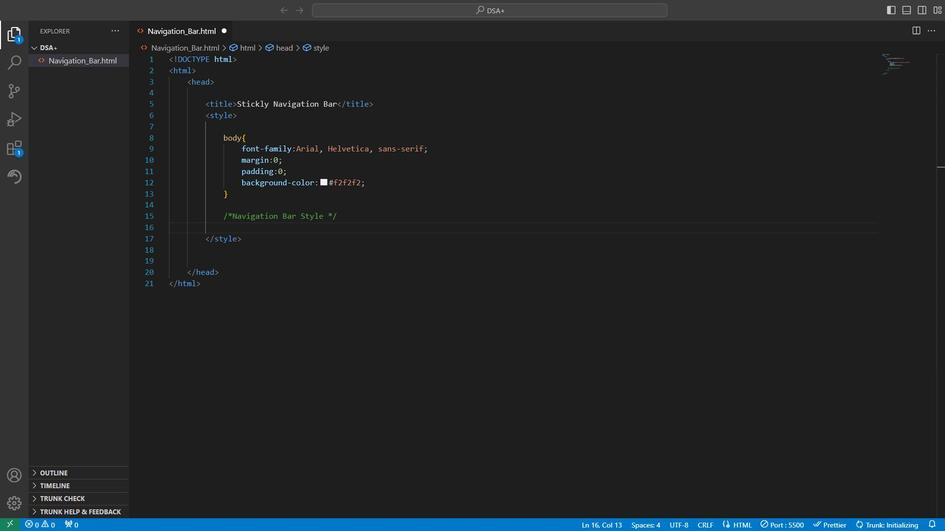 
Action: Mouse scrolled (212, 222) with delta (0, 0)
Screenshot: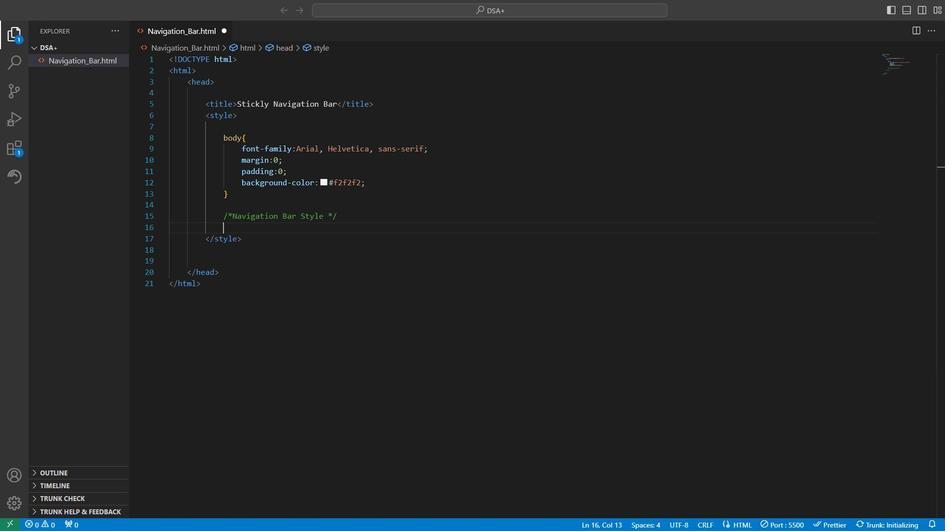 
Action: Mouse scrolled (212, 222) with delta (0, 0)
Screenshot: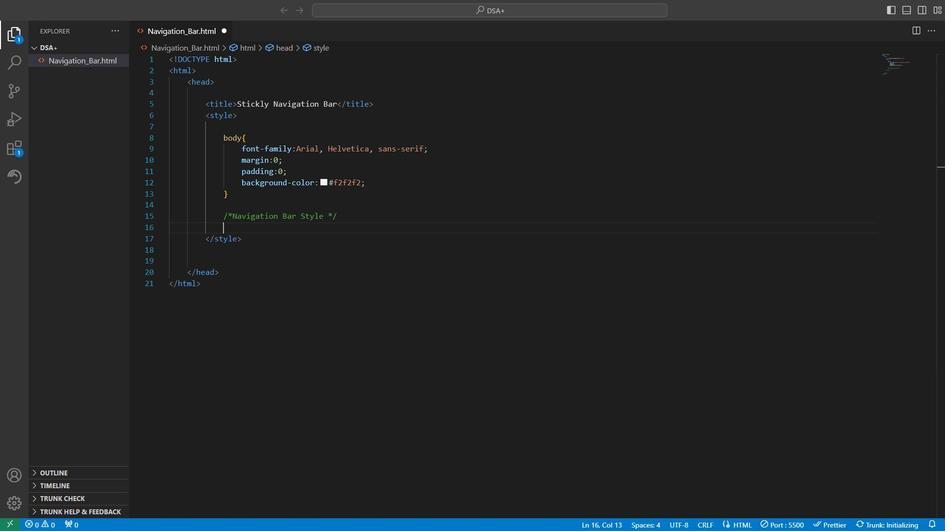 
Action: Mouse scrolled (212, 222) with delta (0, 0)
Screenshot: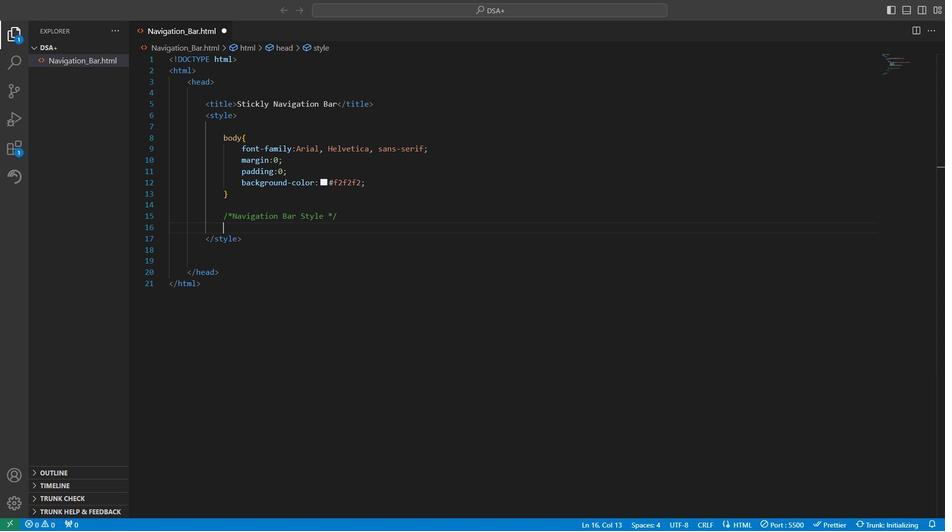 
Action: Mouse scrolled (212, 222) with delta (0, 0)
Screenshot: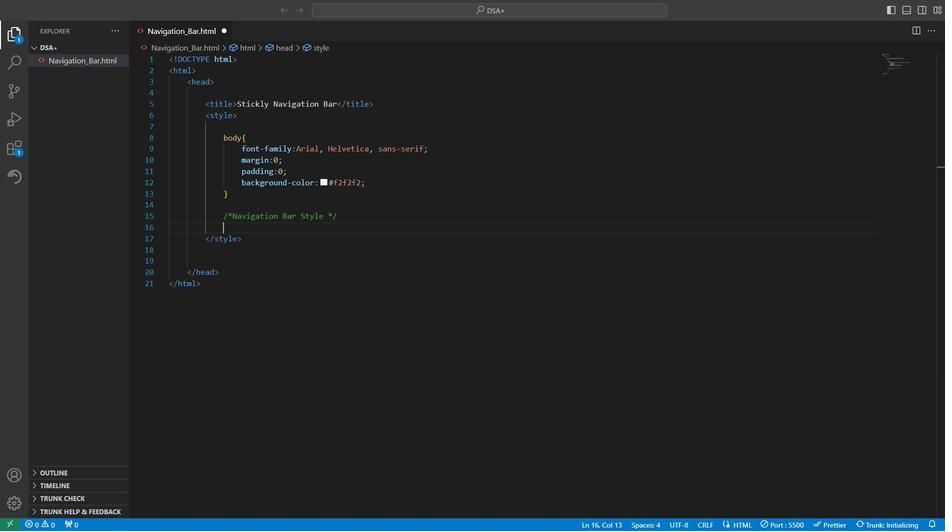 
Action: Mouse scrolled (212, 222) with delta (0, 0)
Screenshot: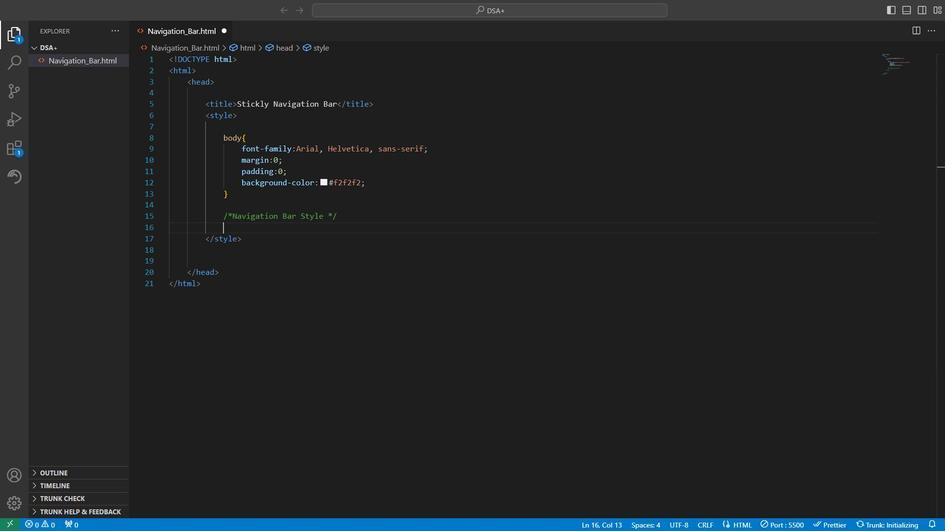 
Action: Mouse moved to (222, 218)
Screenshot: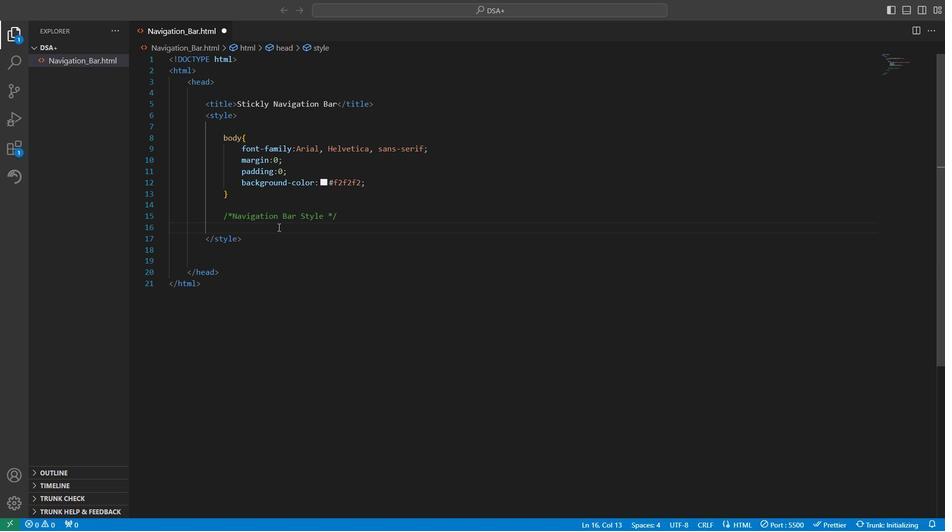 
Action: Mouse pressed left at (222, 218)
Screenshot: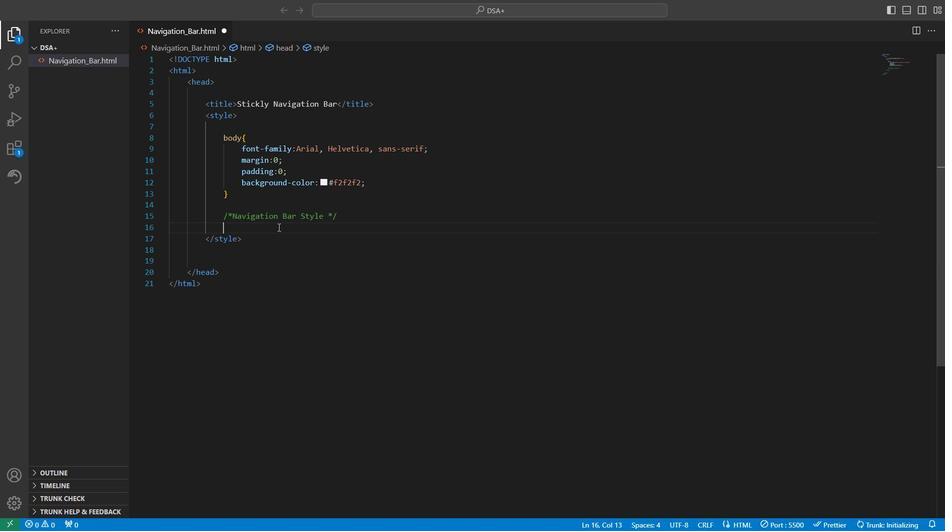 
Action: Key pressed nav<Key.shift_r>{<Key.enter>background-color<Key.shift_r>:<Key.shift>#333;<Key.enter>overflow<Key.shift_r>:hidden;<Key.enter>pos<Key.enter><Key.backspace>sticky<Key.right><Key.enter>top<Key.shift_r>:0;<Key.enter>z-index<Key.shift_r>:100;
Screenshot: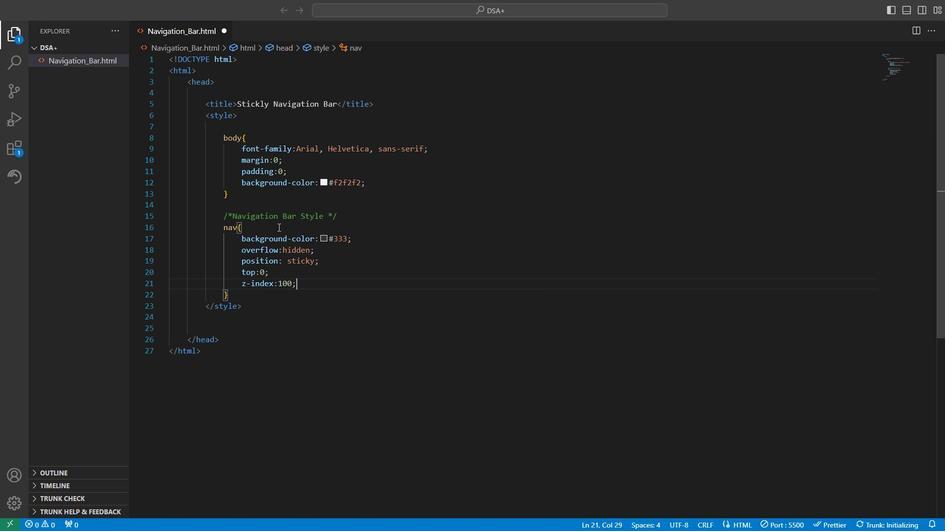 
Action: Mouse moved to (212, 292)
Screenshot: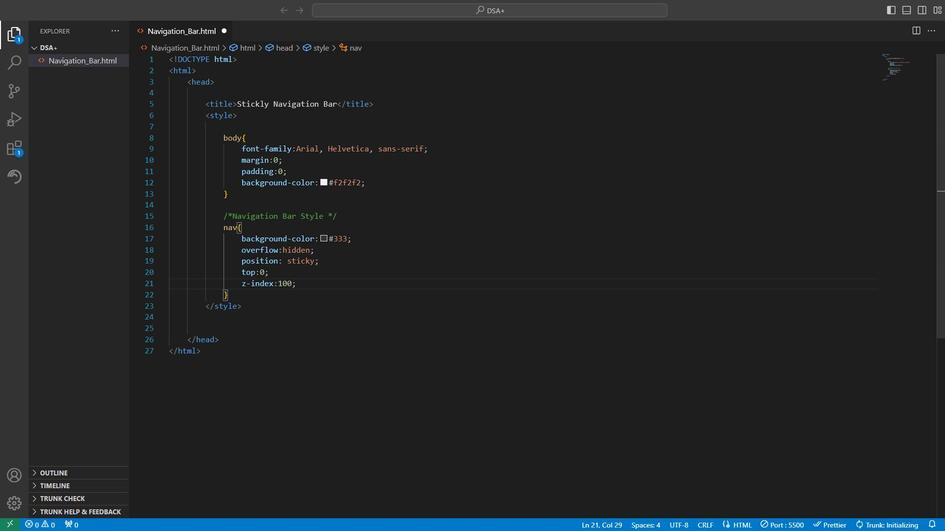 
Action: Mouse scrolled (212, 291) with delta (0, 0)
Screenshot: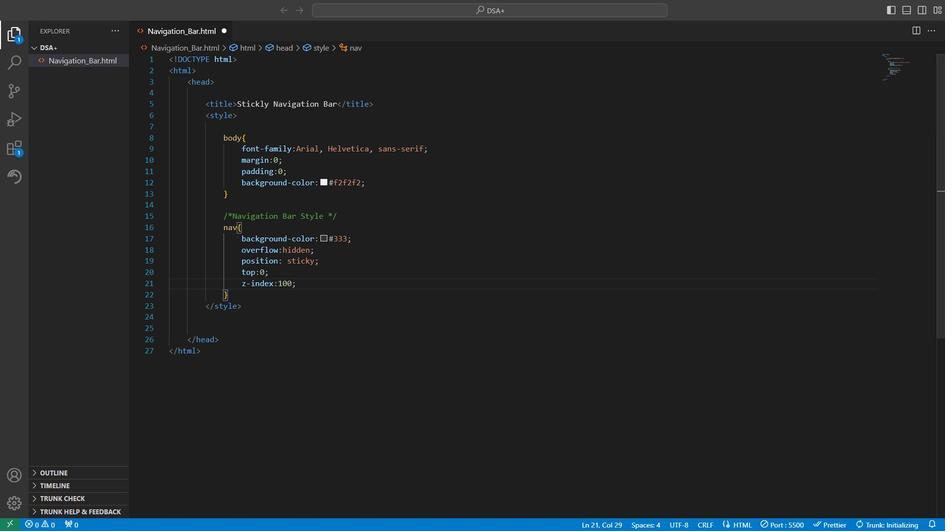 
Action: Mouse scrolled (212, 291) with delta (0, 0)
Screenshot: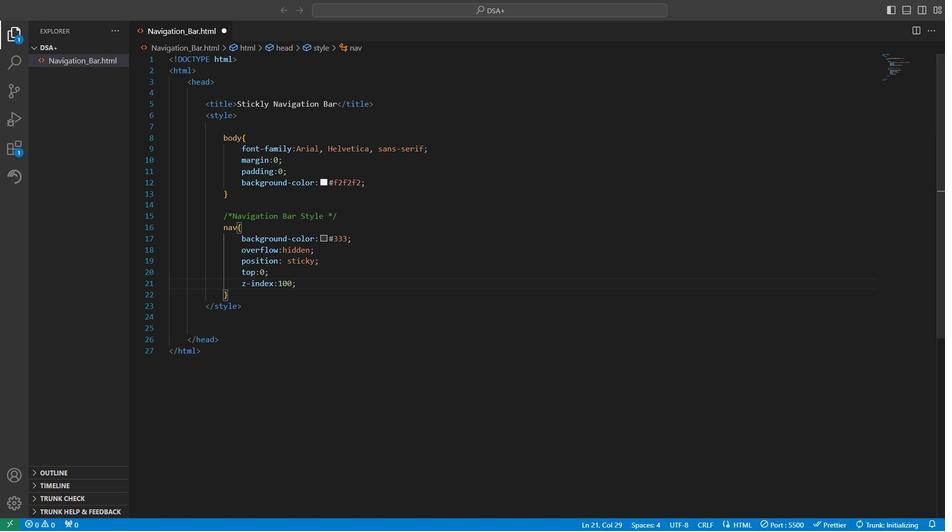 
Action: Mouse scrolled (212, 291) with delta (0, 0)
Screenshot: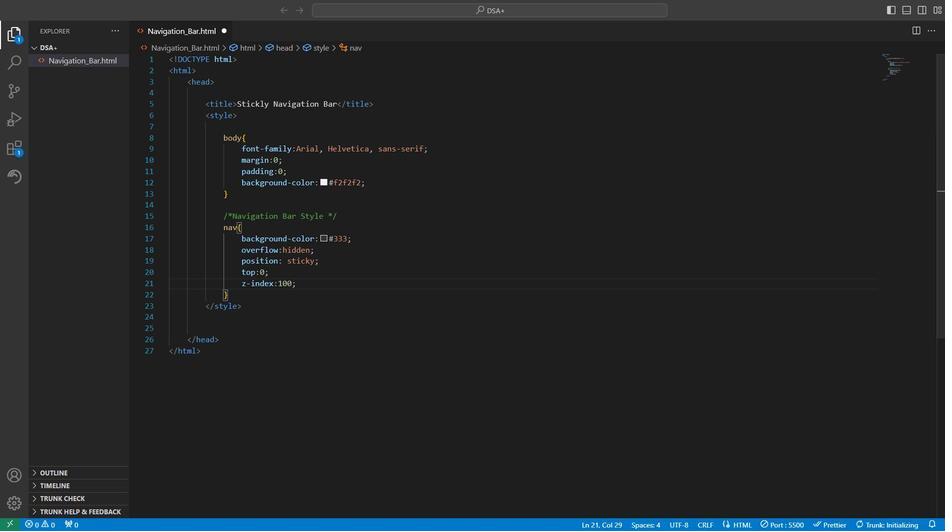 
Action: Mouse scrolled (212, 291) with delta (0, 0)
Screenshot: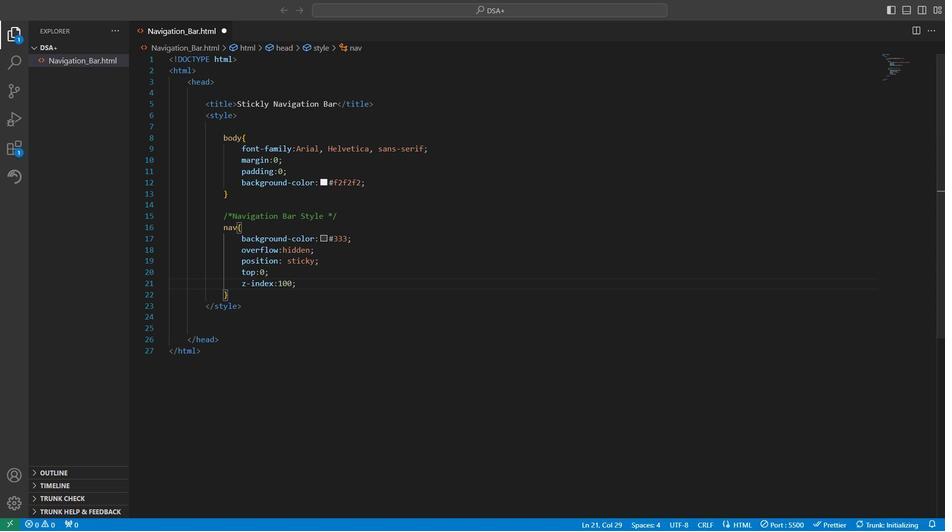 
Action: Mouse scrolled (212, 291) with delta (0, 0)
Screenshot: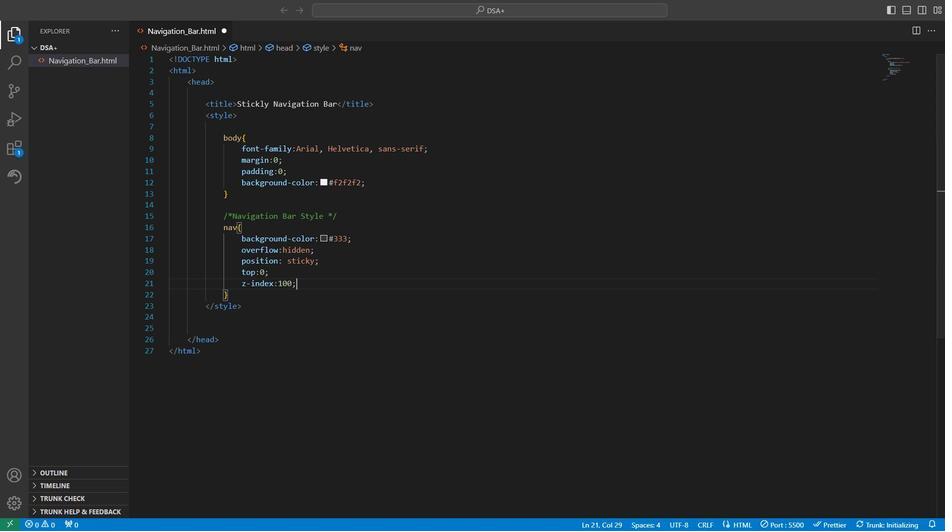 
Action: Mouse scrolled (212, 291) with delta (0, 0)
Screenshot: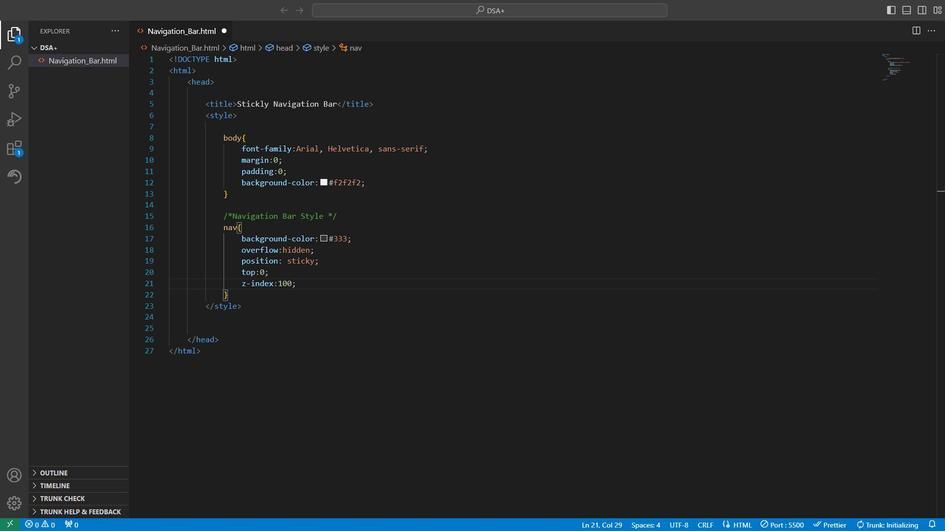 
Action: Mouse scrolled (212, 291) with delta (0, 0)
Screenshot: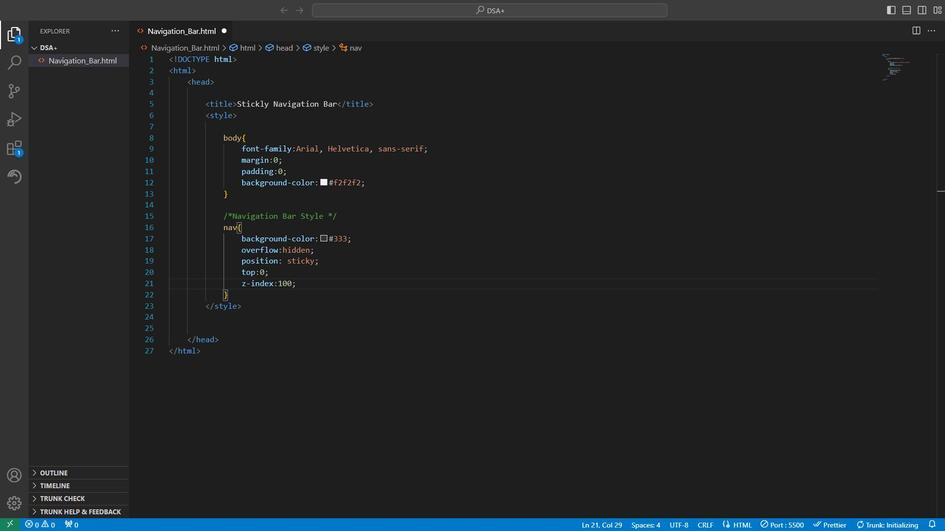 
Action: Mouse moved to (223, 303)
Screenshot: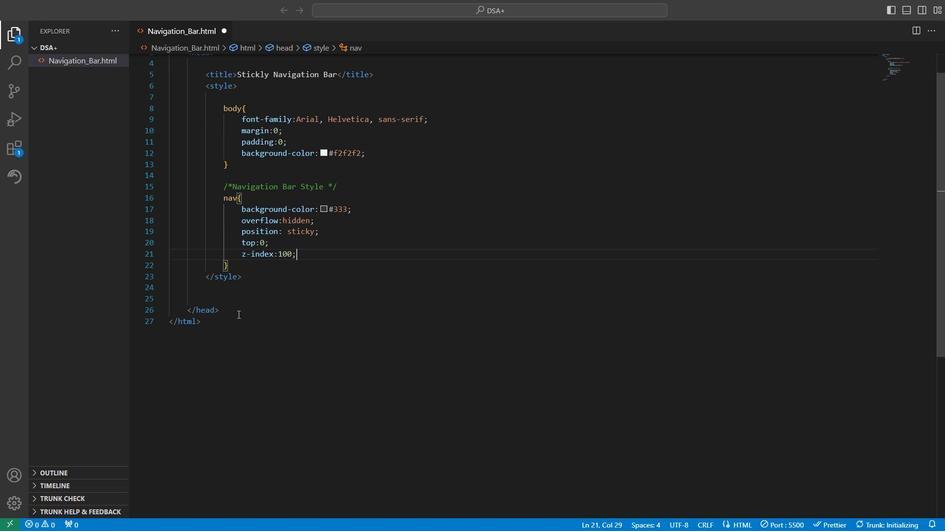 
Action: Mouse scrolled (223, 303) with delta (0, 0)
Screenshot: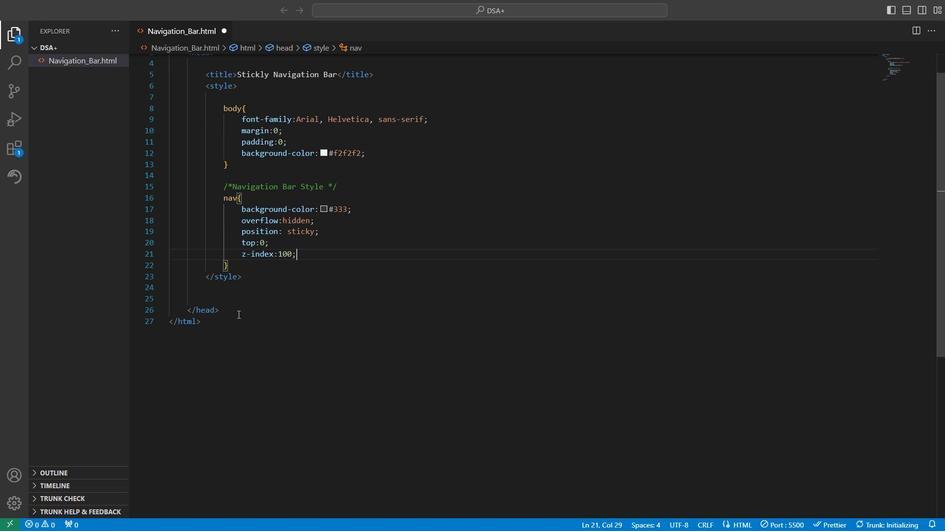 
Action: Mouse scrolled (223, 303) with delta (0, 0)
Screenshot: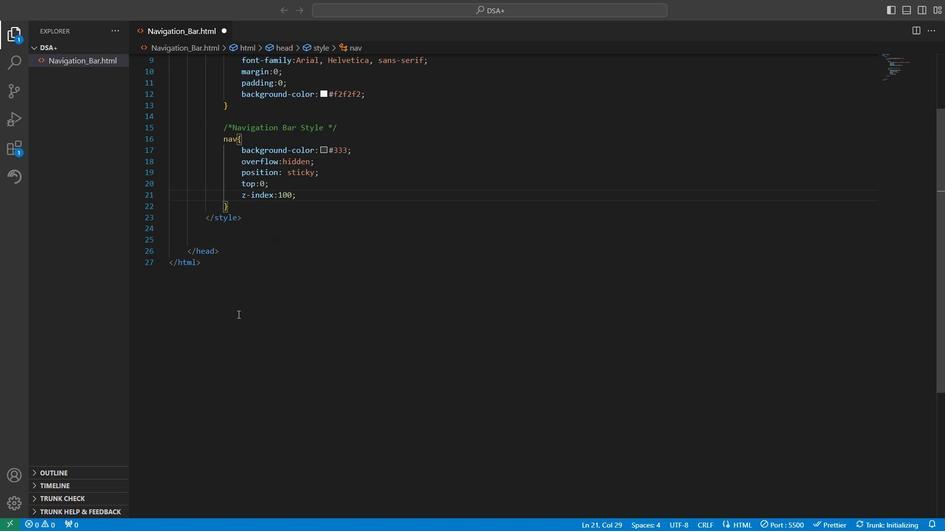 
Action: Mouse scrolled (223, 303) with delta (0, 0)
Screenshot: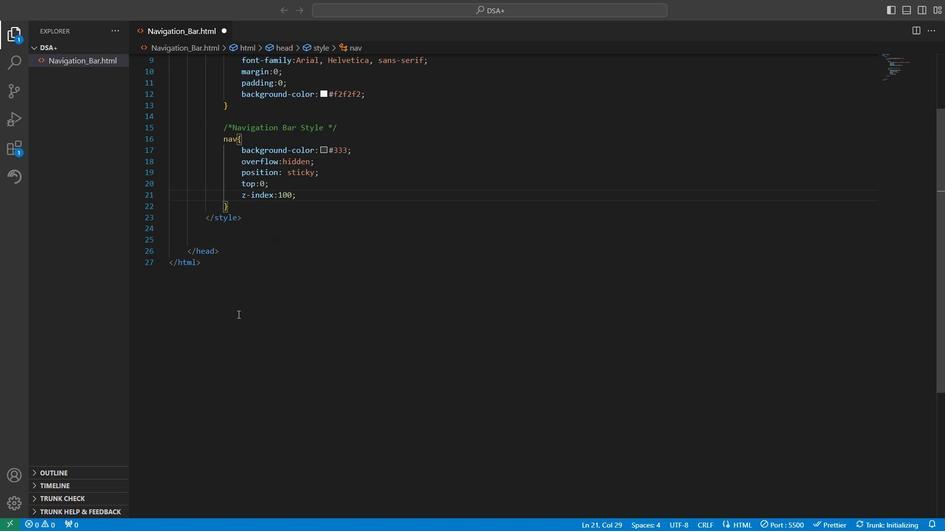 
Action: Mouse moved to (223, 202)
Screenshot: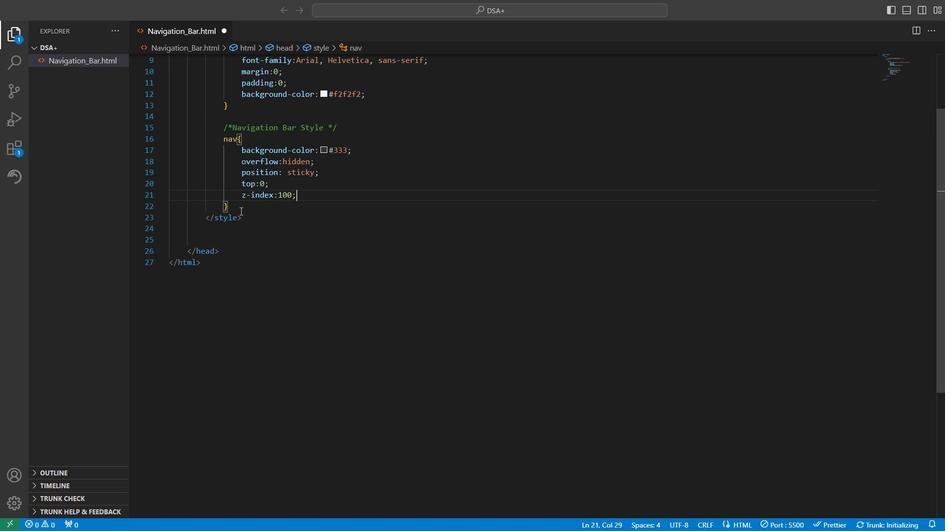 
Action: Mouse pressed left at (223, 202)
Screenshot: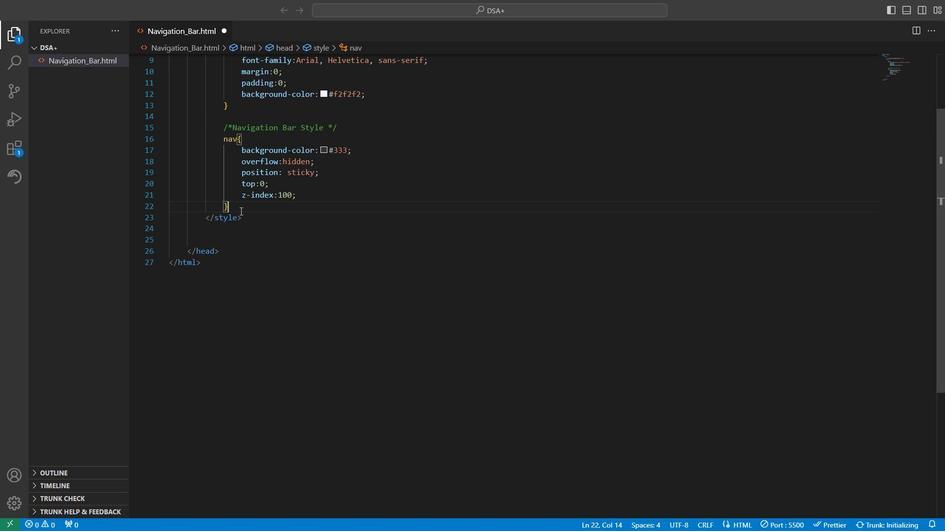 
Action: Key pressed <Key.enter><Key.enter>nav<Key.space>a<Key.shift_r>{<Key.enter>float<Key.shift_r>:left;<Key.enter>display<Key.shift_r>:block;<Key.enter>cp<Key.backspace>olor<Key.shift_r>:<Key.shift>#f2f2f2;<Key.enter>padding<Key.shift_r><Key.shift_r><Key.shift_r><Key.shift_r><Key.shift_r><Key.shift_r><Key.shift_r><Key.shift_r><Key.shift_r>:14px;<Key.enter>text-align<Key.shift_r><Key.shift_r>:center;<Key.enter>text-decoration<Key.shift_r>:none;
Screenshot: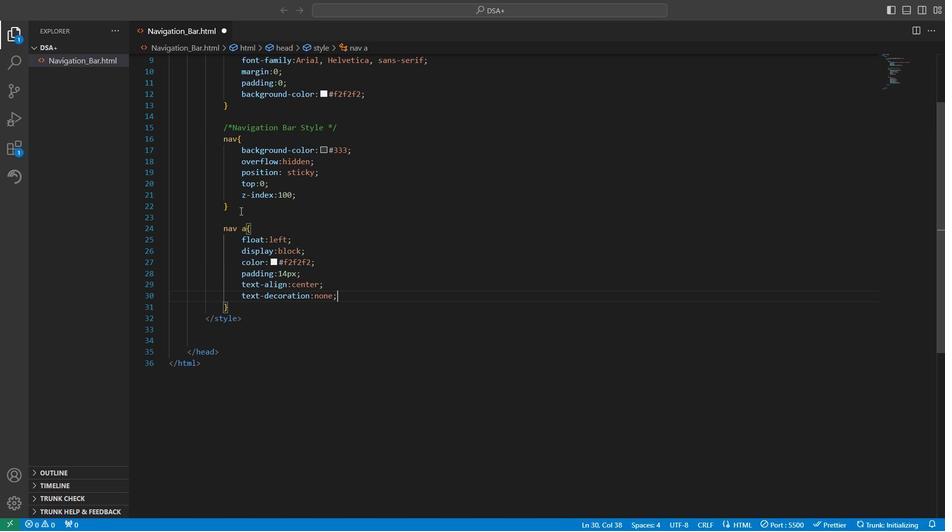 
Action: Mouse moved to (213, 219)
Screenshot: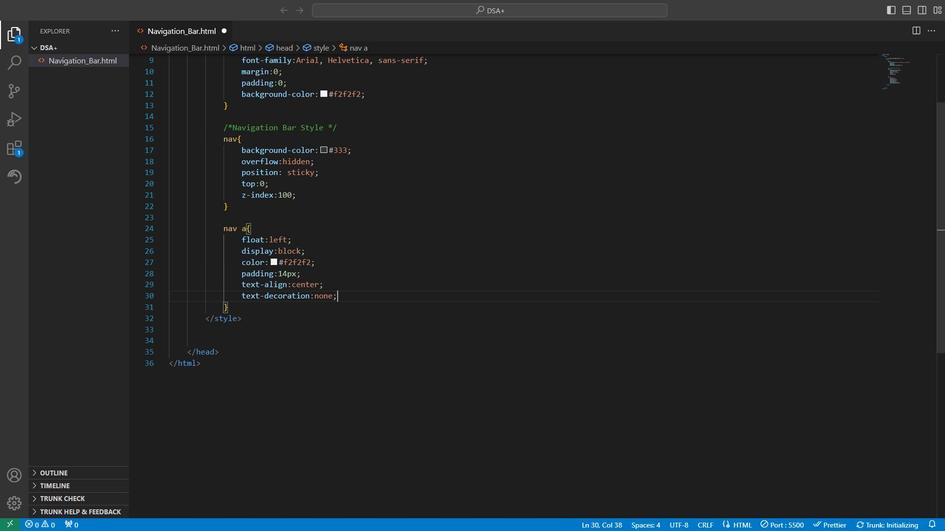 
Action: Mouse scrolled (213, 219) with delta (0, 0)
Screenshot: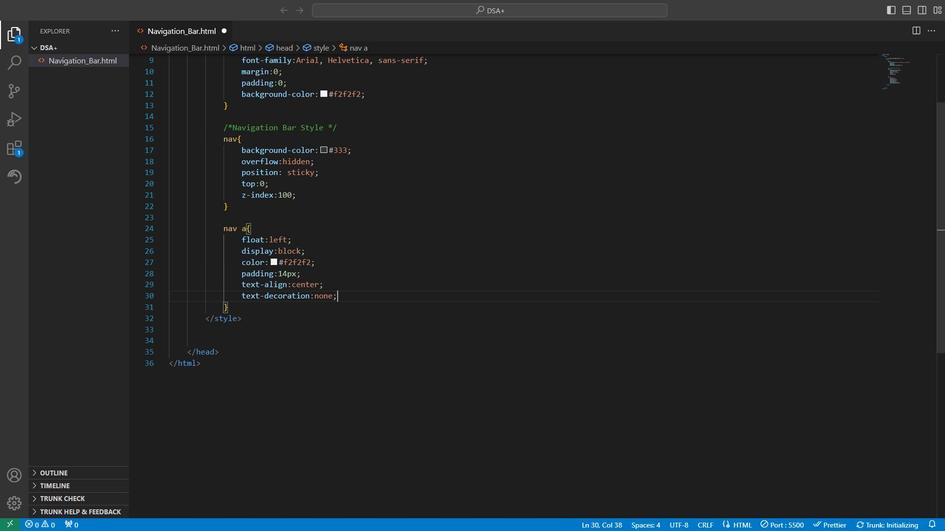 
Action: Mouse scrolled (213, 219) with delta (0, 0)
Screenshot: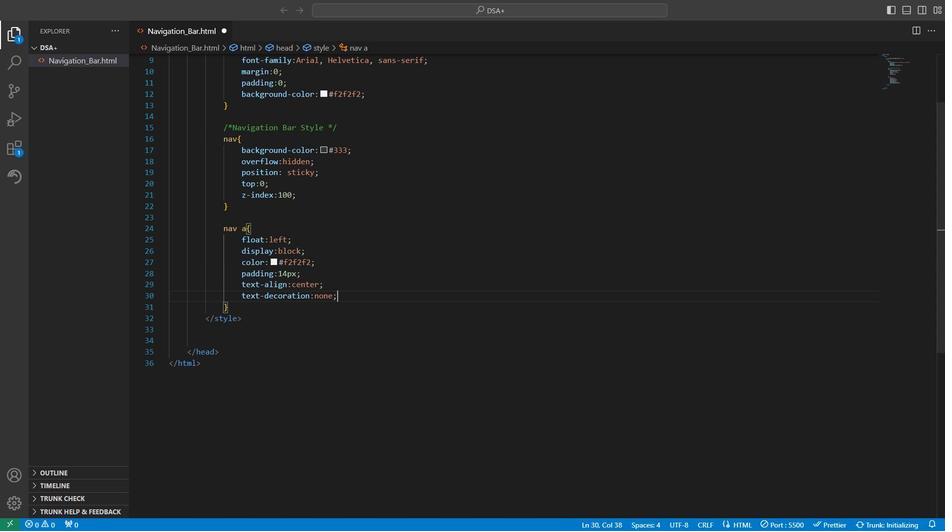 
Action: Mouse scrolled (213, 219) with delta (0, 0)
Screenshot: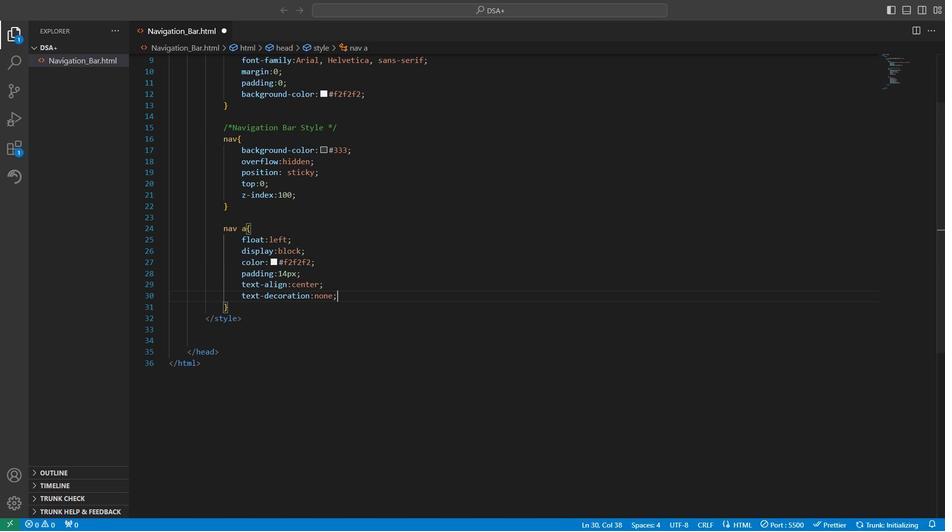 
Action: Mouse moved to (213, 219)
Screenshot: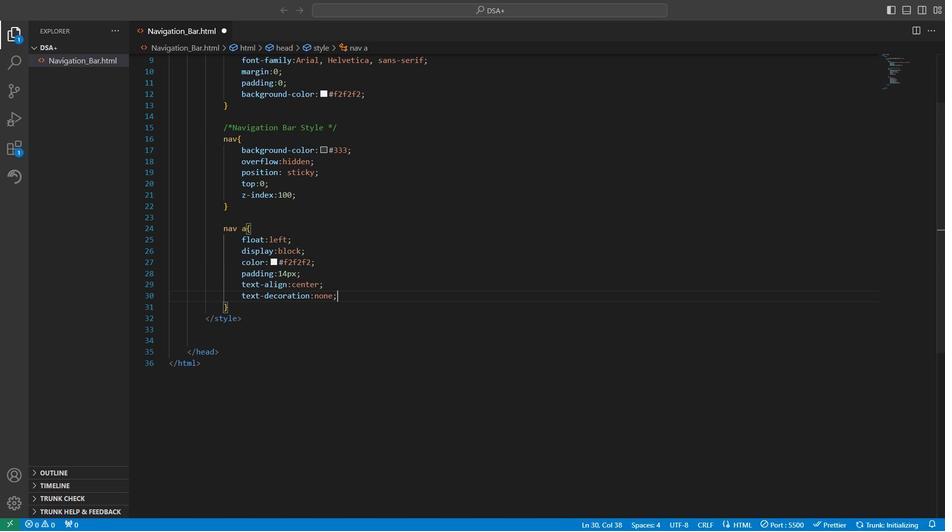 
Action: Mouse scrolled (213, 219) with delta (0, 0)
Screenshot: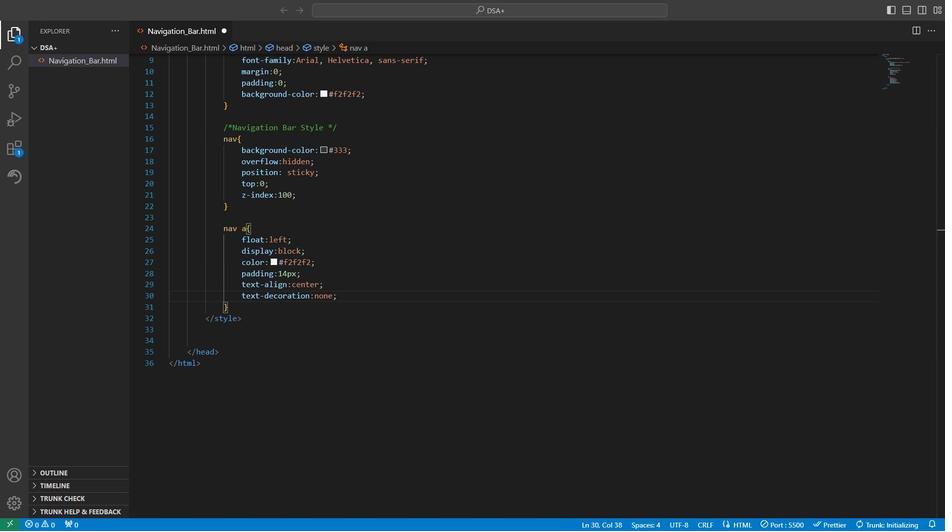 
Action: Mouse moved to (223, 300)
Screenshot: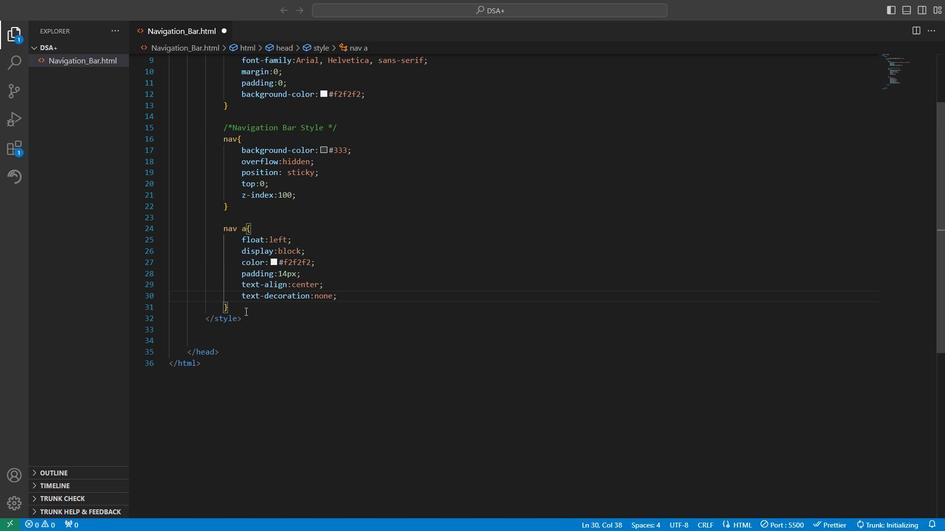 
Action: Mouse pressed left at (223, 300)
Screenshot: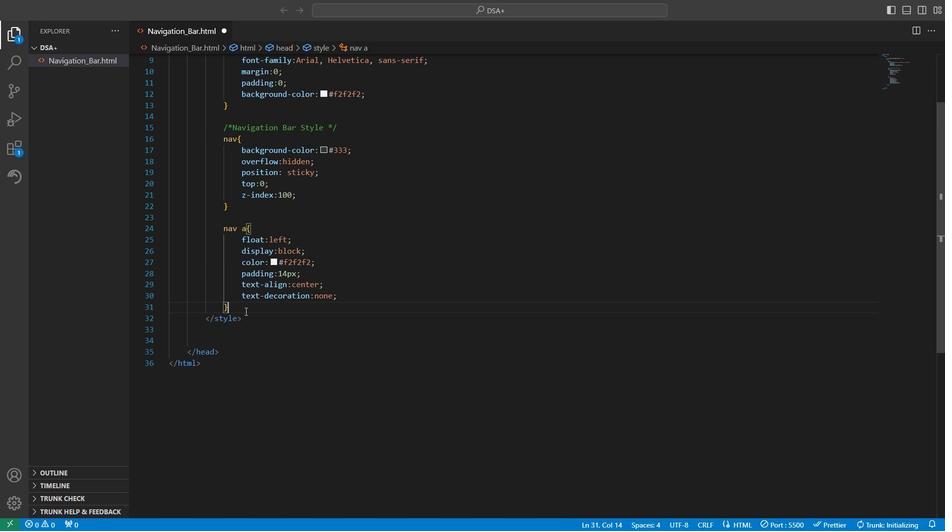 
Action: Key pressed <Key.enter><Key.enter>nav<Key.space>a<Key.shift_r>:hover<Key.shift_r>{<Key.enter>n<Key.backspace>background-color<Key.shift_r>:<Key.shift><Key.shift><Key.shift><Key.shift><Key.shift><Key.shift><Key.shift><Key.shift><Key.shift><Key.shift><Key.shift><Key.shift>#ddd;<Key.enter>color<Key.shift_r>:black;
Screenshot: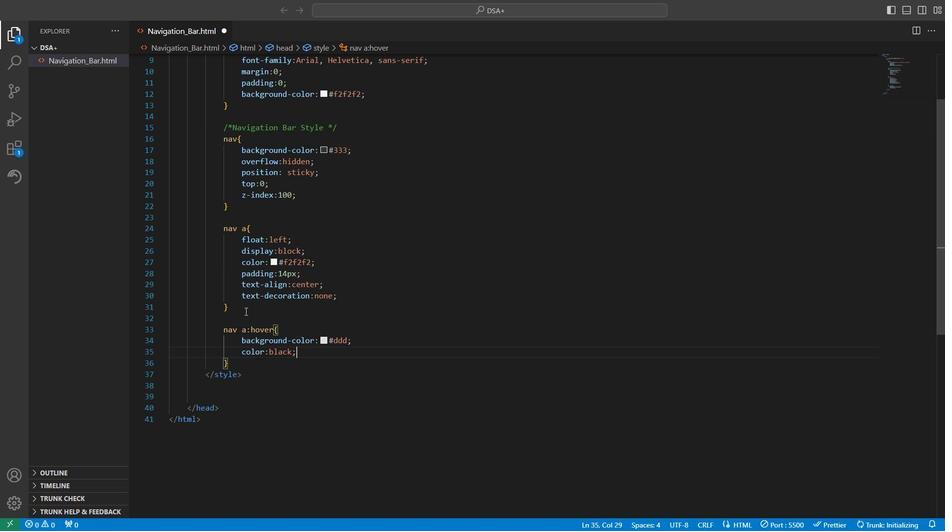 
Action: Mouse moved to (223, 357)
Screenshot: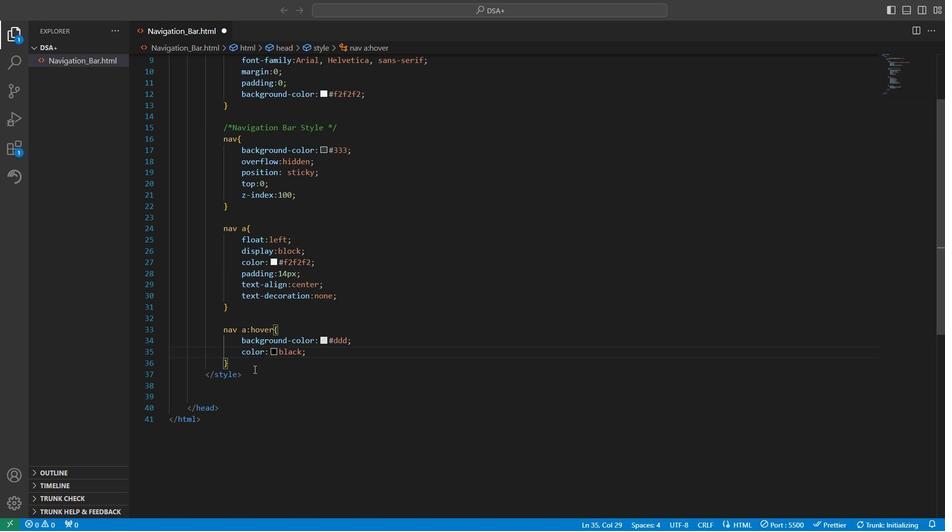 
Action: Mouse pressed left at (223, 357)
Screenshot: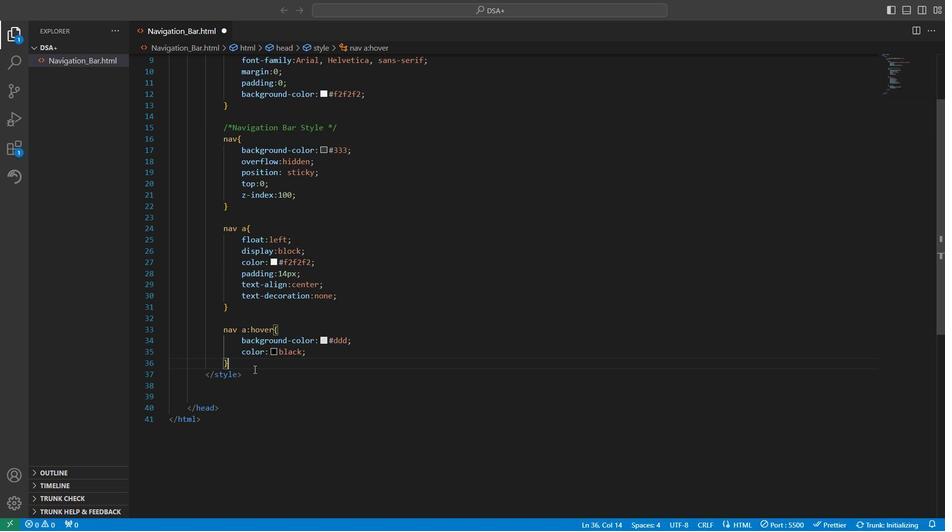 
Action: Key pressed <Key.enter><Key.enter>/*<Key.space><Key.shift>Ci<Key.backspace>ontent<Key.space><Key.shift>Styles<Key.space>*/<Key.enter>.content<Key.shift_r>{<Key.enter>padding<Key.shift_r>:16px;
Screenshot: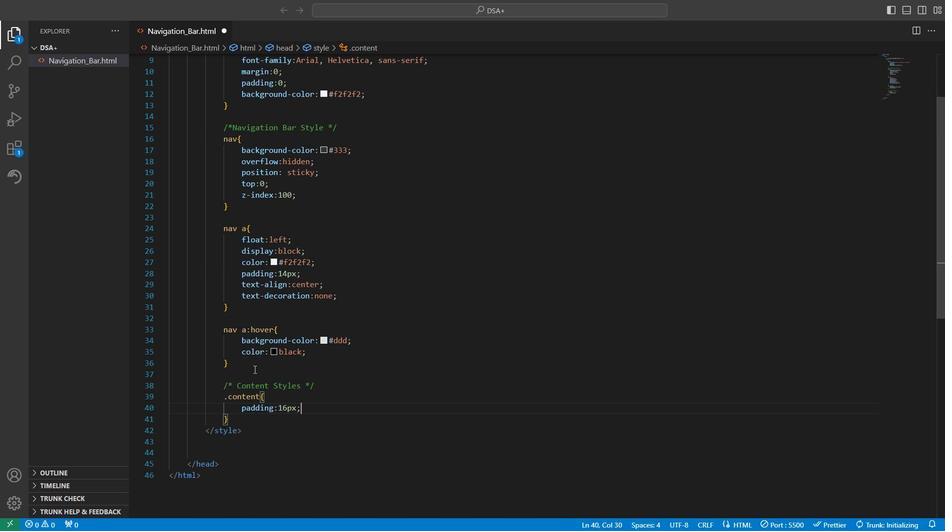
Action: Mouse moved to (221, 348)
Screenshot: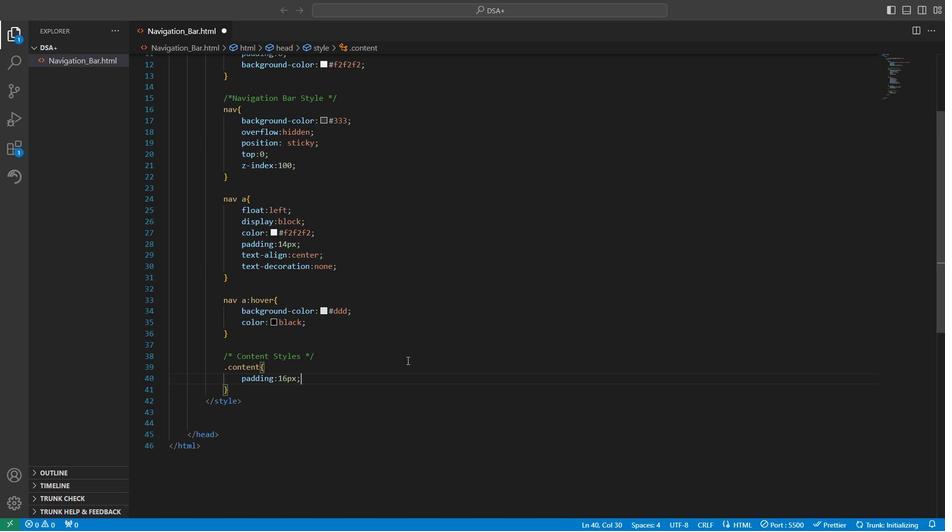 
Action: Mouse scrolled (221, 347) with delta (0, 0)
Screenshot: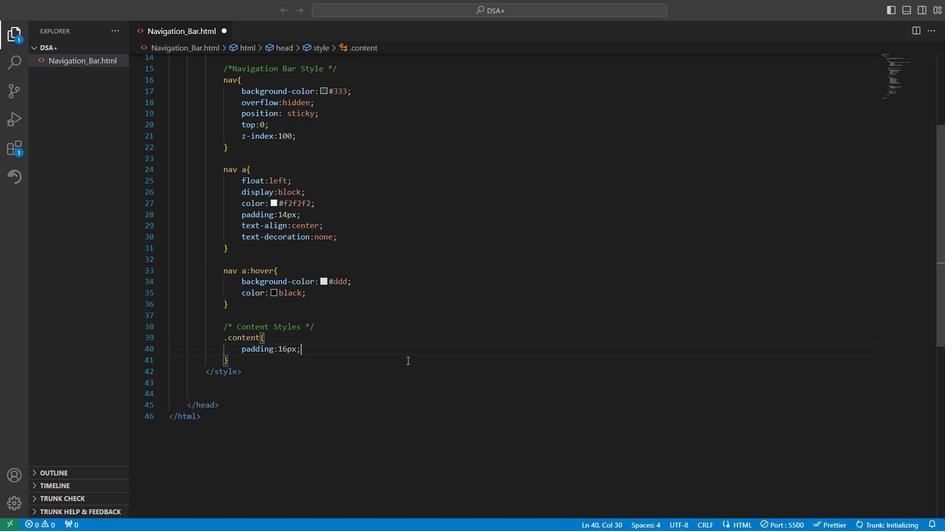 
Action: Mouse scrolled (221, 347) with delta (0, 0)
Screenshot: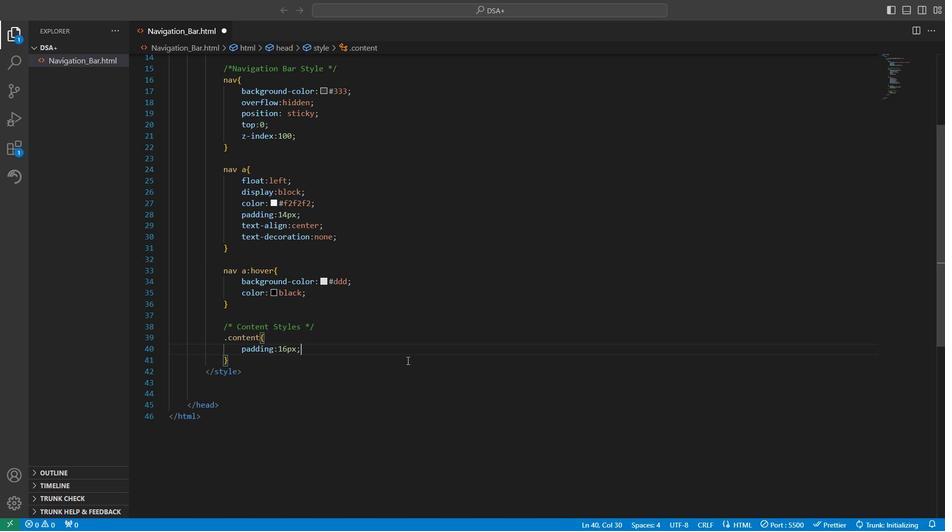 
Action: Mouse moved to (223, 346)
Screenshot: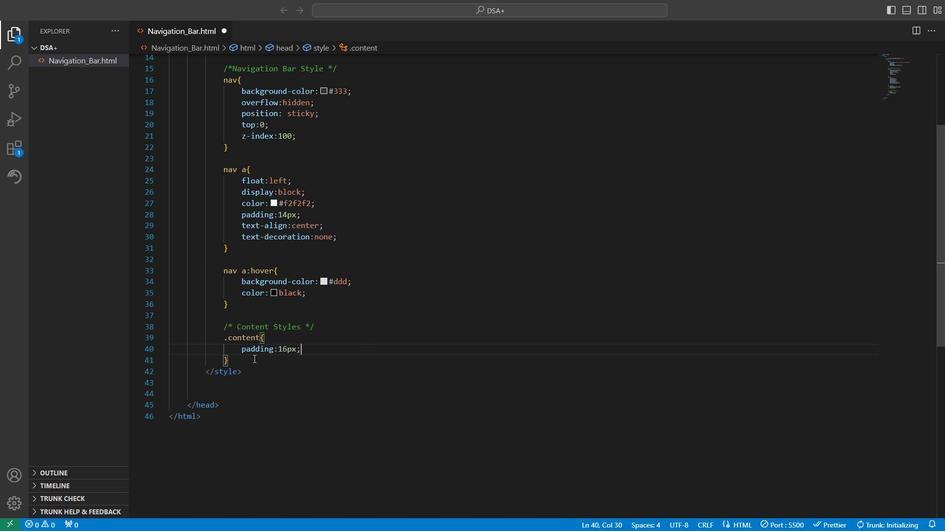 
Action: Mouse pressed left at (223, 346)
Screenshot: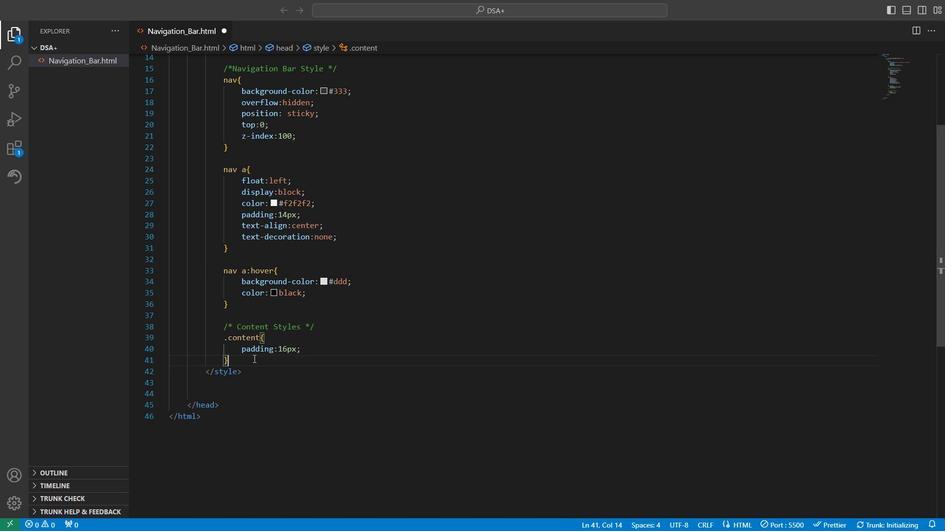 
Action: Key pressed <Key.enter><Key.enter>/*<Key.shift>Example<Key.space><Key.shift>Style<Key.space>*/<Key.enter>h1<Key.shift_r>{<Key.enter>color<Key.shift_r>:<Key.shift>#333;<Key.enter><Key.delete>ctrl+Z<'\x1a'><Key.down><Key.enter>p<Key.shift_r>{<Key.enter>color<Key.shift_r>:<Key.shift>#555;
Screenshot: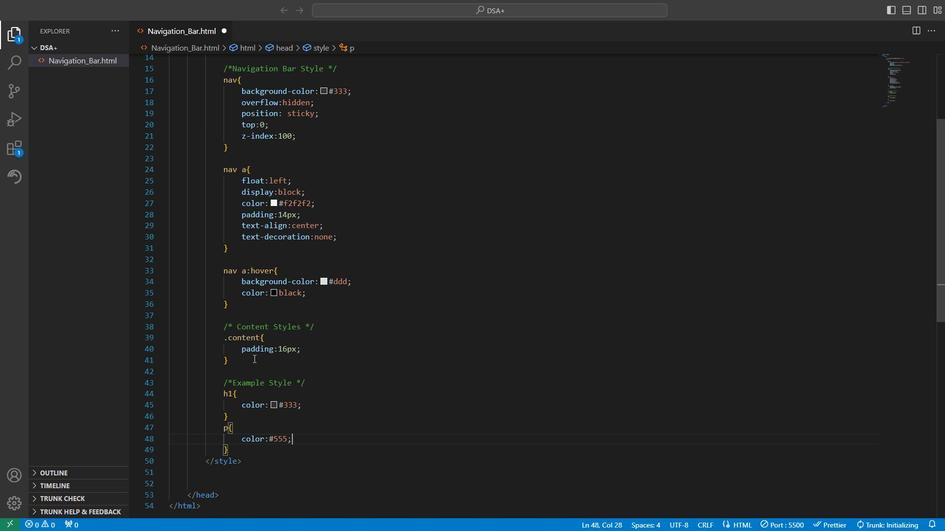 
Action: Mouse moved to (222, 213)
Screenshot: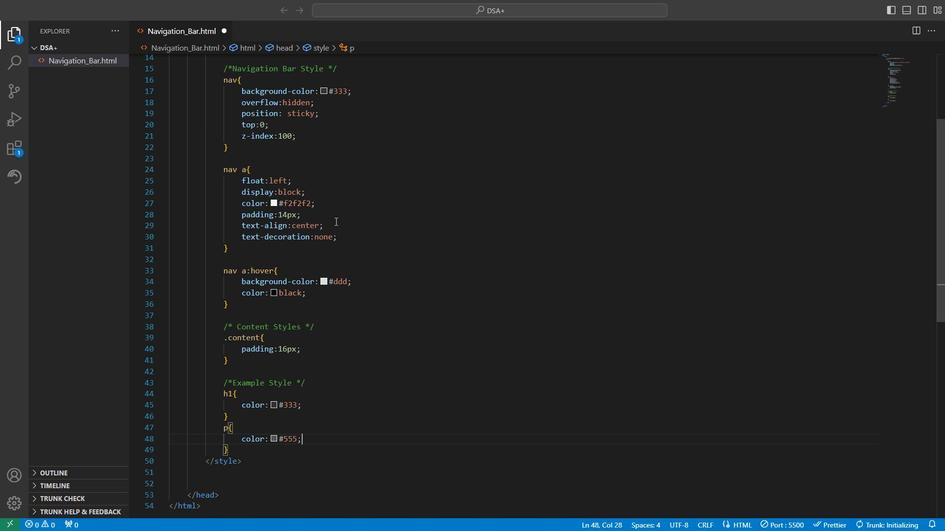 
Action: Mouse scrolled (222, 212) with delta (0, 0)
Screenshot: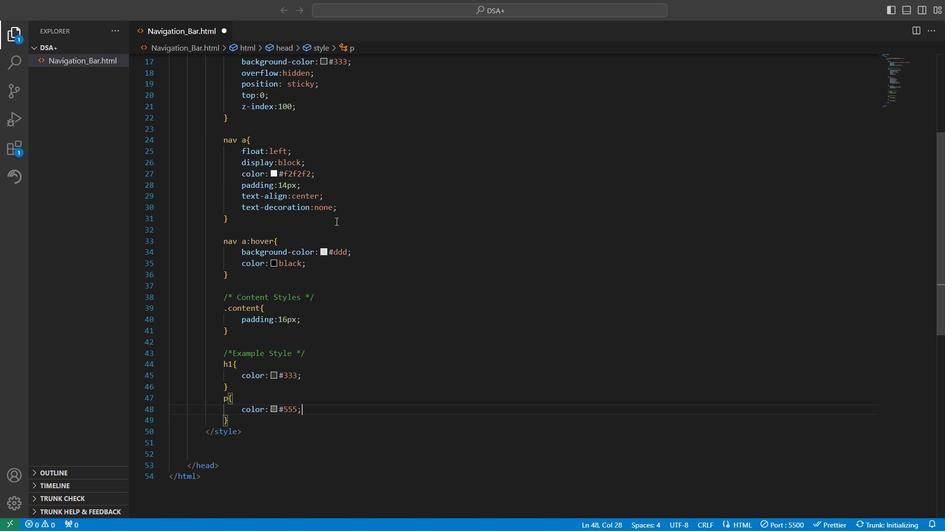 
Action: Mouse moved to (222, 213)
Screenshot: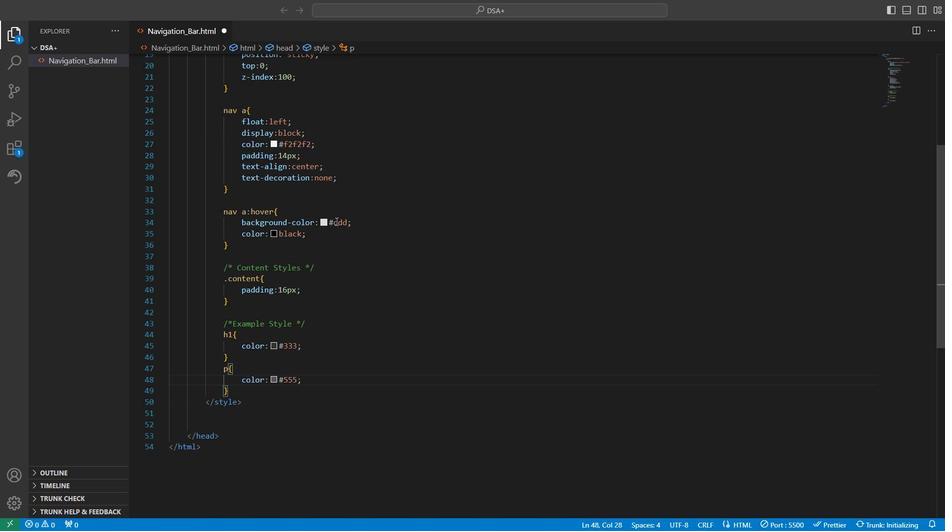 
Action: Mouse scrolled (222, 212) with delta (0, 0)
Screenshot: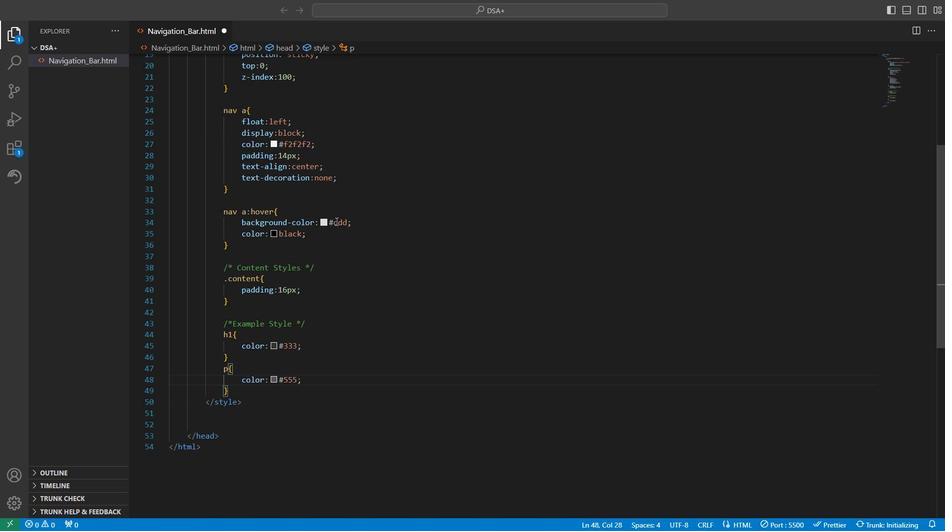 
Action: Mouse moved to (212, 290)
Screenshot: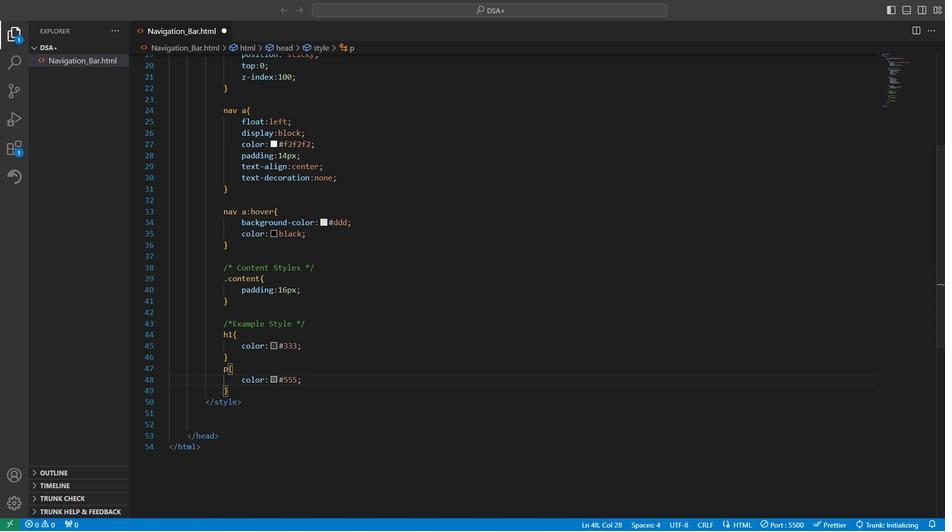 
Action: Mouse scrolled (212, 289) with delta (0, 0)
Screenshot: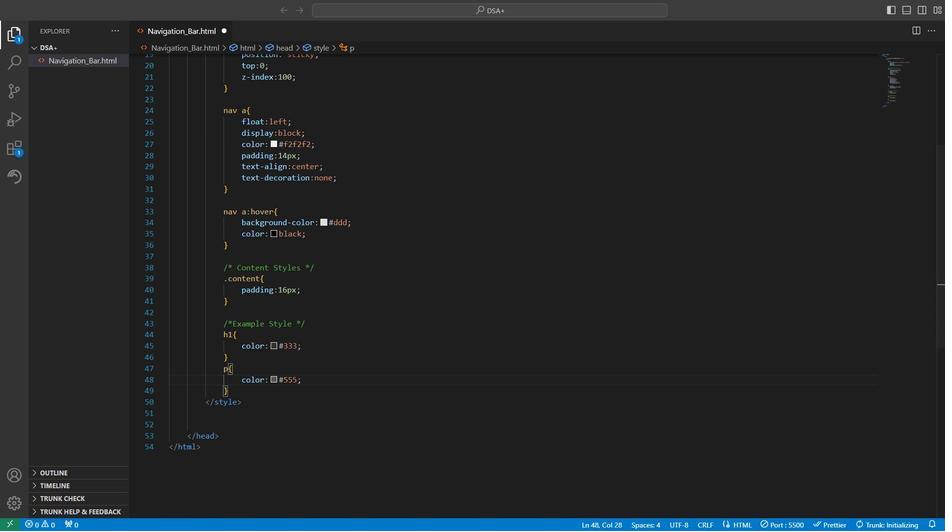 
Action: Mouse scrolled (212, 289) with delta (0, 0)
Screenshot: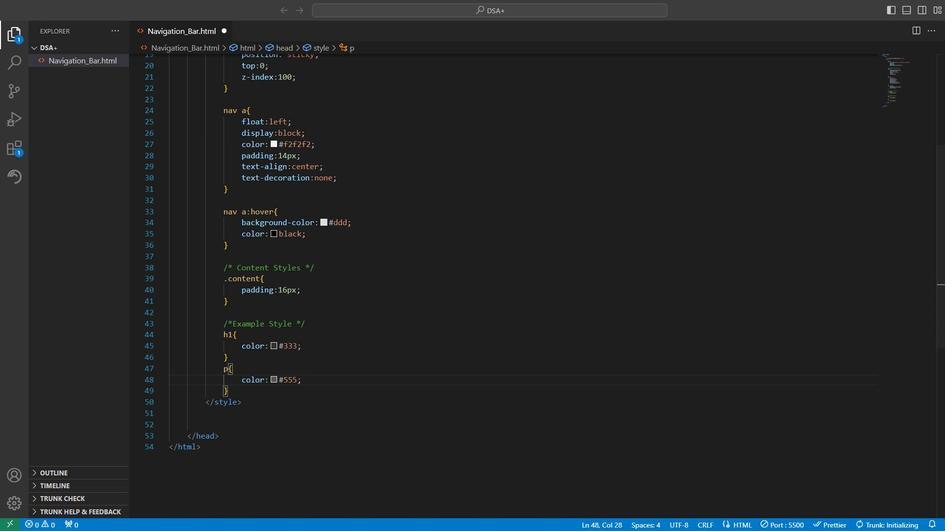 
Action: Mouse scrolled (212, 289) with delta (0, 0)
Screenshot: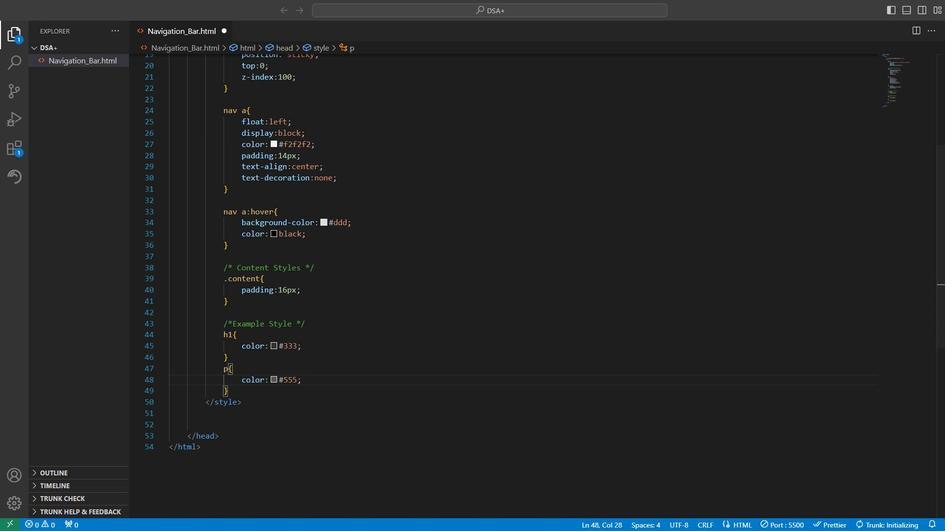 
Action: Mouse scrolled (212, 289) with delta (0, 0)
Screenshot: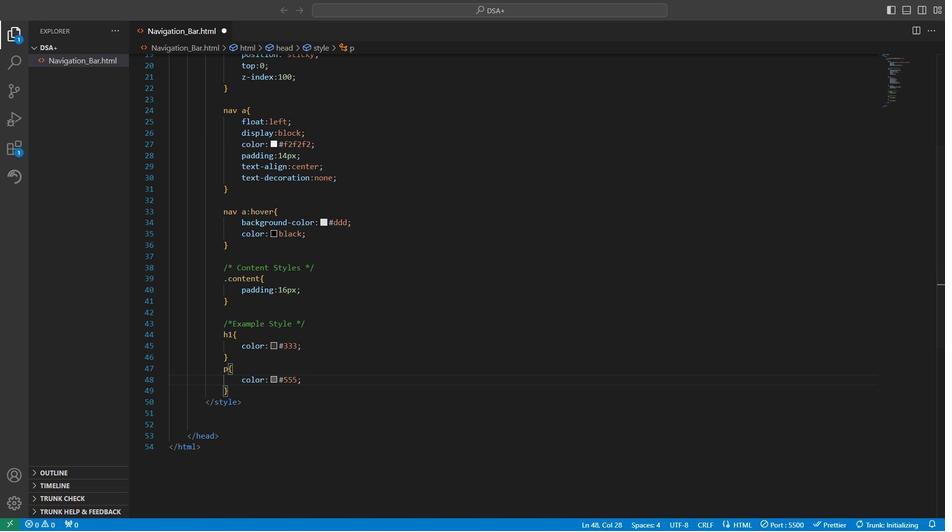 
Action: Mouse scrolled (212, 289) with delta (0, 0)
Screenshot: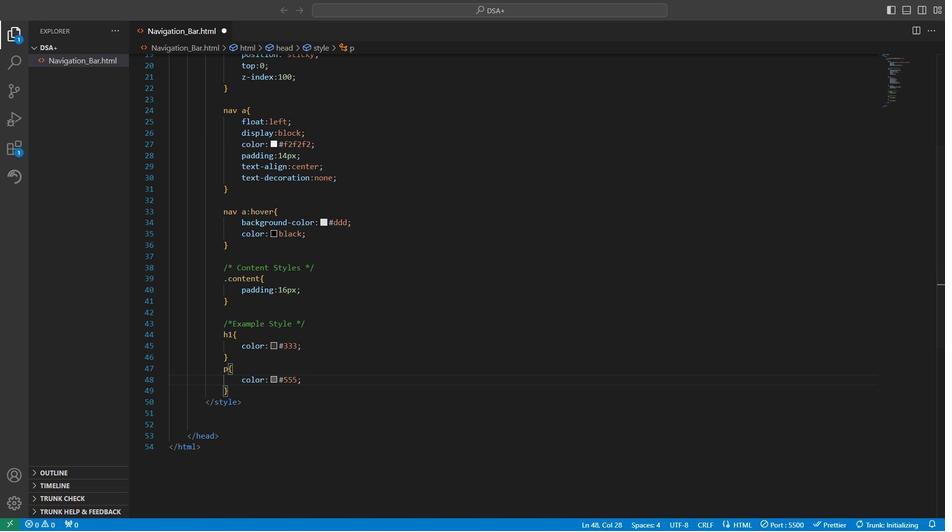 
Action: Mouse scrolled (212, 289) with delta (0, 0)
Screenshot: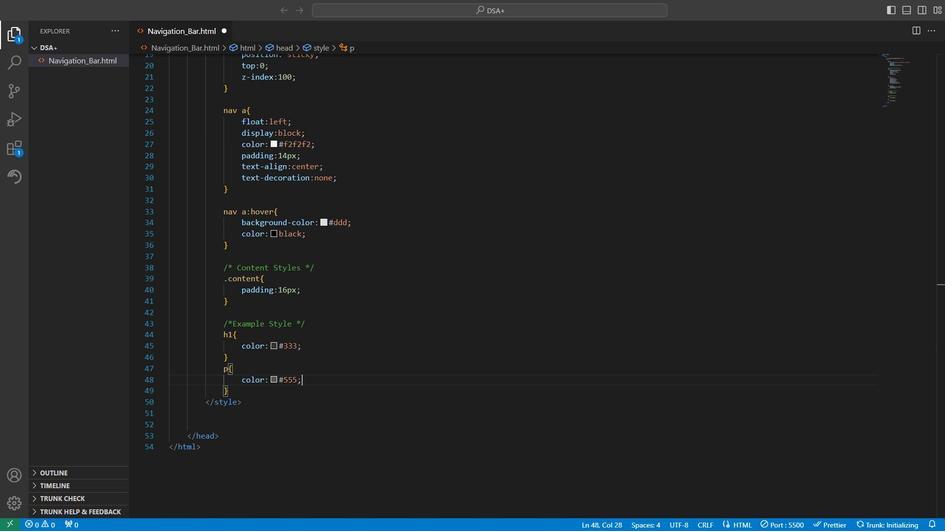 
Action: Mouse scrolled (212, 289) with delta (0, 0)
Screenshot: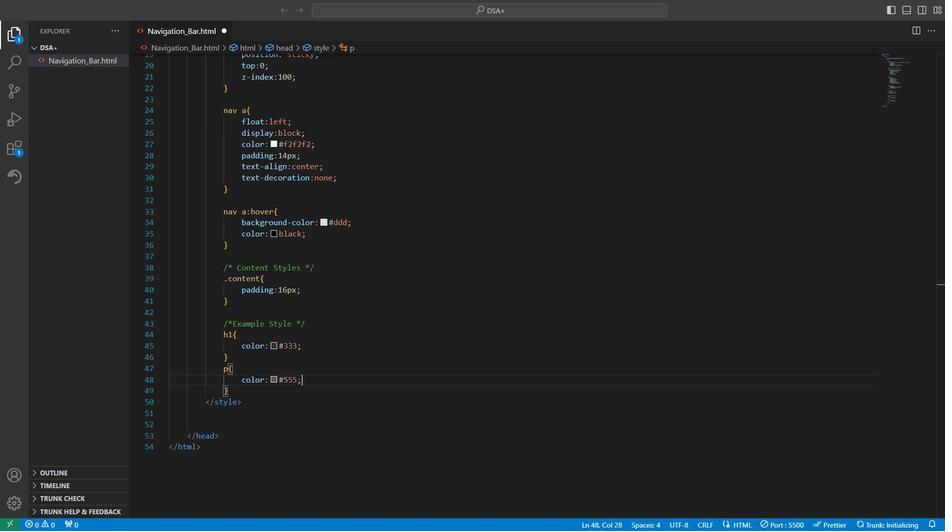 
Action: Mouse moved to (223, 390)
Screenshot: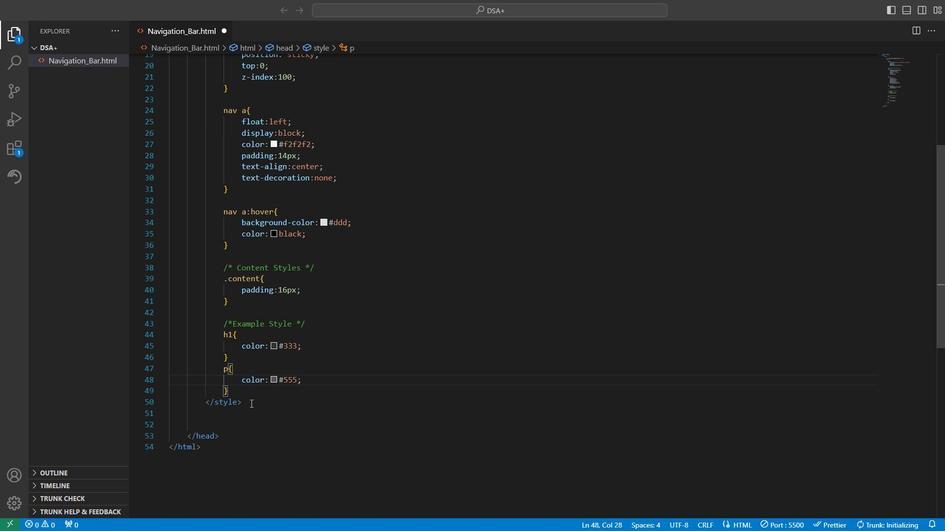 
Action: Mouse pressed left at (223, 390)
Screenshot: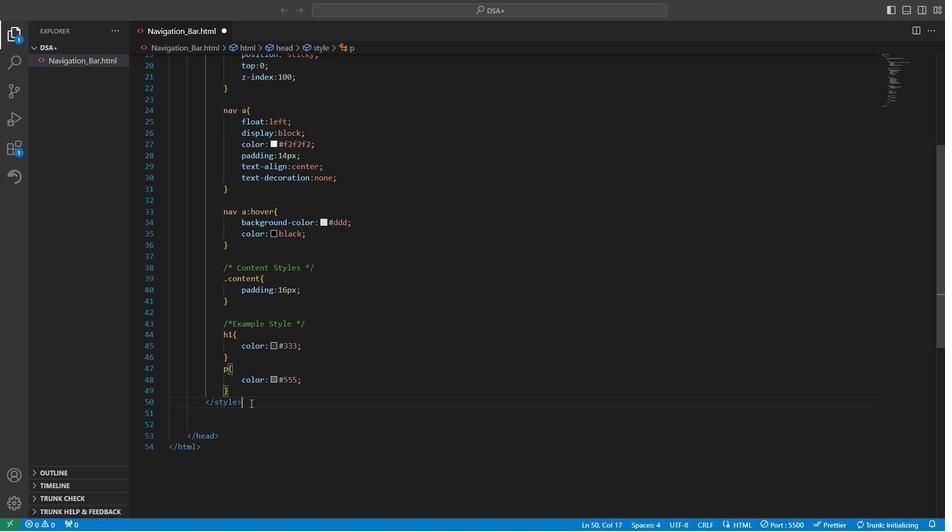 
Action: Mouse moved to (223, 400)
Screenshot: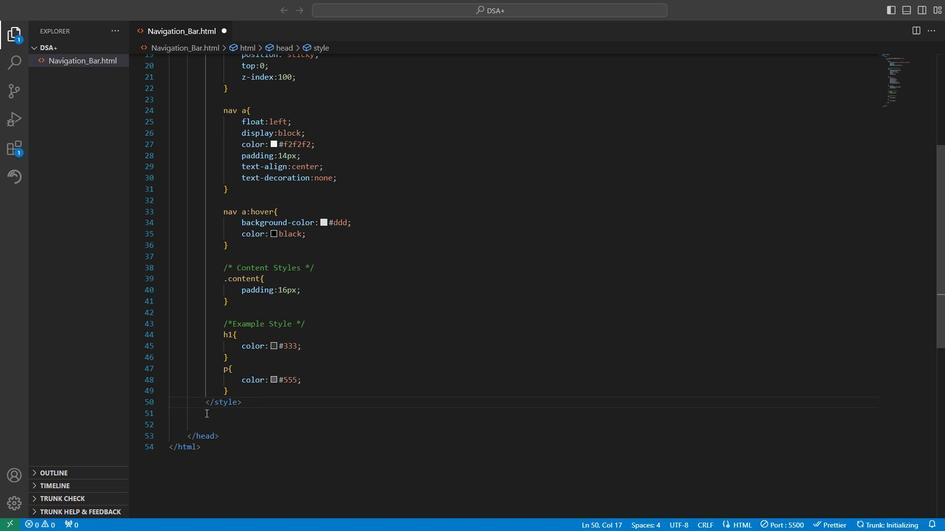 
Action: Mouse pressed left at (223, 400)
Screenshot: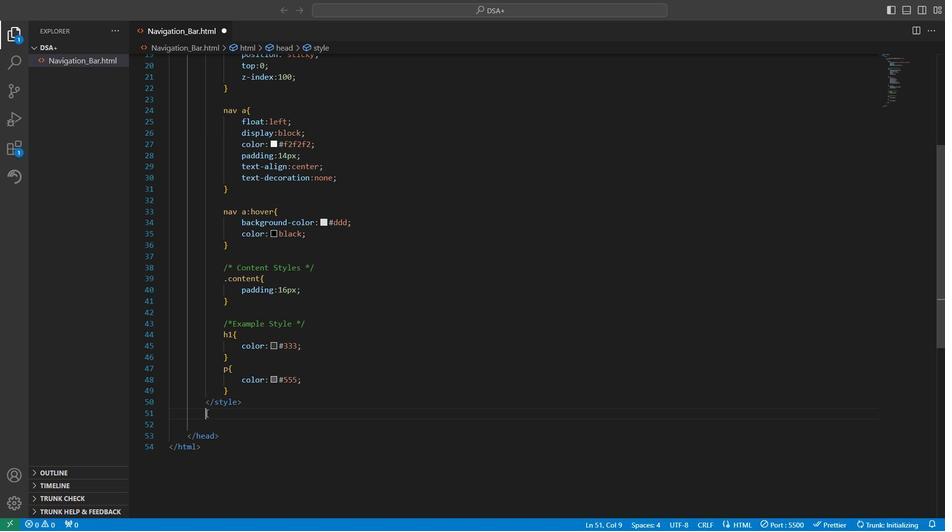 
Action: Mouse moved to (223, 419)
Screenshot: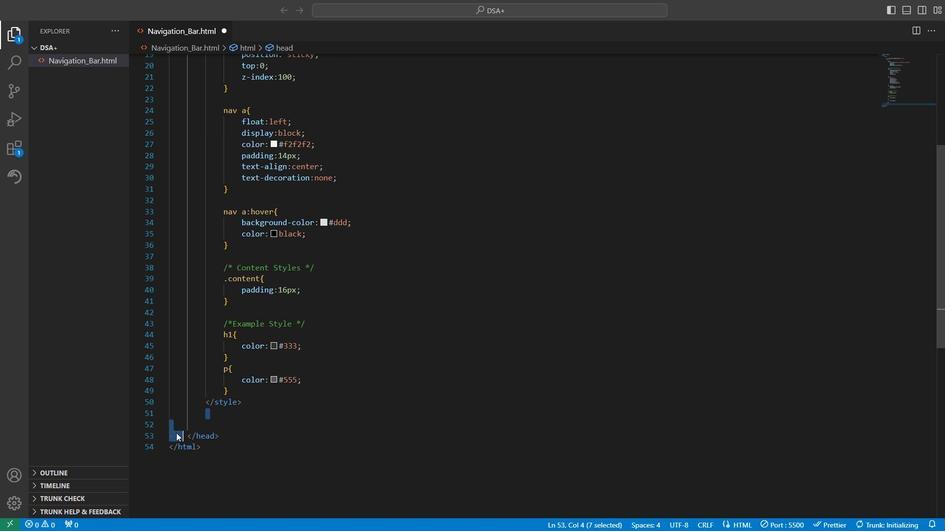 
Action: Mouse pressed left at (223, 419)
Screenshot: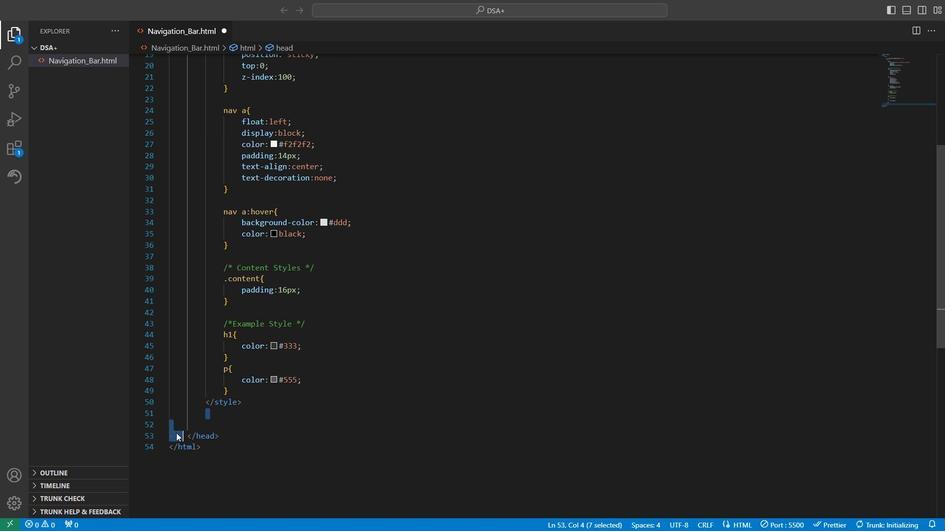 
Action: Mouse moved to (223, 405)
Screenshot: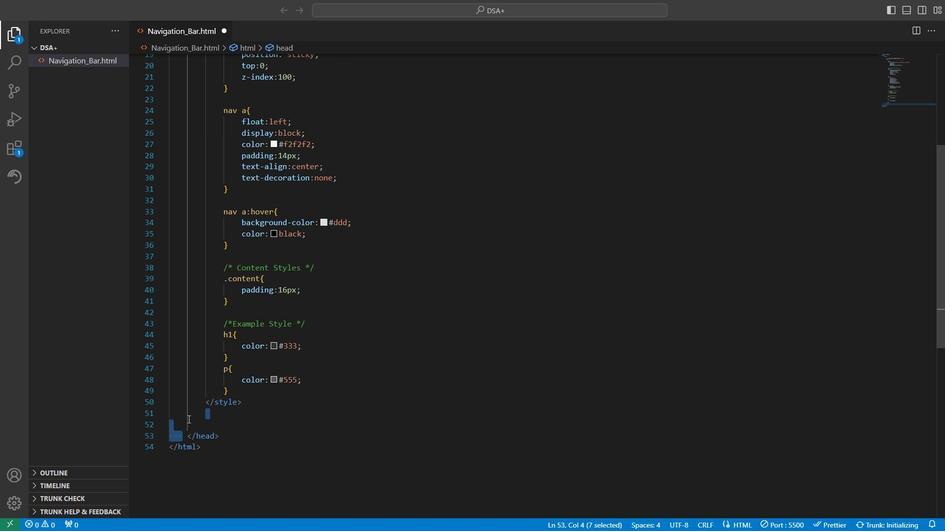 
Action: Key pressed <Key.backspace>
Screenshot: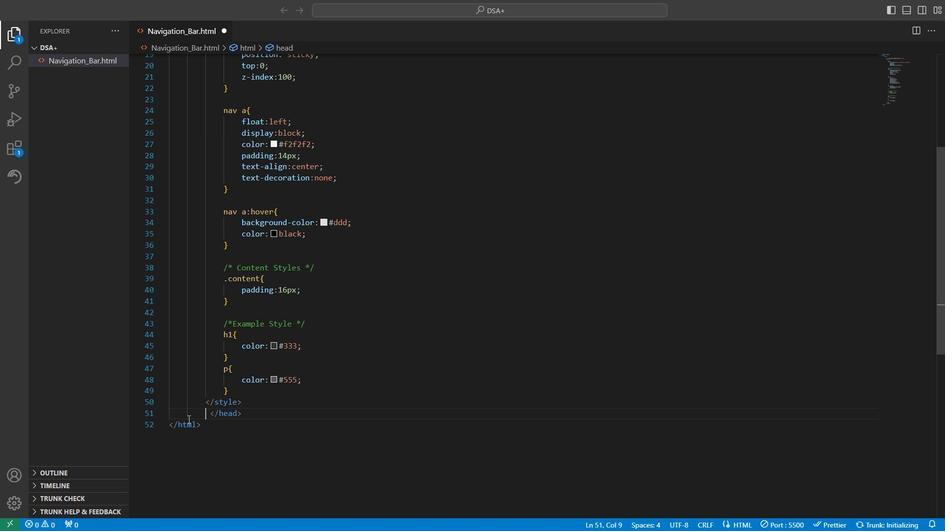 
Action: Mouse moved to (223, 399)
Screenshot: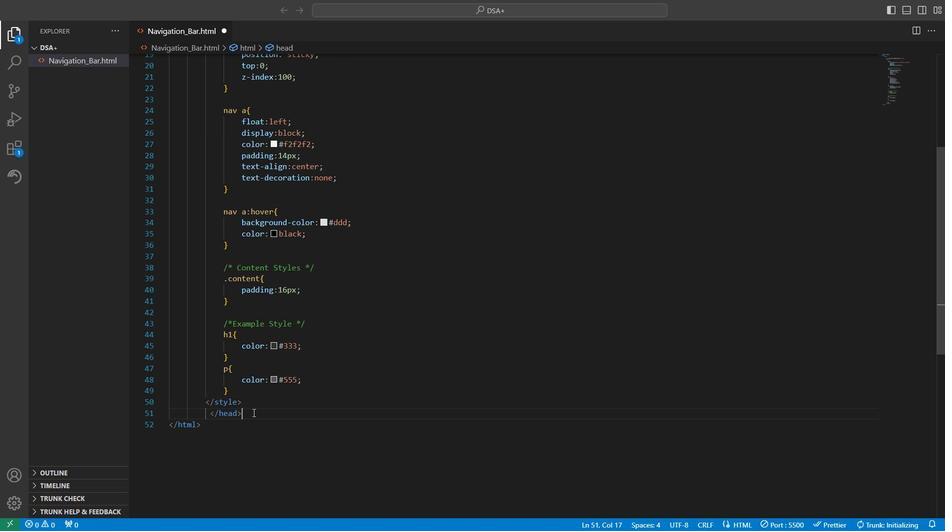 
Action: Mouse pressed left at (223, 399)
Screenshot: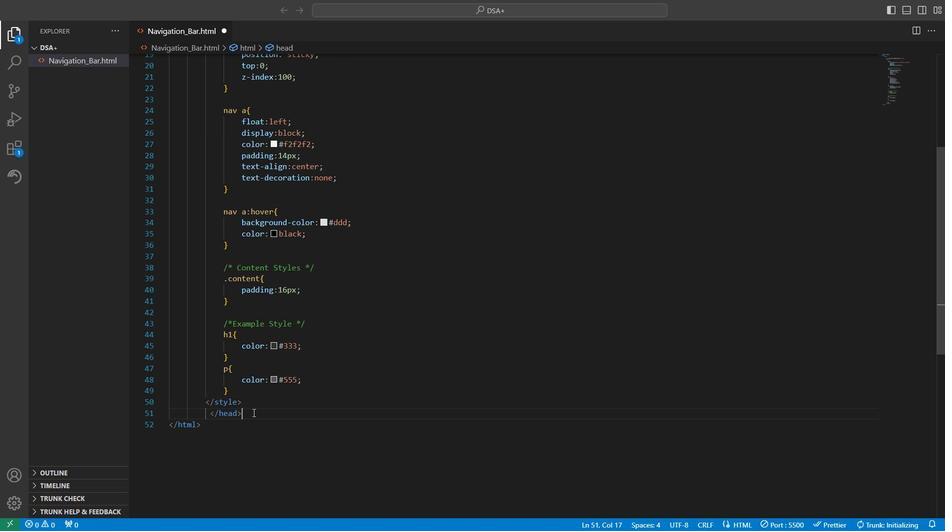 
Action: Key pressed <Key.enter><Key.shift_r><body<Key.shift_r>><Key.enter><Key.shift_r><Key.enter><Key.shift_r><<Key.shift><Key.shift><Key.shift><Key.shift><Key.shift><Key.shift><Key.shift><Key.shift>!--<Key.space><Key.shift>Navigation<Key.space><Key.shift>Bar<Key.right><Key.right><Key.right><Key.enter><Key.shift_r><nav<Key.shift_r>><Key.enter><Key.shift_r><a<Key.space>href<Key.enter><Key.shift><Key.shift>#home<Key.right><Key.shift_r>><Key.shift>Home<Key.right><Key.right><Key.right><Key.right><Key.enter><Key.shift_r><a<Key.shift_r>><Key.left><Key.space>href=<Key.enter>ctrl+Zabout<Key.right><Key.right><Key.shift>About
Screenshot: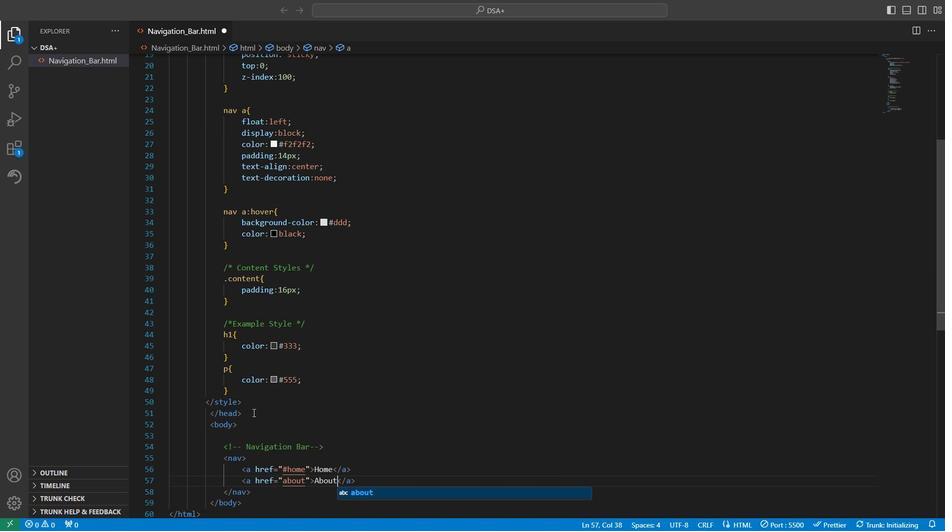 
Action: Mouse moved to (221, 371)
Screenshot: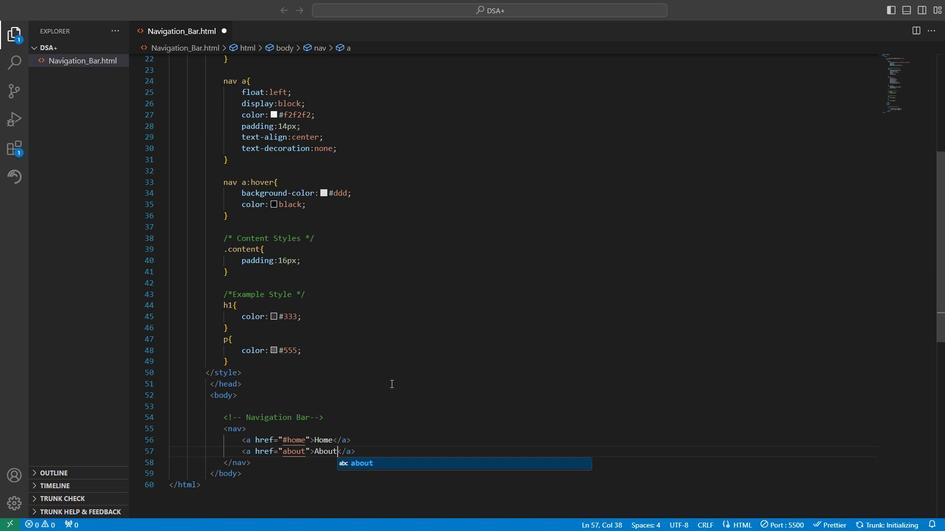 
Action: Mouse scrolled (221, 370) with delta (0, 0)
Screenshot: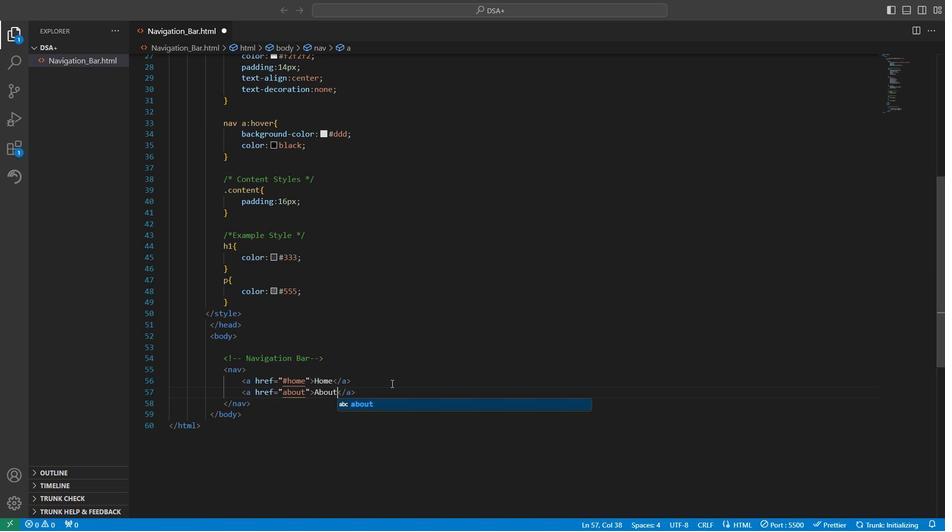 
Action: Mouse scrolled (221, 370) with delta (0, 0)
Screenshot: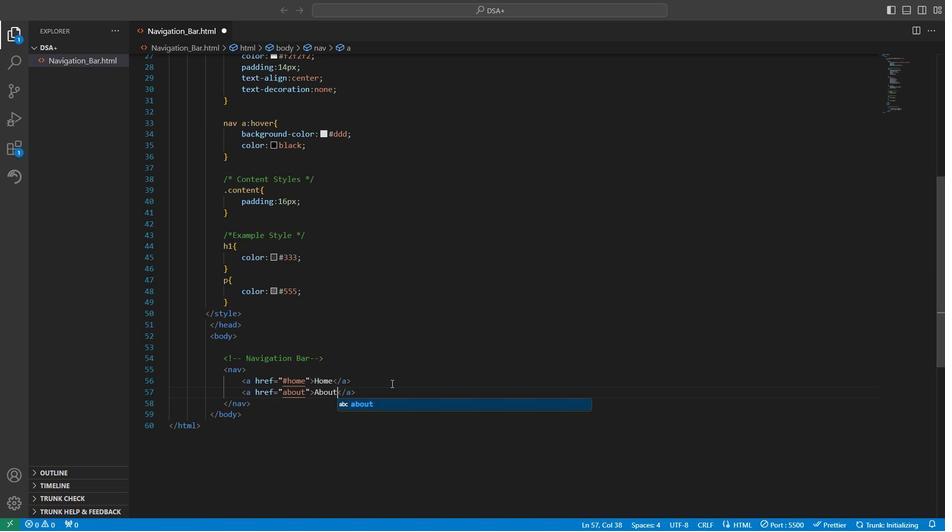
Action: Mouse scrolled (221, 370) with delta (0, 0)
Screenshot: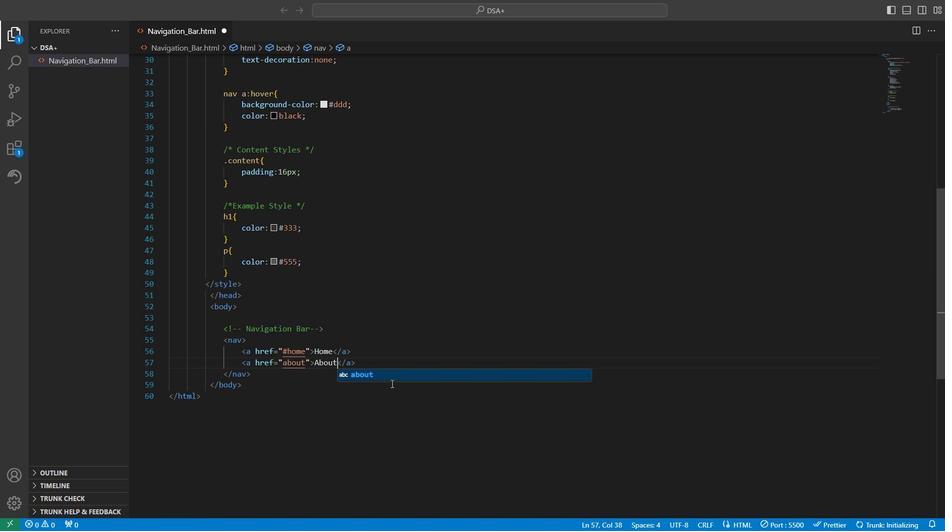 
Action: Mouse scrolled (221, 370) with delta (0, 0)
Screenshot: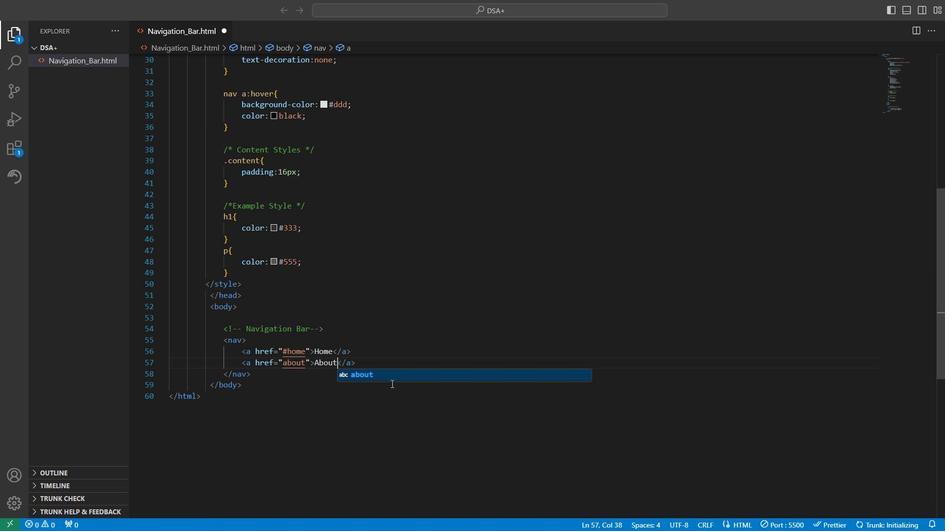 
Action: Mouse moved to (221, 345)
Screenshot: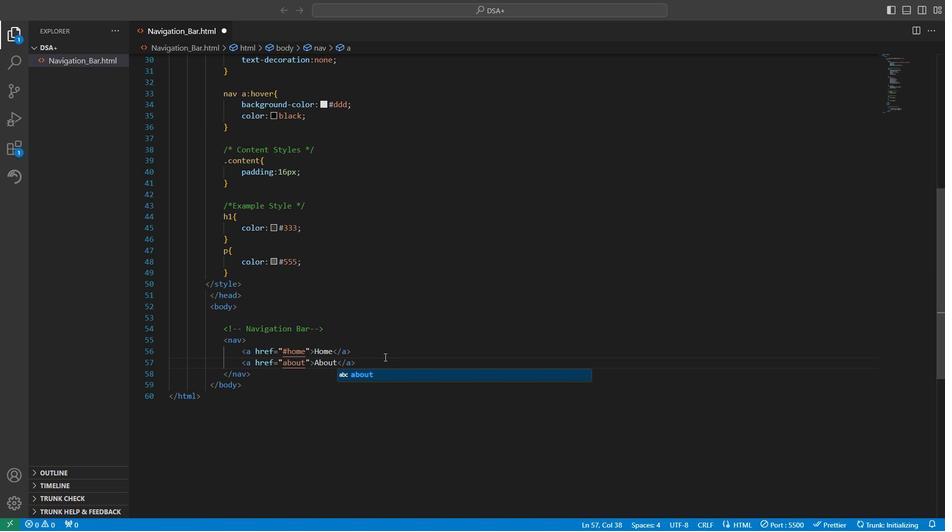 
Action: Mouse pressed left at (221, 345)
Screenshot: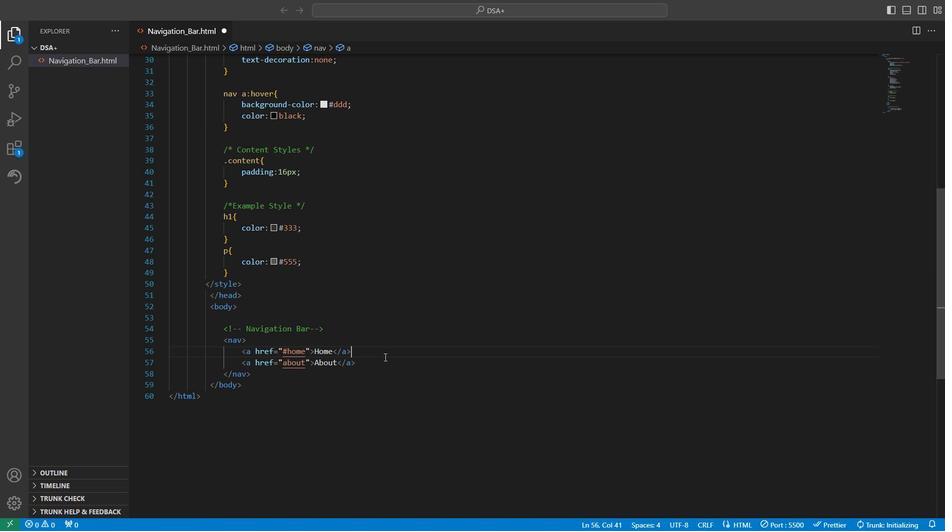 
Action: Key pressed <Key.down><Key.enter>ctrl+Z<Key.right><Key.enter><Key.shift_r><A<Key.shift_r><Key.backspace>a<Key.space><Key.backspace>hre<Key.backspace><Key.backspace><Key.backspace><Key.space>href<Key.enter>
Screenshot: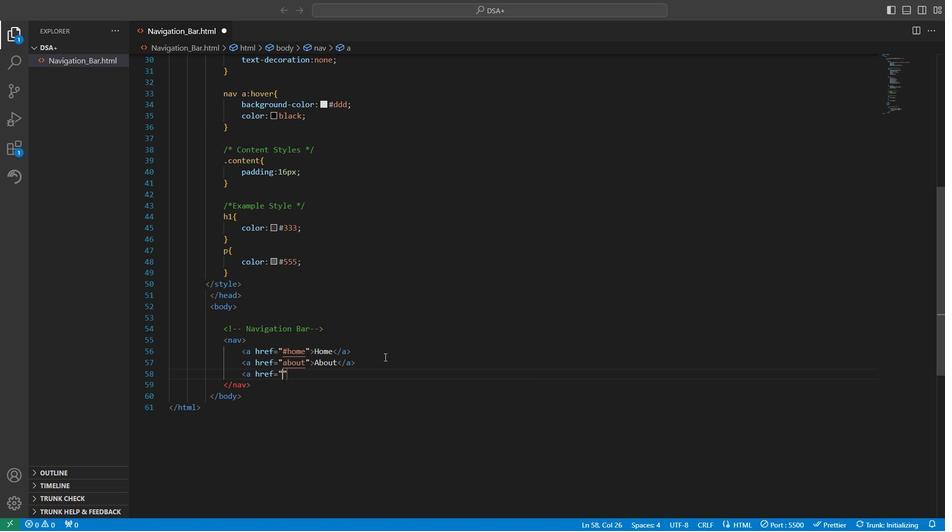 
Action: Mouse moved to (222, 348)
Screenshot: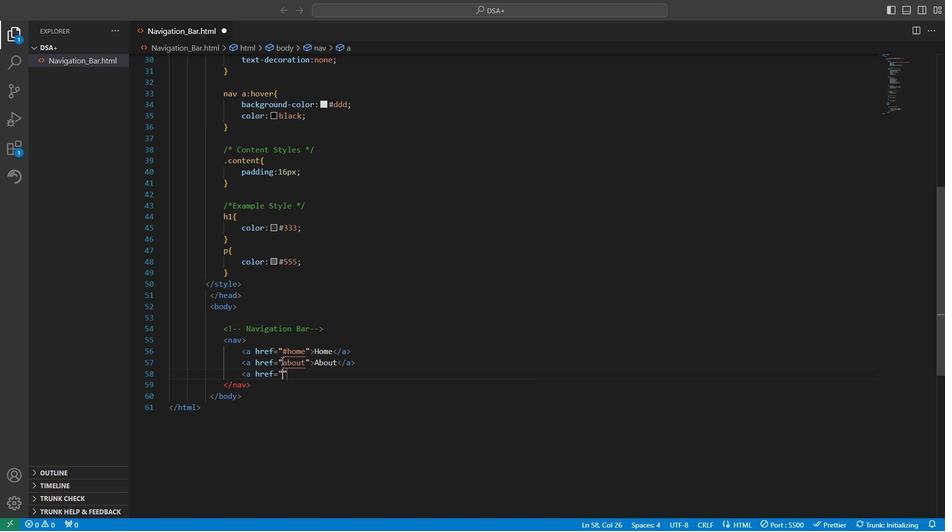 
Action: Mouse pressed left at (222, 348)
Screenshot: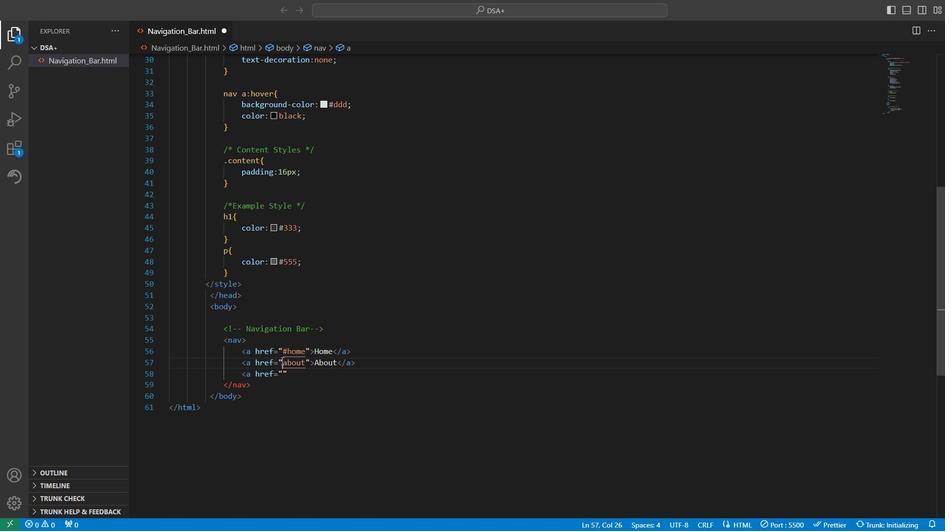 
Action: Key pressed <Key.shift>
Screenshot: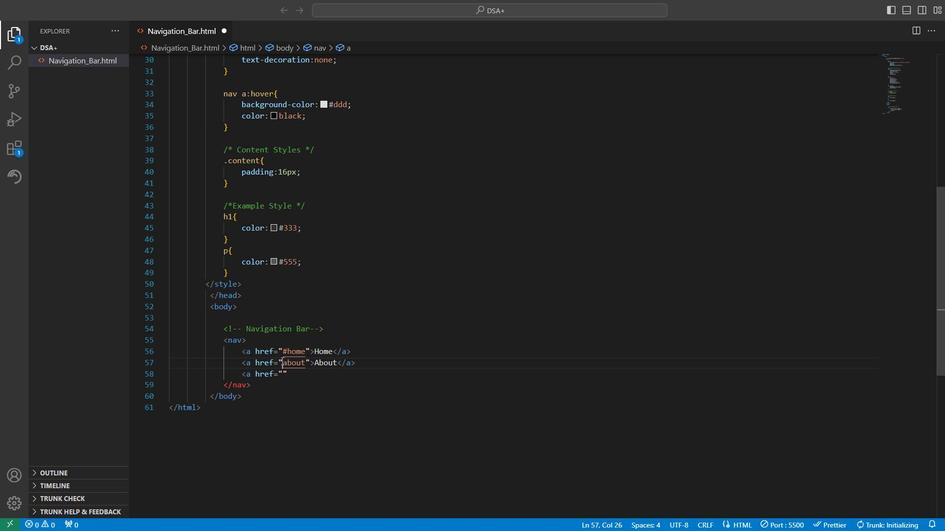
Action: Mouse moved to (222, 360)
Screenshot: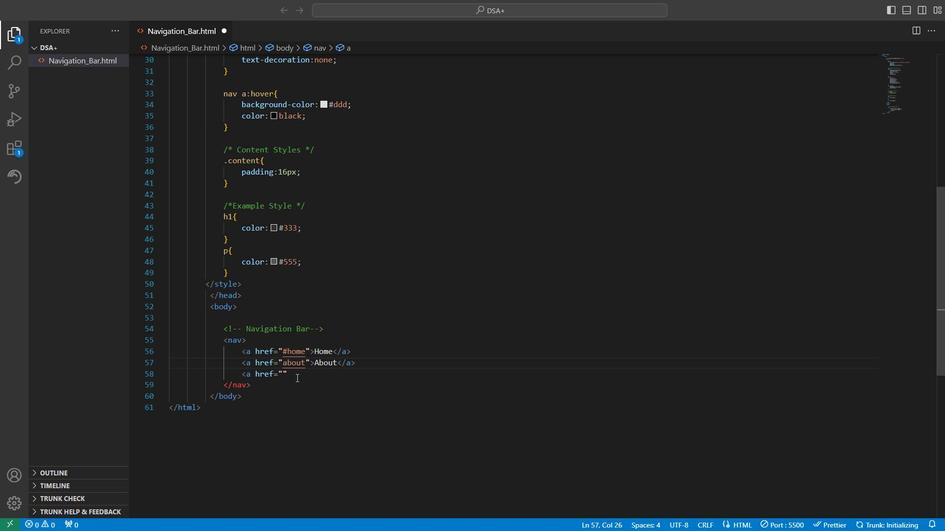 
Action: Key pressed <Key.shift>
Screenshot: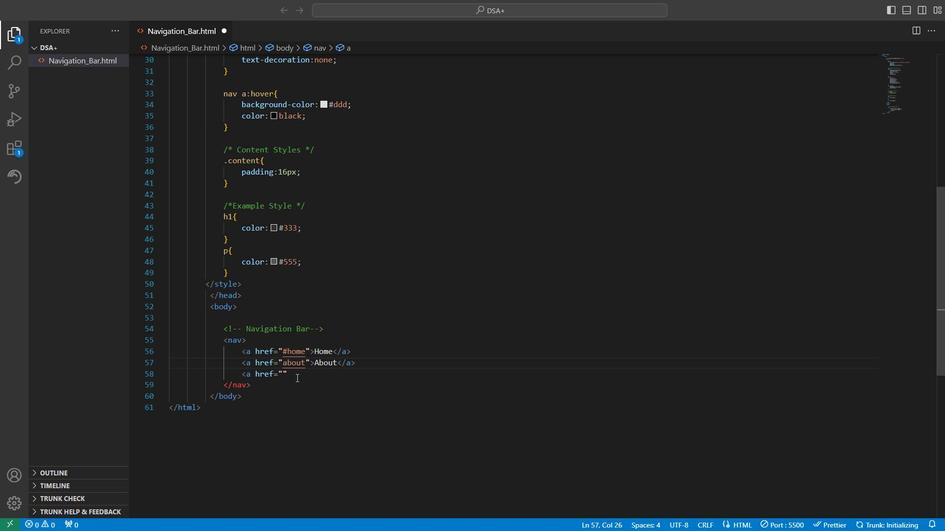 
Action: Mouse moved to (222, 362)
Screenshot: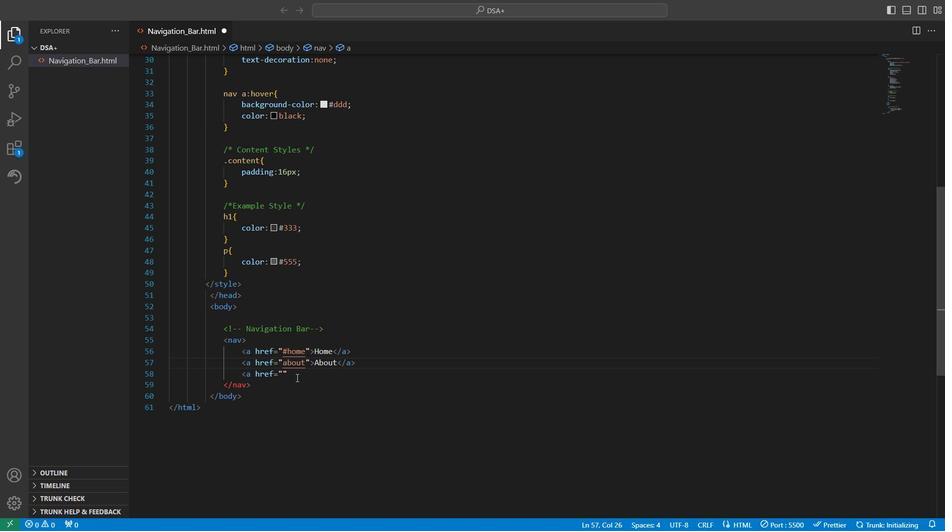
Action: Key pressed <Key.shift>
Screenshot: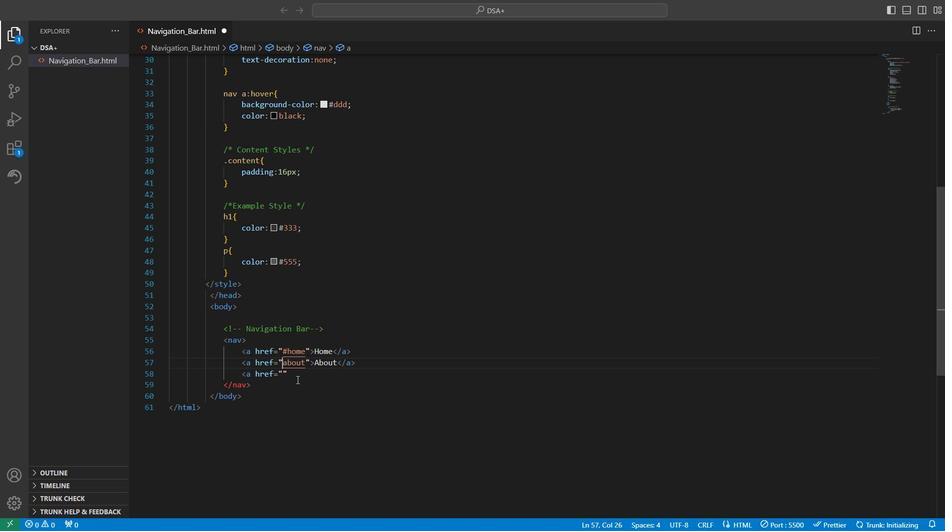 
Action: Mouse moved to (222, 364)
Screenshot: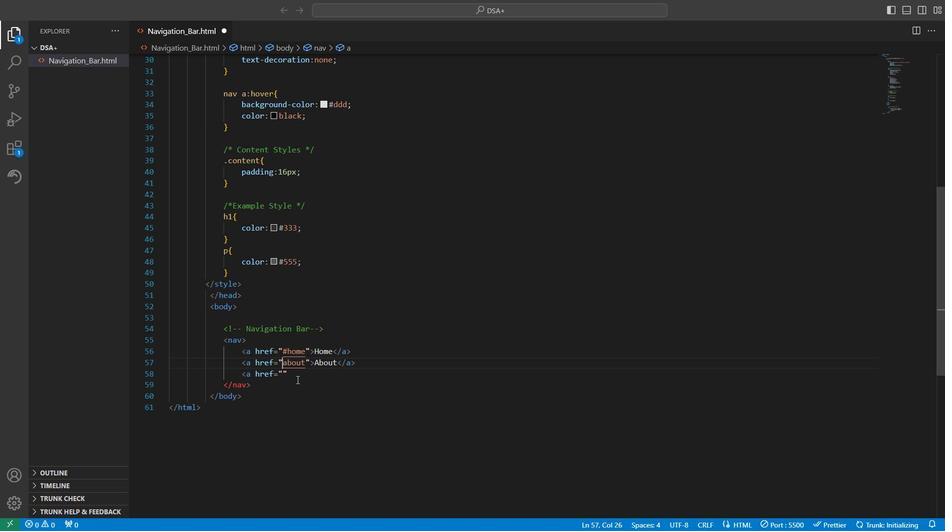 
Action: Key pressed <Key.shift>
Screenshot: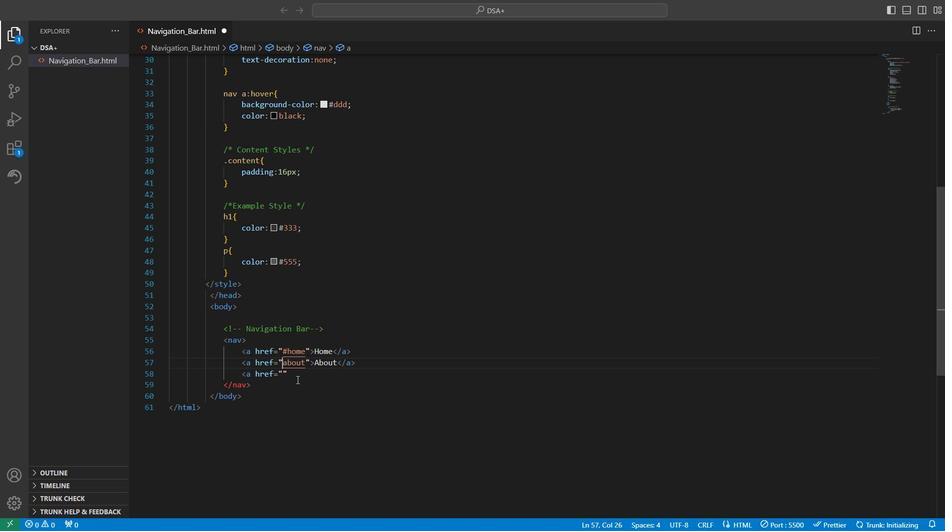 
Action: Mouse moved to (222, 365)
Screenshot: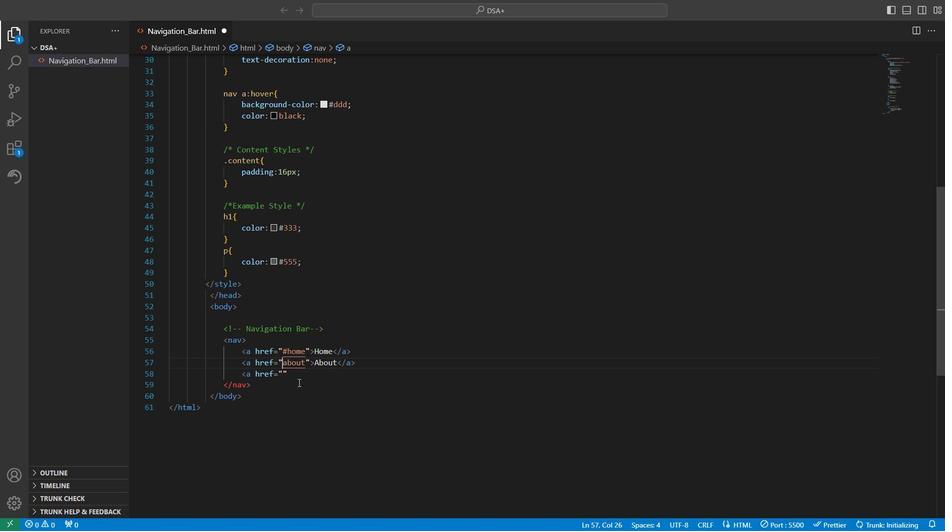 
Action: Key pressed <Key.shift>
Screenshot: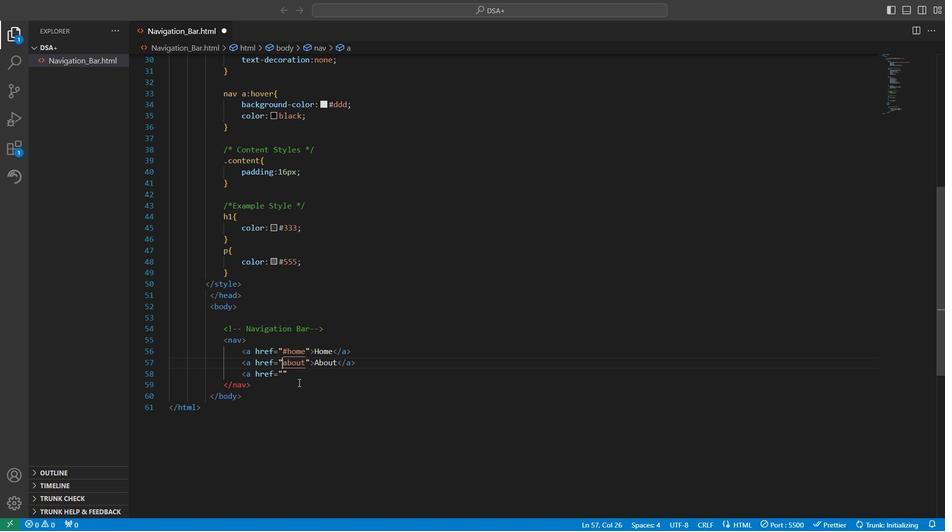 
Action: Mouse moved to (222, 366)
Screenshot: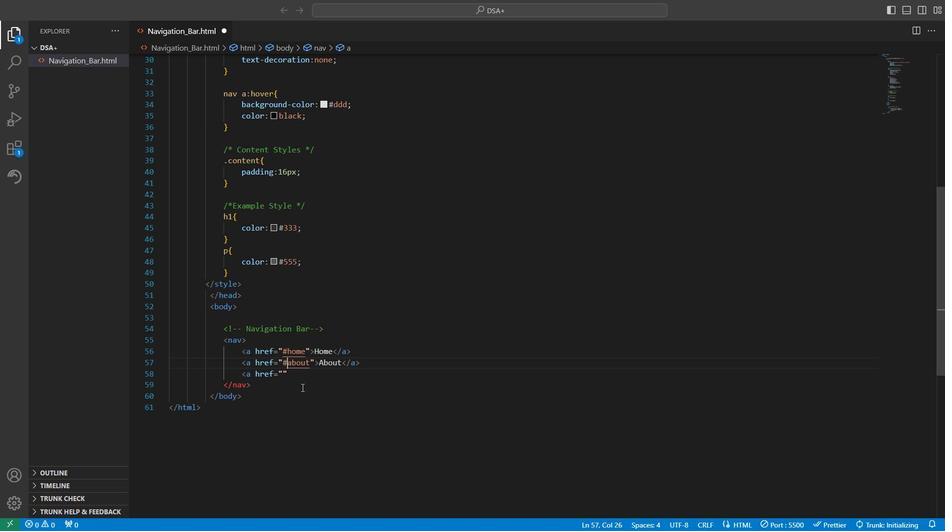 
Action: Key pressed <Key.shift>
Screenshot: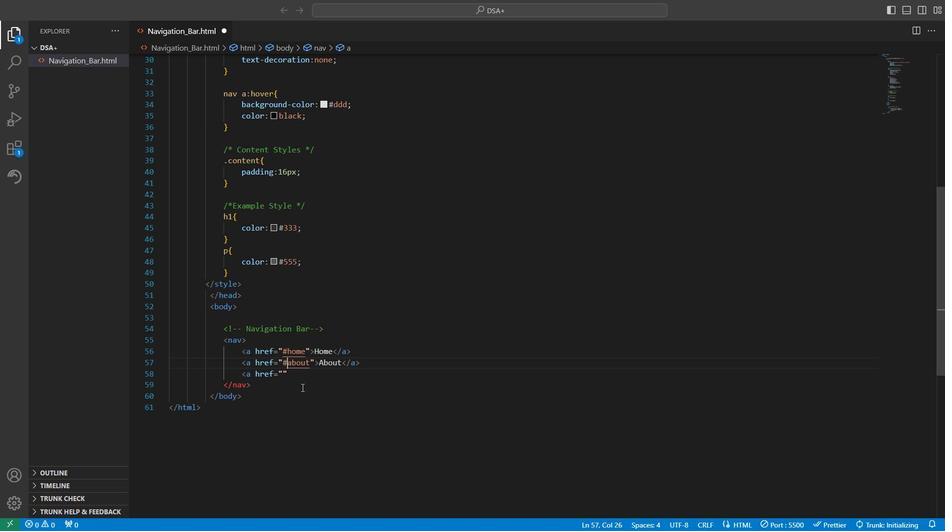 
Action: Mouse moved to (222, 368)
Screenshot: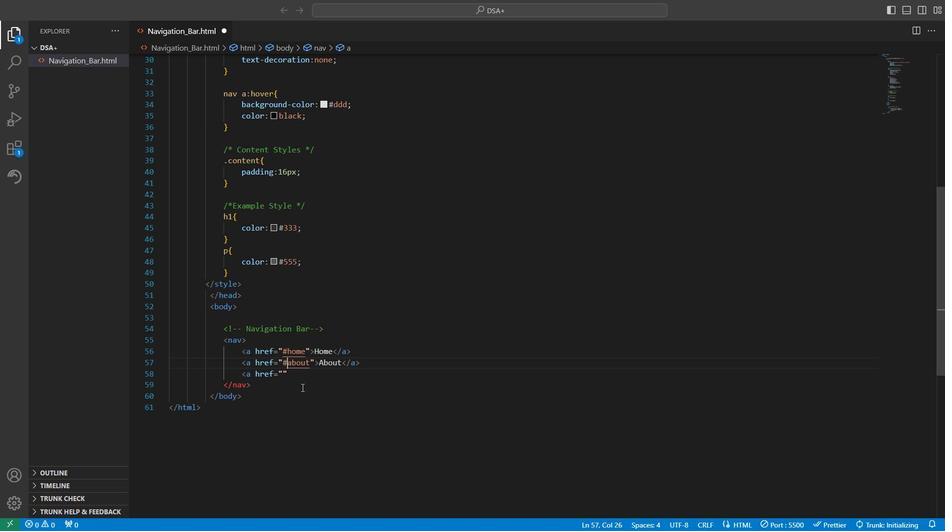 
Action: Key pressed <Key.shift>
Screenshot: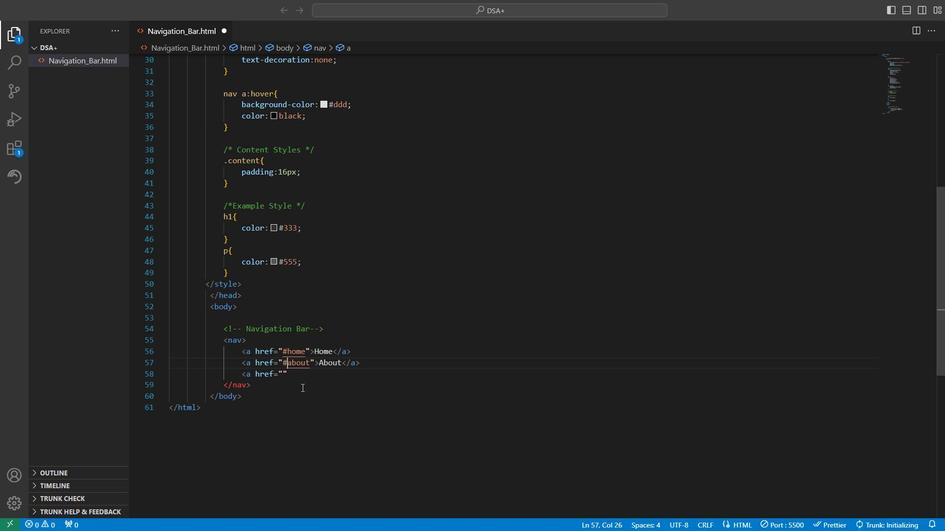 
Action: Mouse moved to (222, 370)
Screenshot: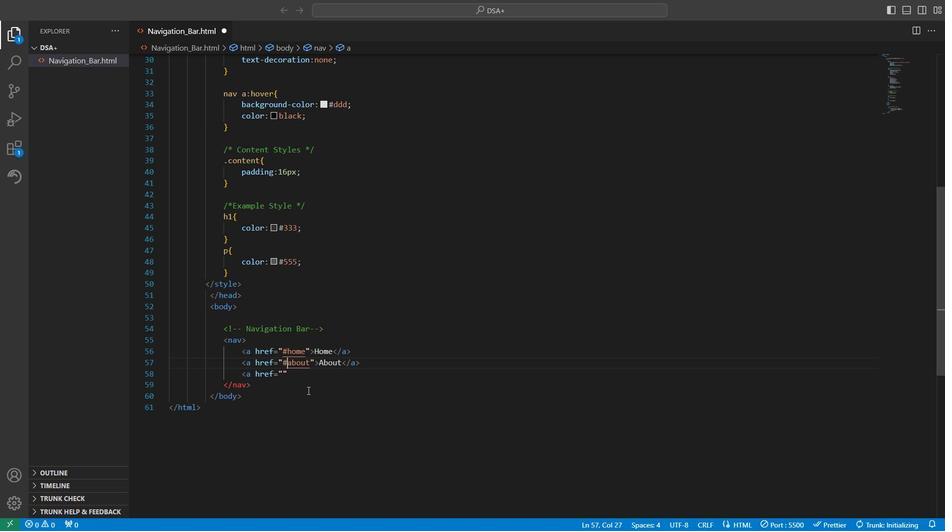 
Action: Key pressed <Key.shift>#
Screenshot: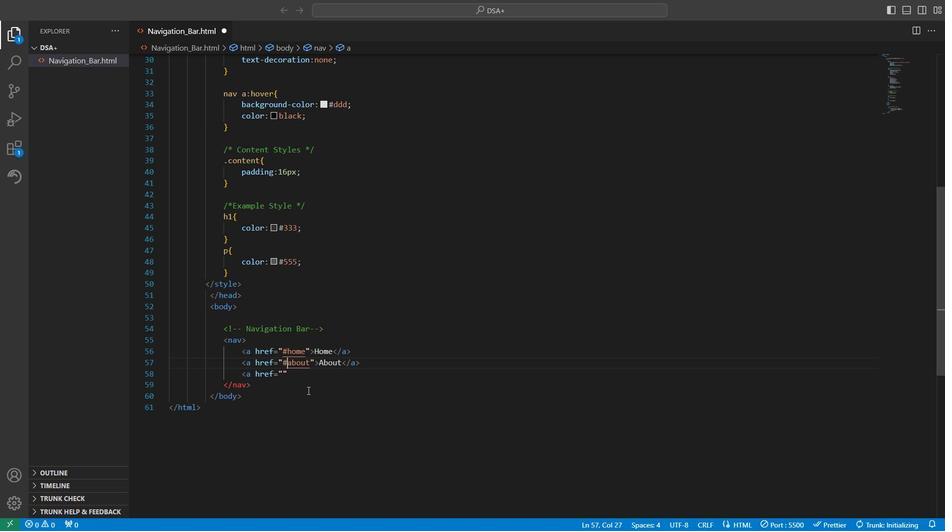 
Action: Mouse moved to (222, 360)
Screenshot: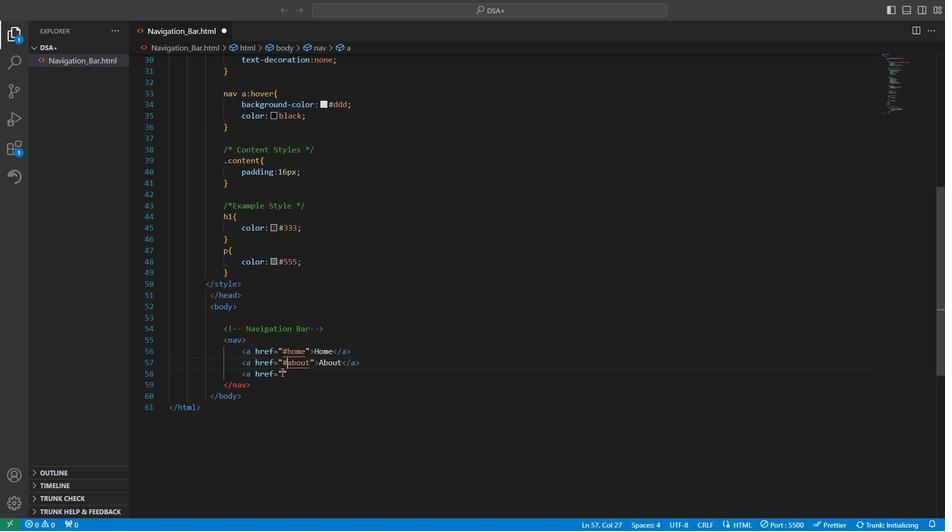 
Action: Mouse pressed left at (222, 360)
Screenshot: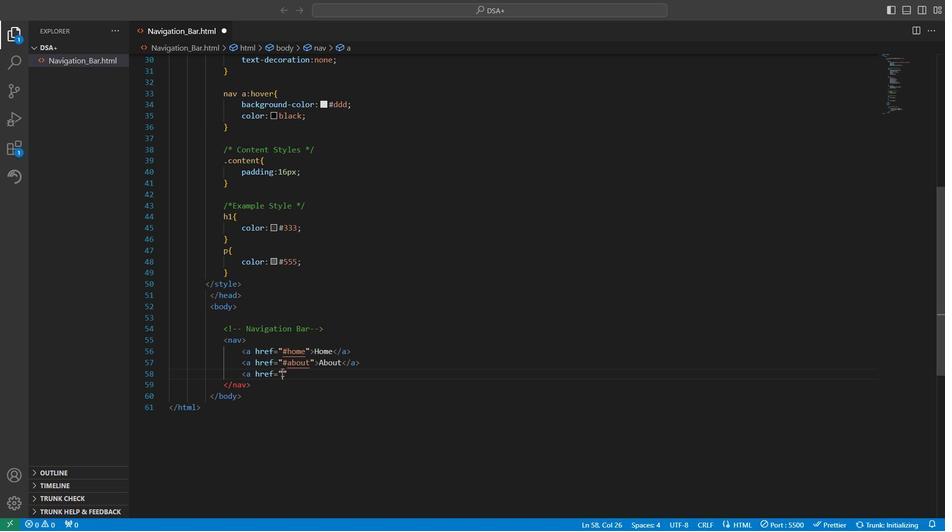 
Action: Key pressed <Key.shift><Key.shift><Key.shift><Key.shift><Key.shift><Key.shift><Key.shift><Key.shift><Key.shift><Key.shift>#services<Key.right><Key.shift_r>><Key.shift><Key.shift><Key.shift><Key.shift><Key.shift><Key.shift><Key.shift><Key.shift><Key.shift><Key.shift><Key.shift><Key.shift><Key.shift><Key.shift><Key.shift><Key.shift><Key.shift><Key.shift><Key.shift><Key.shift><Key.shift><Key.shift><Key.shift><Key.shift><Key.shift><Key.shift>Services
Screenshot: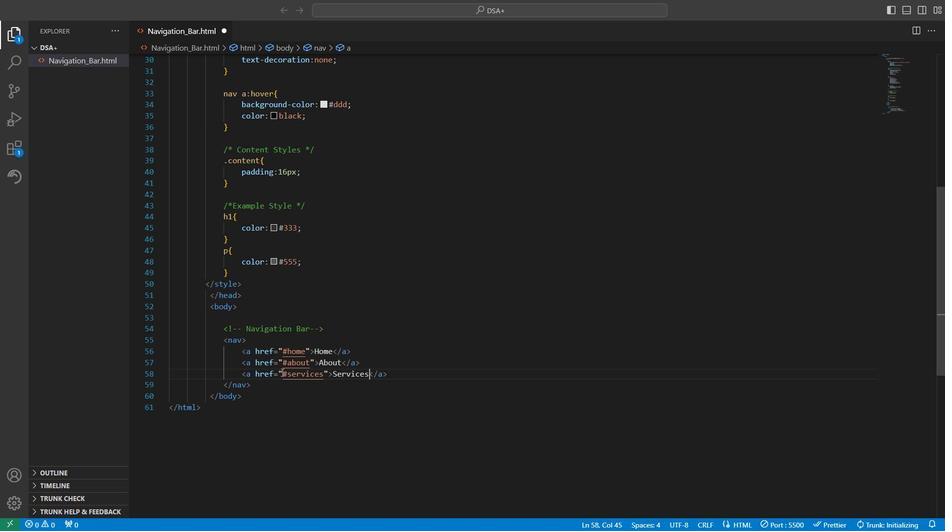 
Action: Mouse moved to (221, 364)
Screenshot: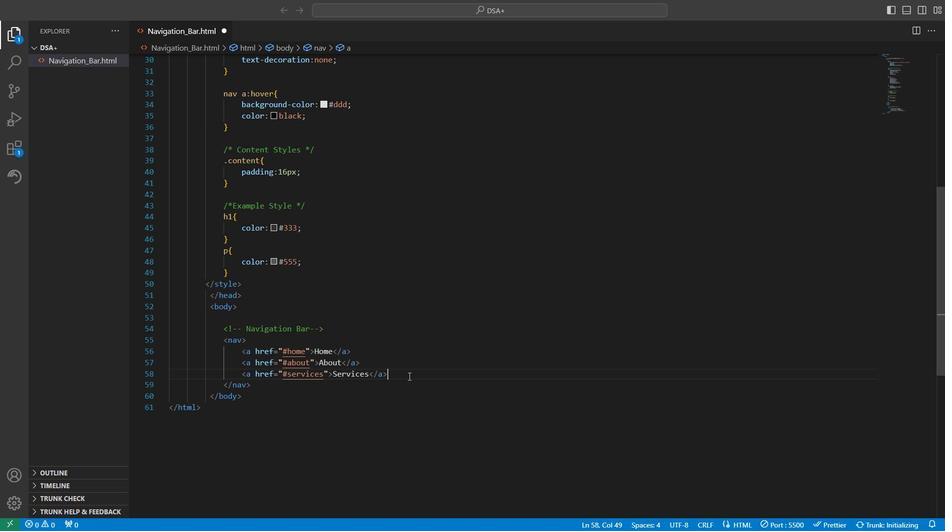 
Action: Mouse pressed left at (221, 364)
Screenshot: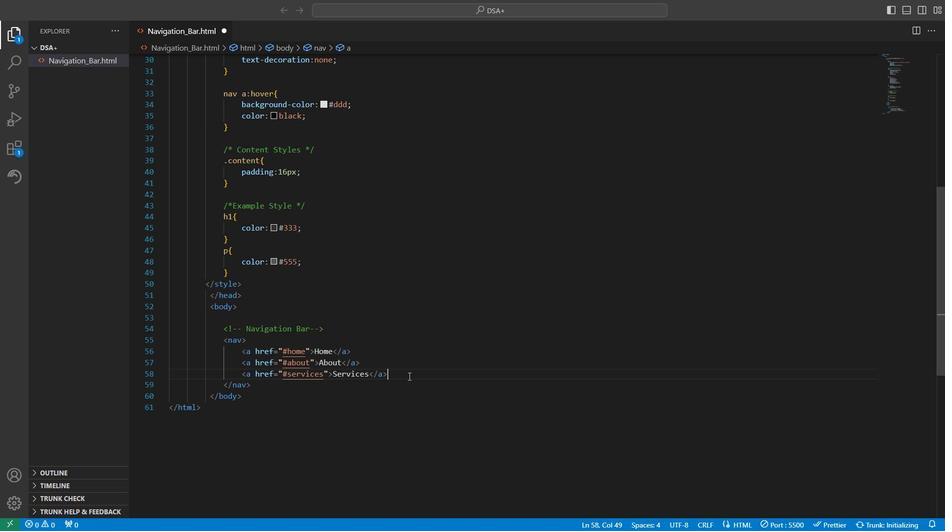 
Action: Key pressed <Key.enter><Key.shift_r><a<Key.space>href<Key.enter><Key.shift><Key.shift><Key.shift><Key.shift><Key.shift><Key.shift><Key.shift><Key.shift><Key.shift><Key.shift><Key.shift><Key.shift>#contact<Key.right><Key.shift_r>><Key.shift>Contact
Screenshot: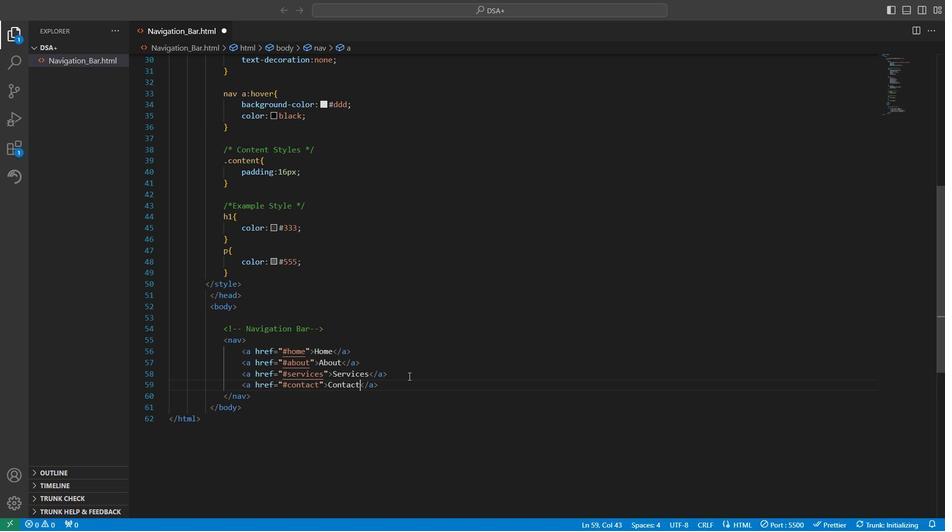 
Action: Mouse moved to (220, 296)
Screenshot: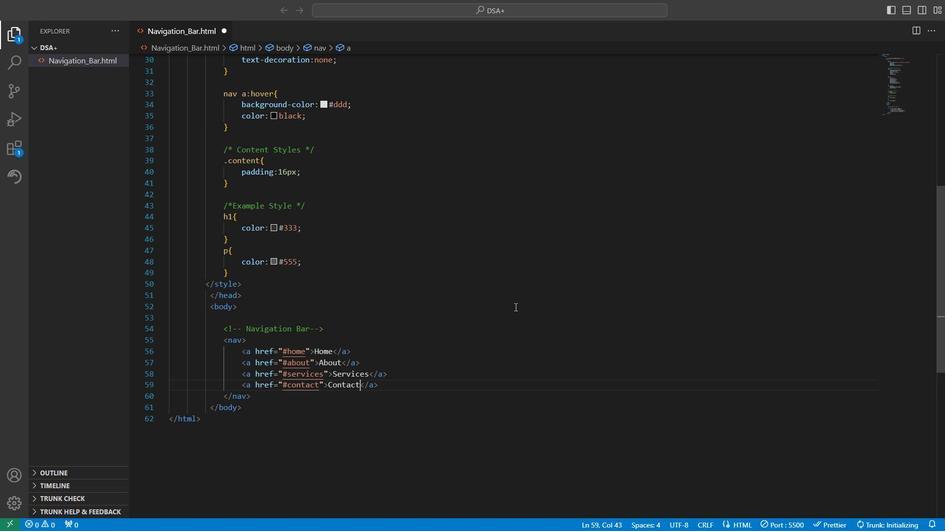 
Action: Mouse scrolled (220, 295) with delta (0, 0)
Screenshot: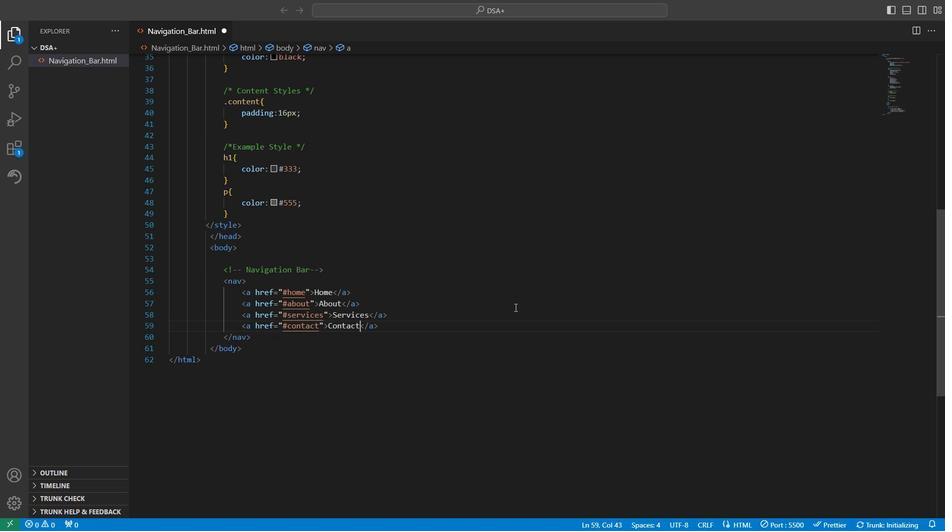 
Action: Mouse scrolled (220, 295) with delta (0, 0)
Screenshot: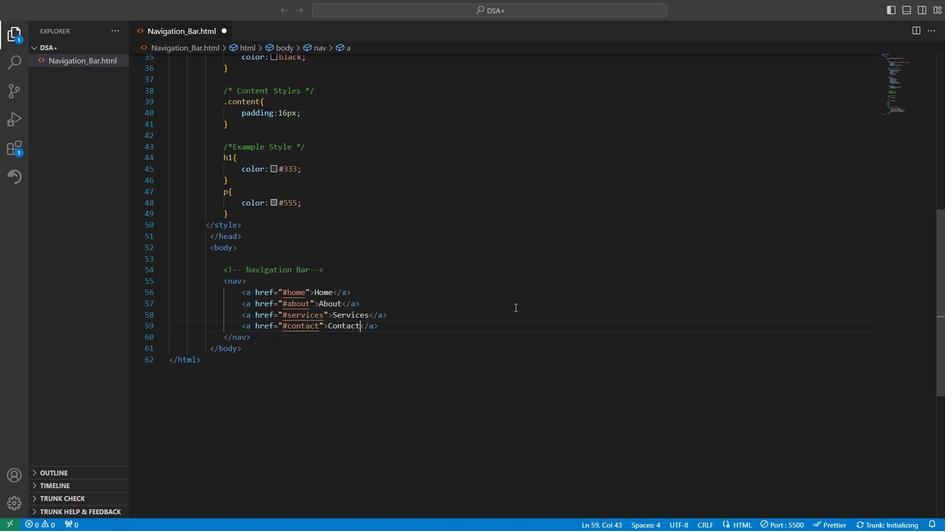 
Action: Mouse moved to (214, 310)
